 Task: Use comments to provide guidance on setting up the environment or prerequisites.
Action: Mouse moved to (345, 519)
Screenshot: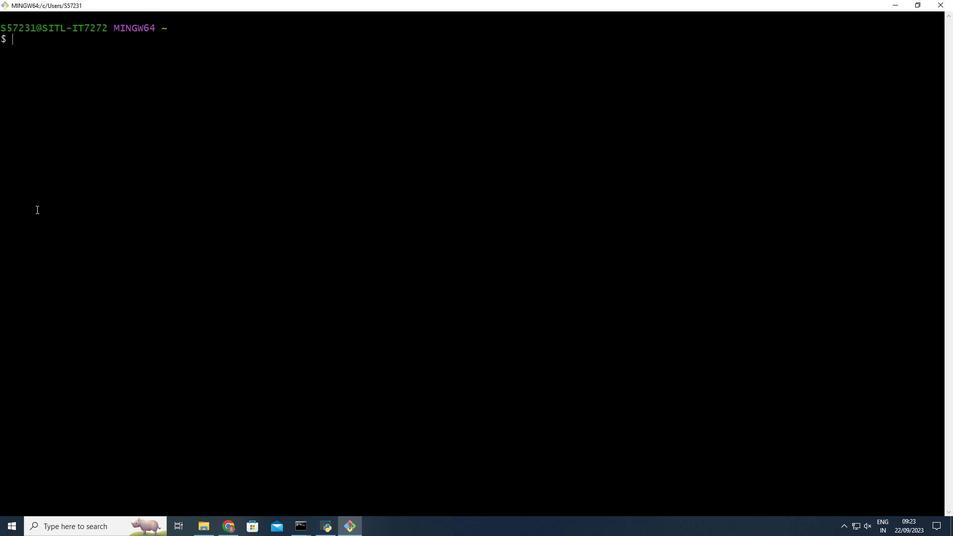 
Action: Mouse pressed left at (345, 519)
Screenshot: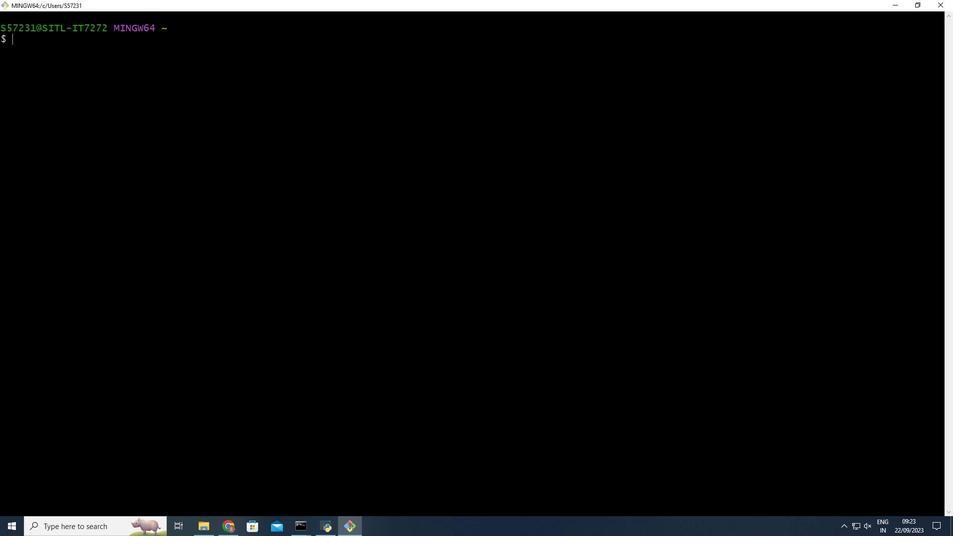 
Action: Mouse moved to (345, 519)
Screenshot: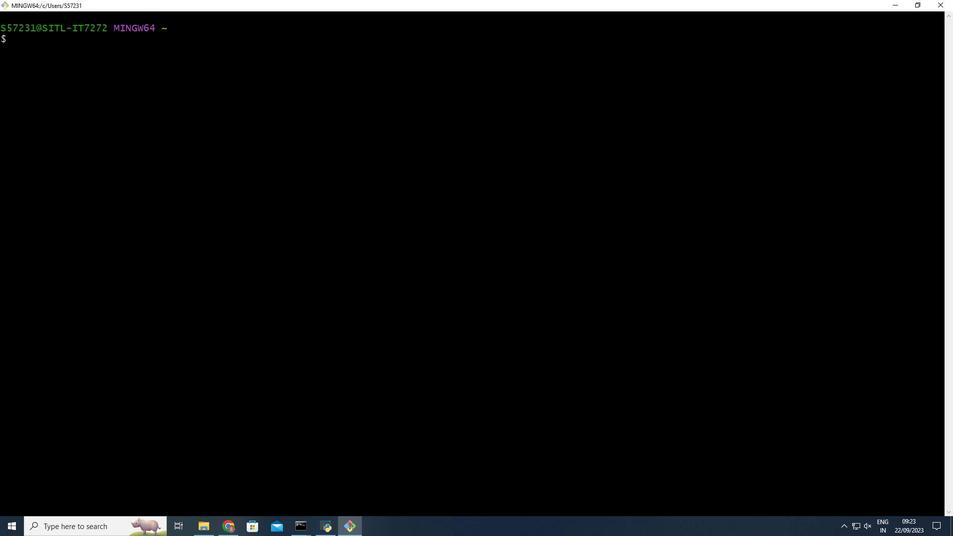 
Action: Key pressed mkdir<Key.space>task<Key.shift_r><Key.shift_r><Key.shift_r>_32<Key.enter>cd<Key.space>task<Key.shift_r>_32<Key.enter>
Screenshot: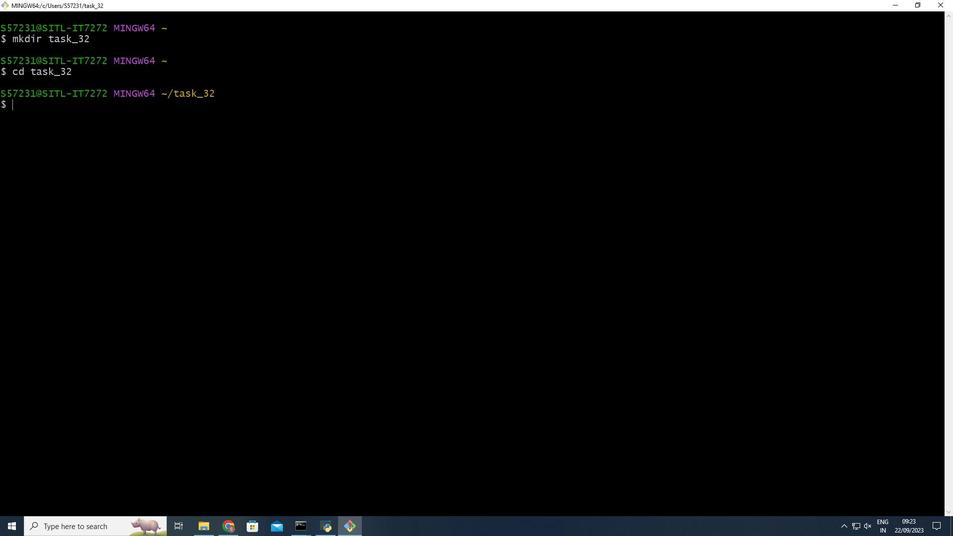 
Action: Mouse scrolled (345, 519) with delta (0, 0)
Screenshot: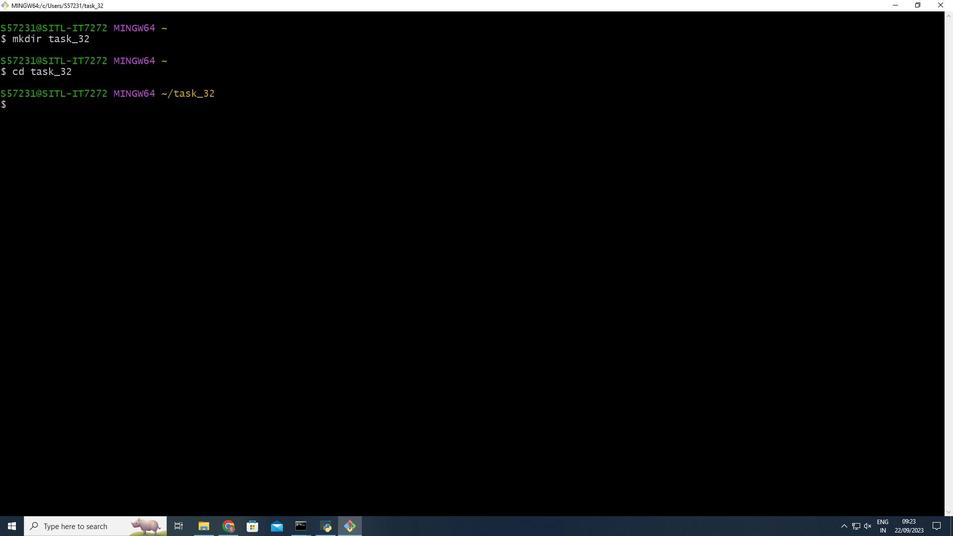 
Action: Key pressed touch<Key.space>script.sh<Key.enter>s<Key.backspace>vim<Key.space>script.sh<Key.enter>i
Screenshot: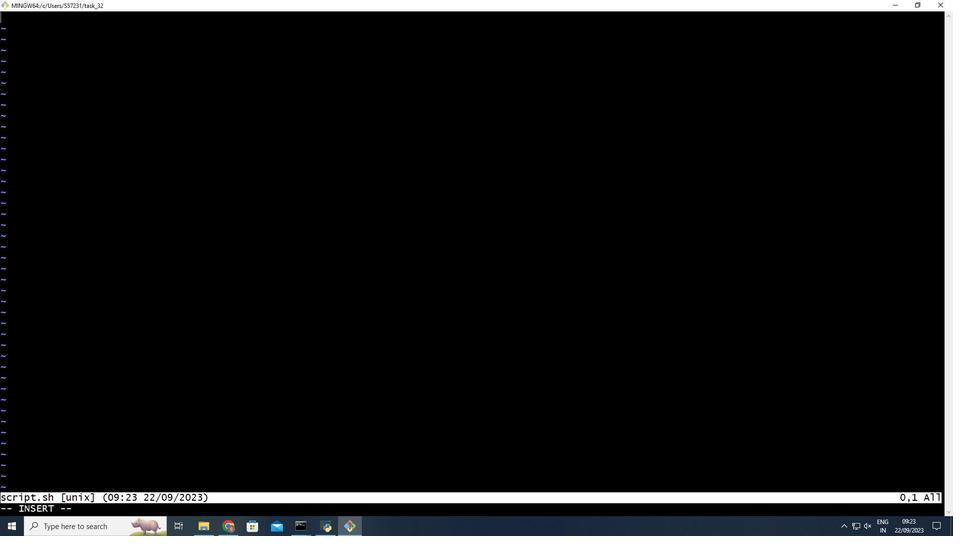 
Action: Mouse scrolled (345, 519) with delta (0, 0)
Screenshot: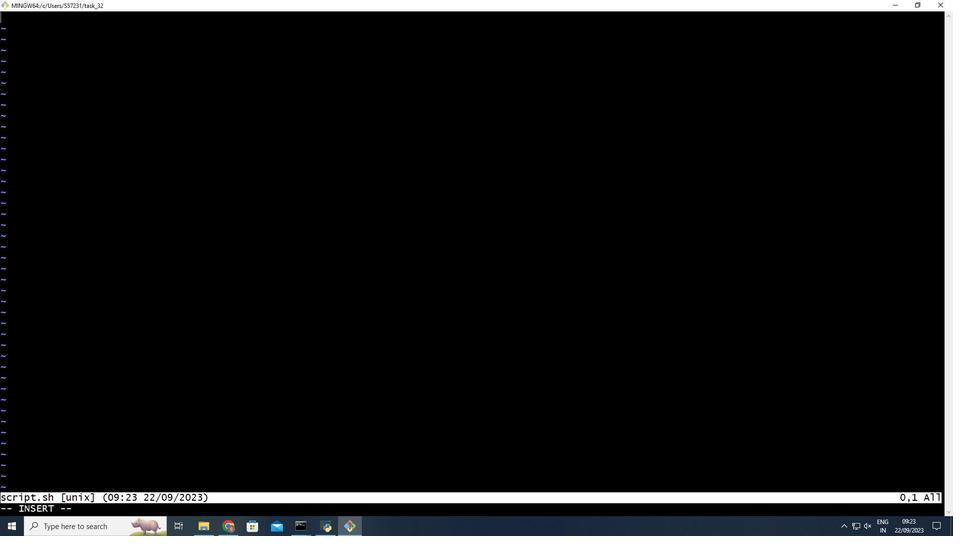 
Action: Mouse scrolled (345, 519) with delta (0, 0)
Screenshot: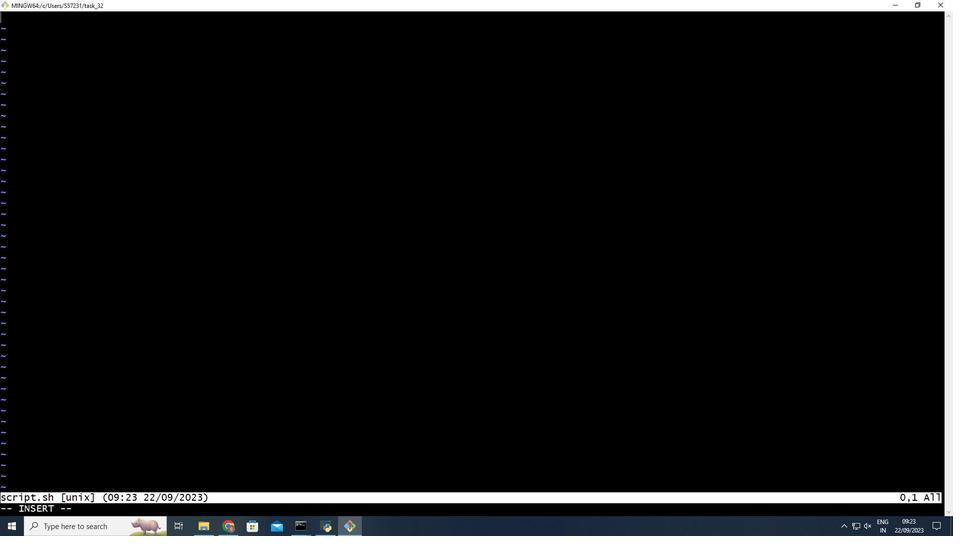 
Action: Key pressed <Key.shift_r>#<Key.shift_r>!/bin/bash<Key.enter><Key.backspace><Key.shift_r>#<Key.space><Key.shift_r>Script<Key.space><Key.shift_r><Key.shift_r>Name<Key.shift_r>:<Key.space>my<Key.backspace><Key.backspace>script.sh<Key.enter><Key.shift_r>Description<Key.shift_r>:<Key.space><Key.shift_r>This<Key.space>script<Key.space>demonstrates<Key.space>the<Key.space>use<Key.space>of<Key.space>comments<Key.backspace>s<Key.space>for<Key.space>guidance<Key.space>on
Screenshot: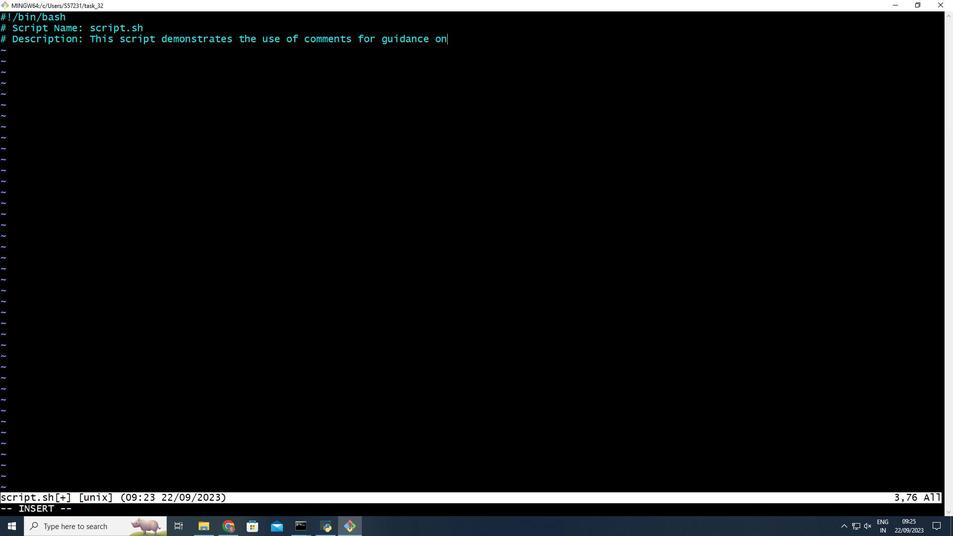 
Action: Mouse scrolled (345, 519) with delta (0, 0)
Screenshot: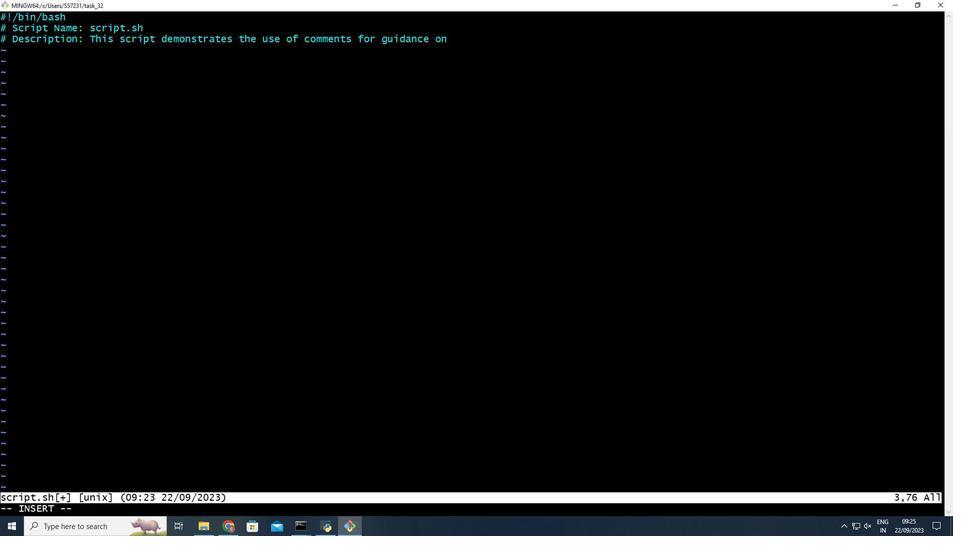 
Action: Mouse scrolled (345, 519) with delta (0, 0)
Screenshot: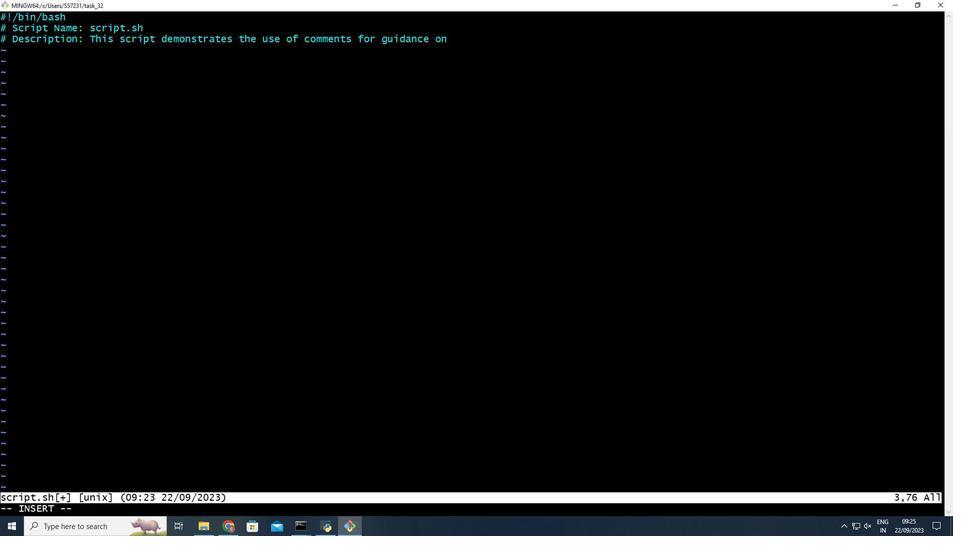 
Action: Mouse scrolled (345, 519) with delta (0, 0)
Screenshot: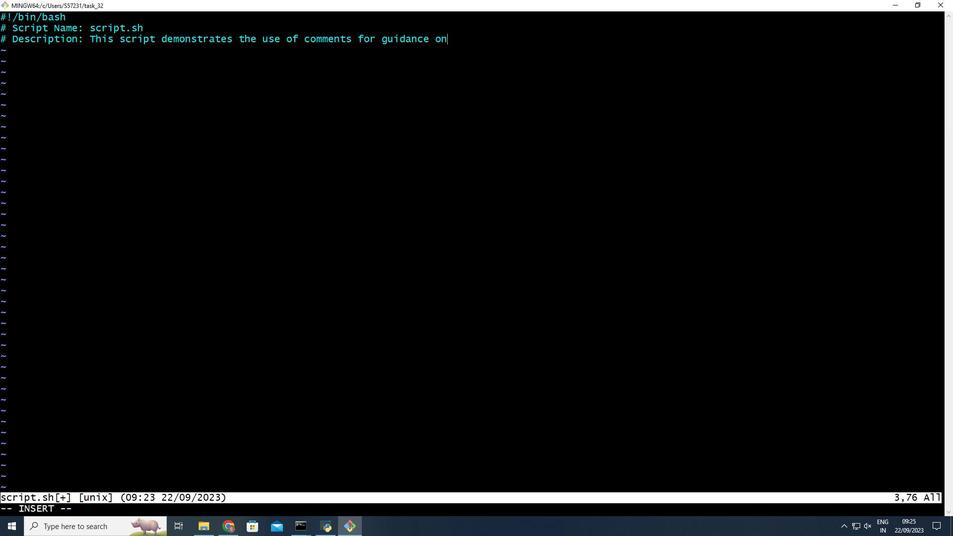 
Action: Mouse scrolled (345, 519) with delta (0, 0)
Screenshot: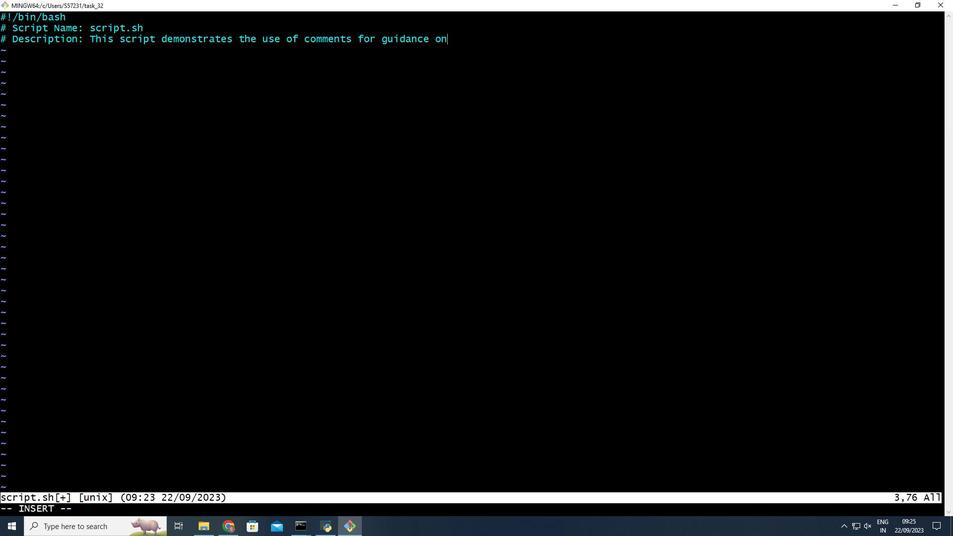 
Action: Mouse scrolled (345, 519) with delta (0, 0)
Screenshot: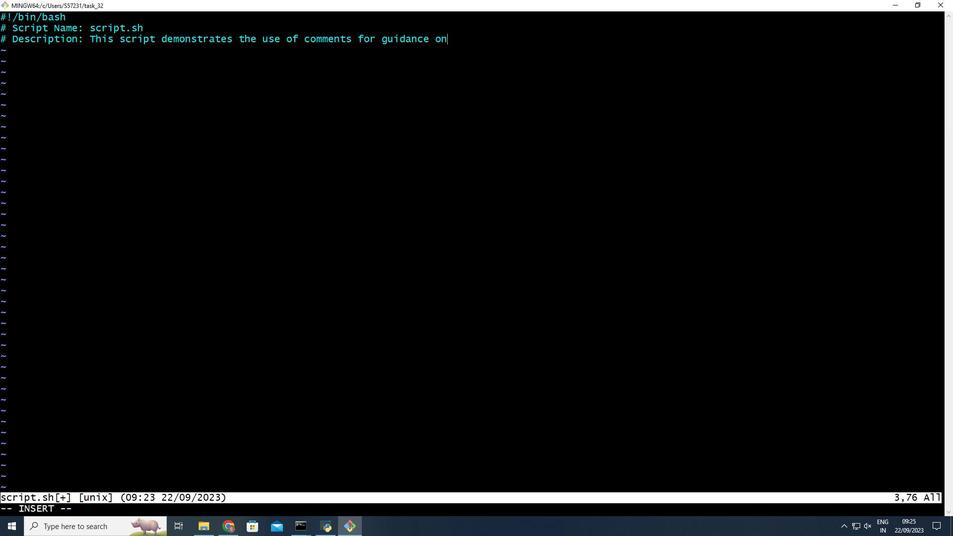 
Action: Mouse moved to (345, 519)
Screenshot: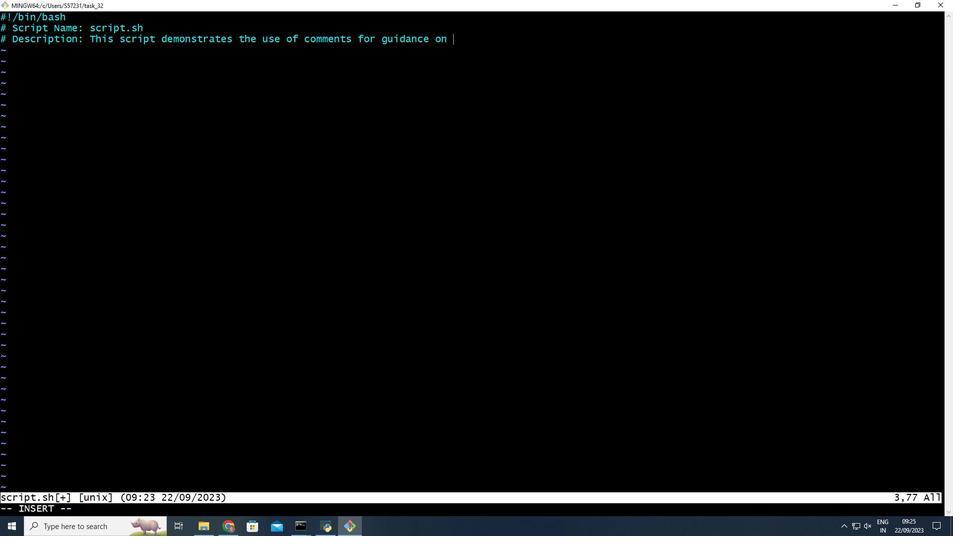 
Action: Key pressed <Key.space>
Screenshot: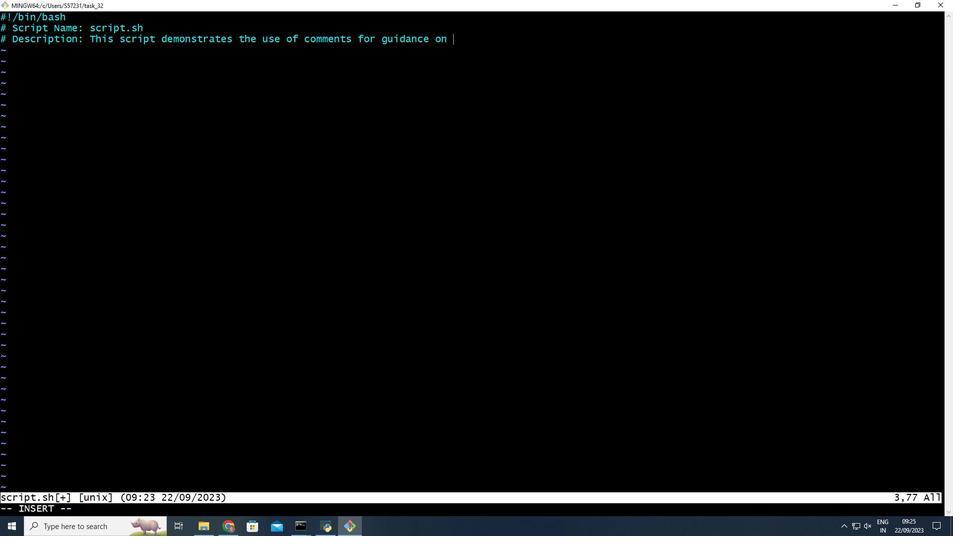 
Action: Mouse moved to (345, 519)
Screenshot: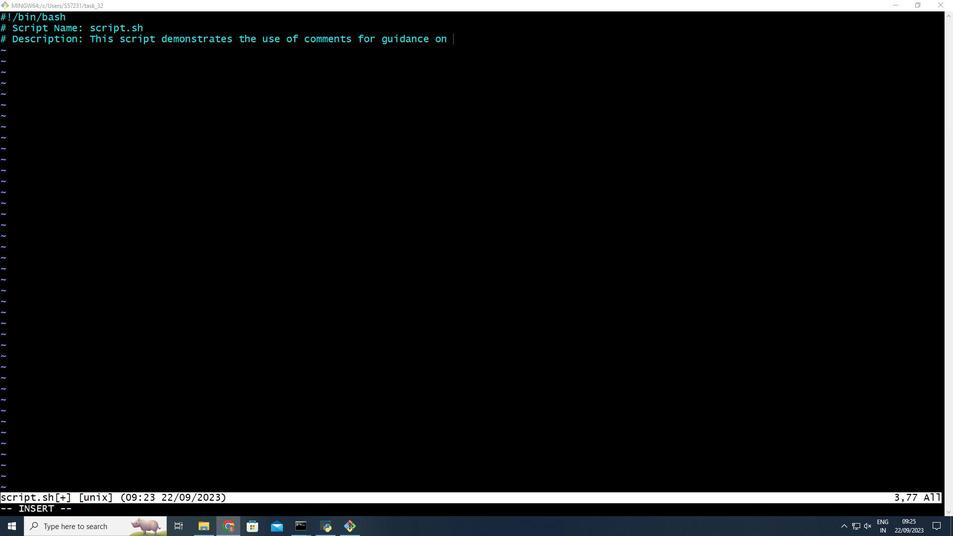 
Action: Mouse pressed left at (345, 519)
Screenshot: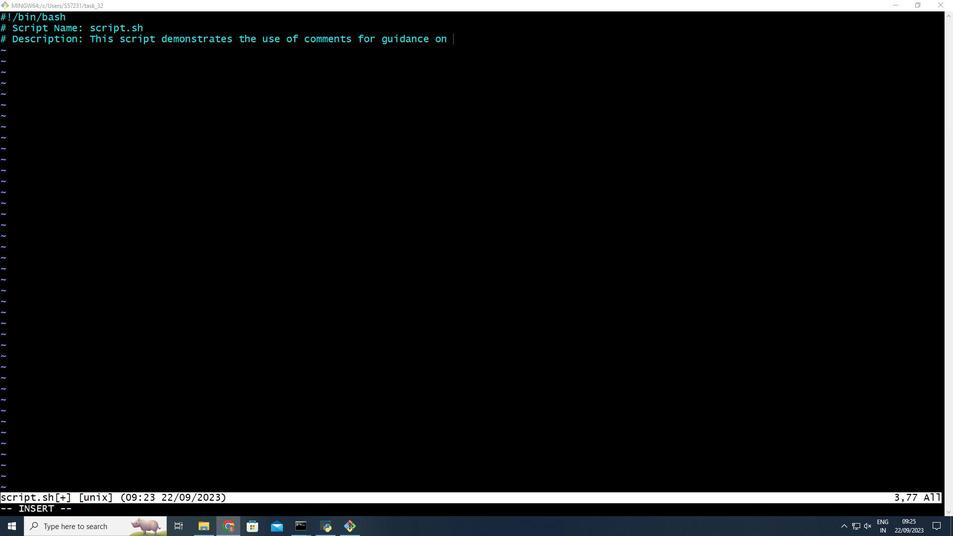 
Action: Mouse moved to (345, 519)
Screenshot: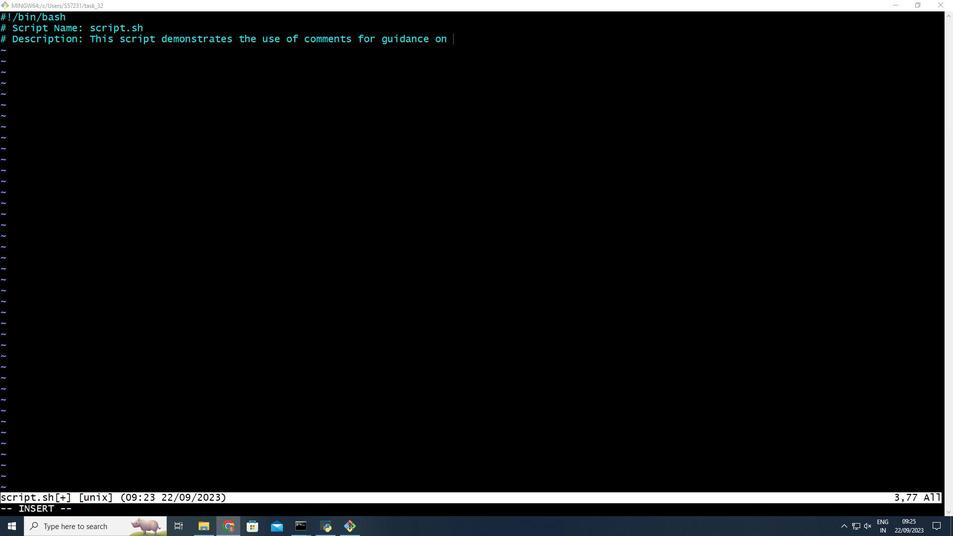 
Action: Mouse scrolled (345, 519) with delta (0, 0)
Screenshot: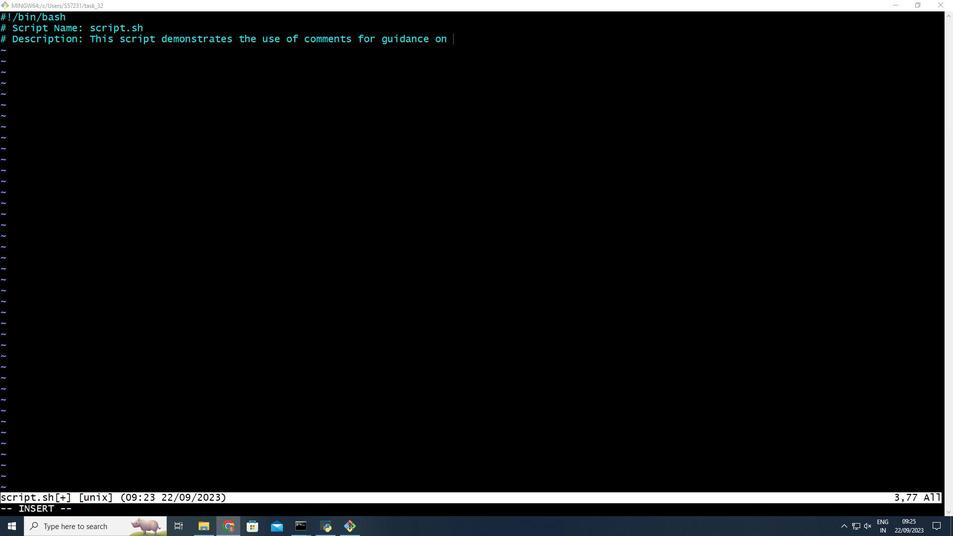 
Action: Mouse moved to (345, 519)
Screenshot: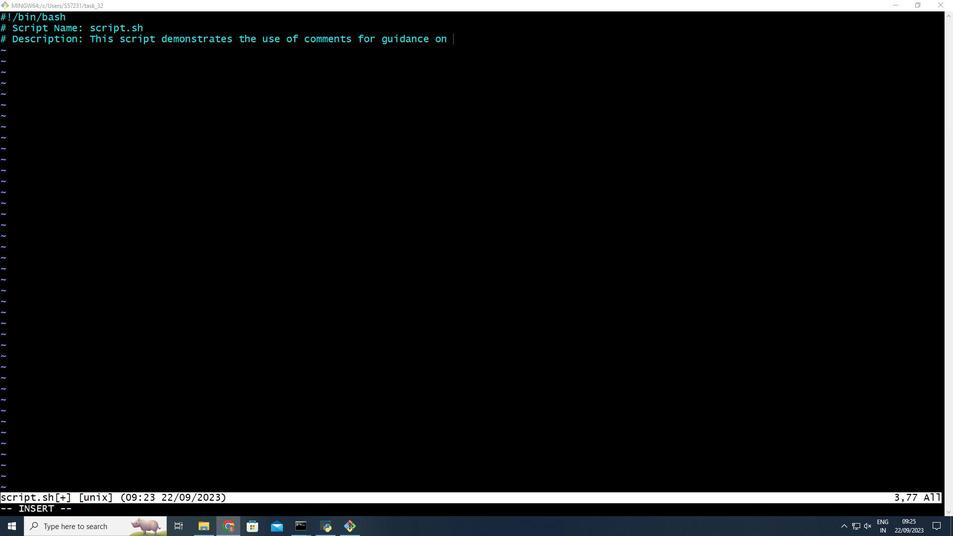 
Action: Mouse scrolled (345, 519) with delta (0, 0)
Screenshot: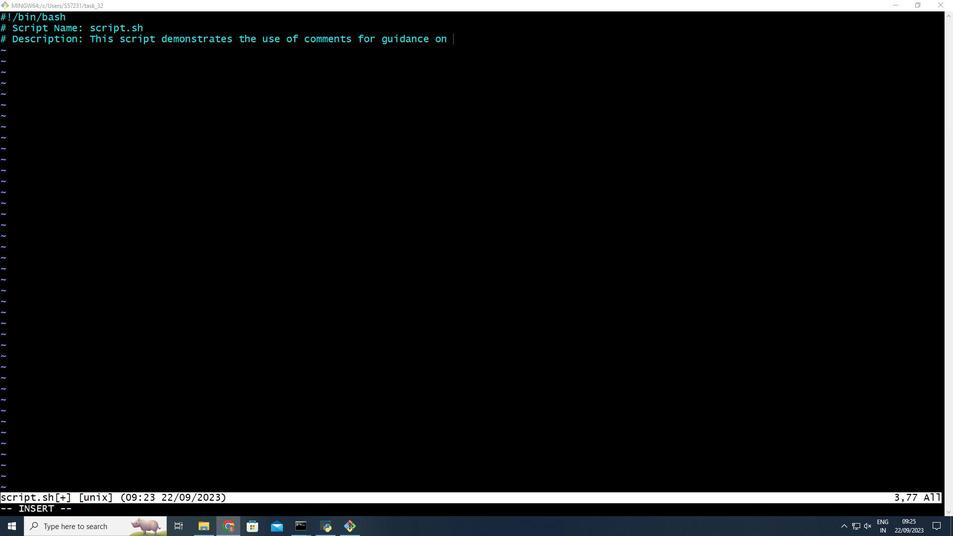 
Action: Mouse scrolled (345, 519) with delta (0, 0)
Screenshot: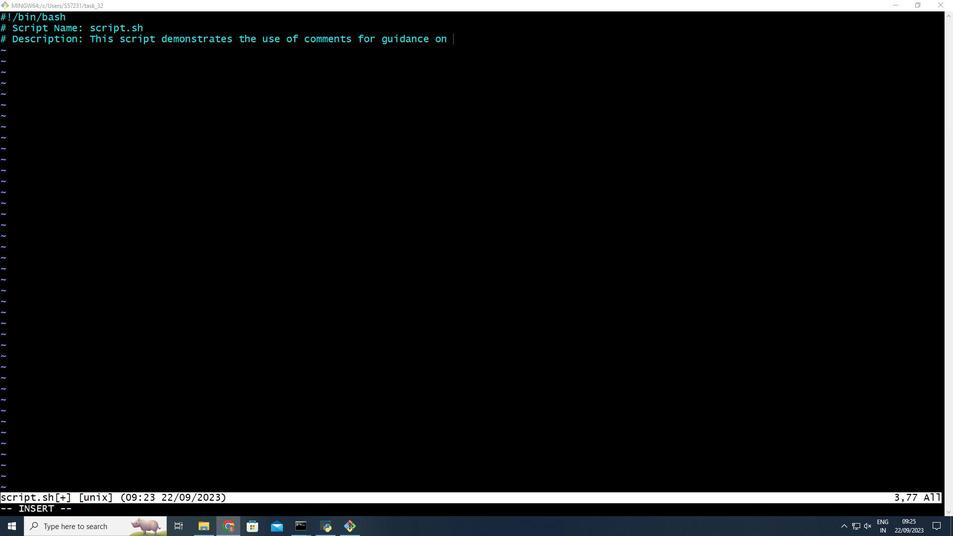 
Action: Mouse scrolled (345, 519) with delta (0, 0)
Screenshot: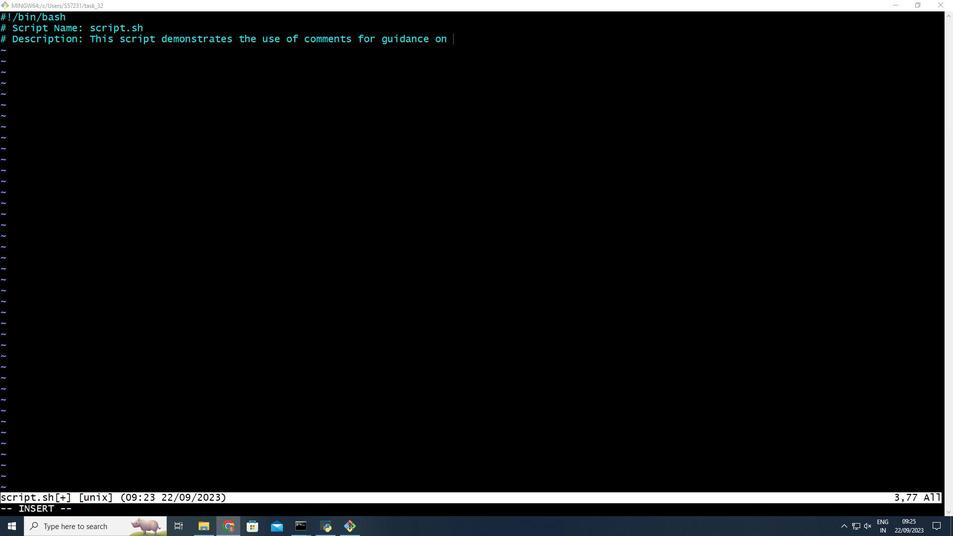 
Action: Mouse scrolled (345, 519) with delta (0, 0)
Screenshot: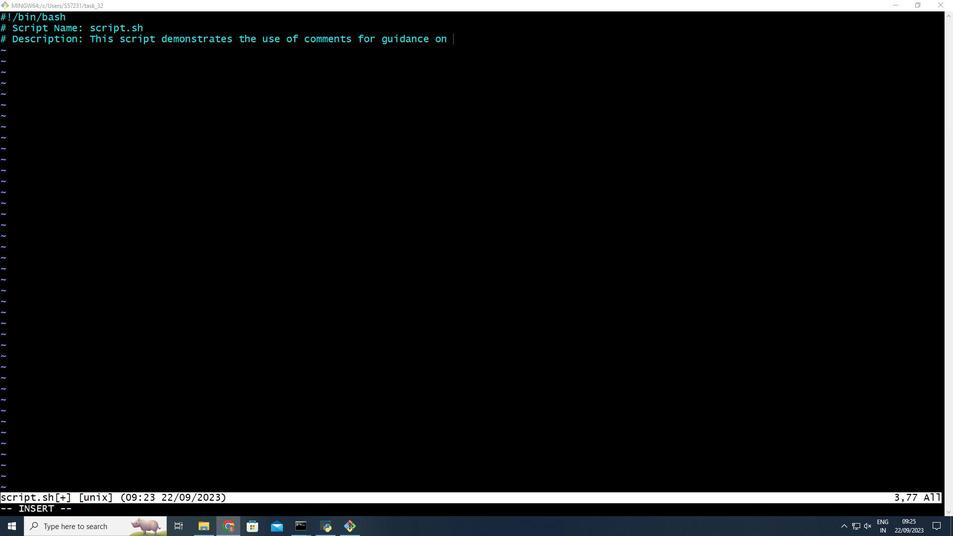 
Action: Mouse scrolled (345, 519) with delta (0, 0)
Screenshot: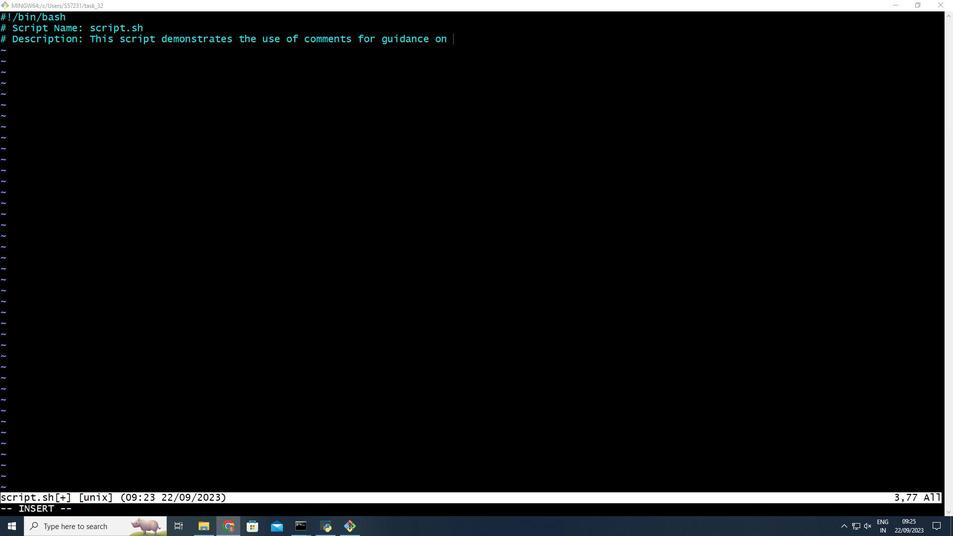 
Action: Mouse moved to (344, 519)
Screenshot: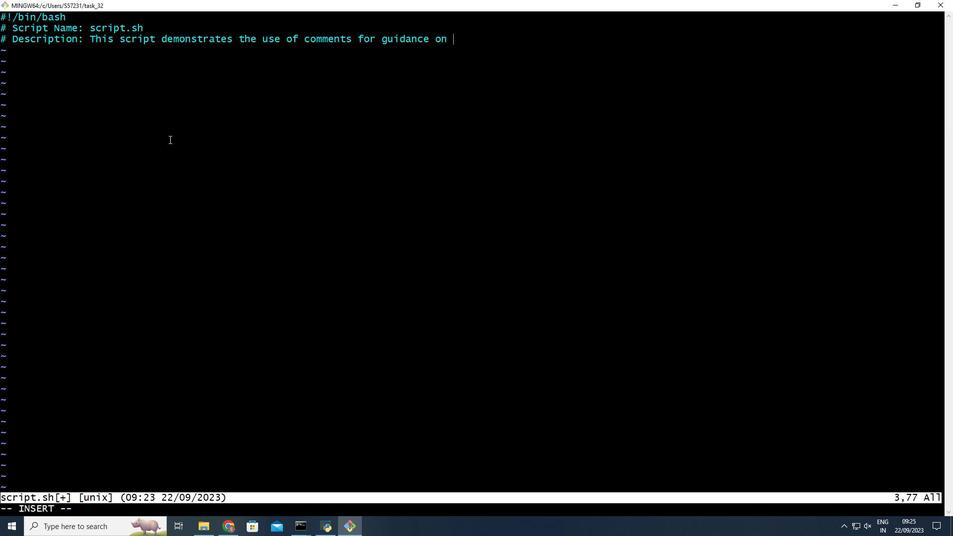 
Action: Mouse pressed left at (344, 519)
Screenshot: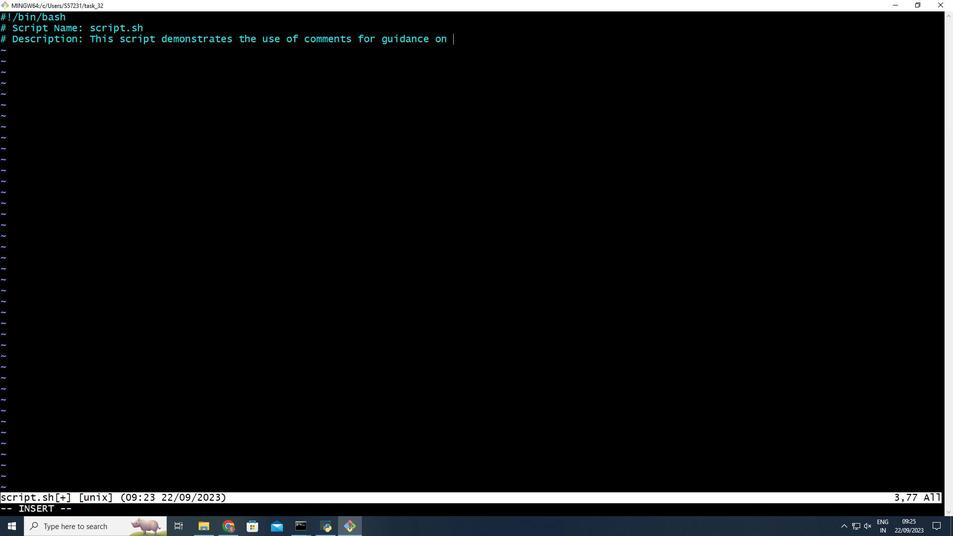 
Action: Mouse moved to (345, 519)
Screenshot: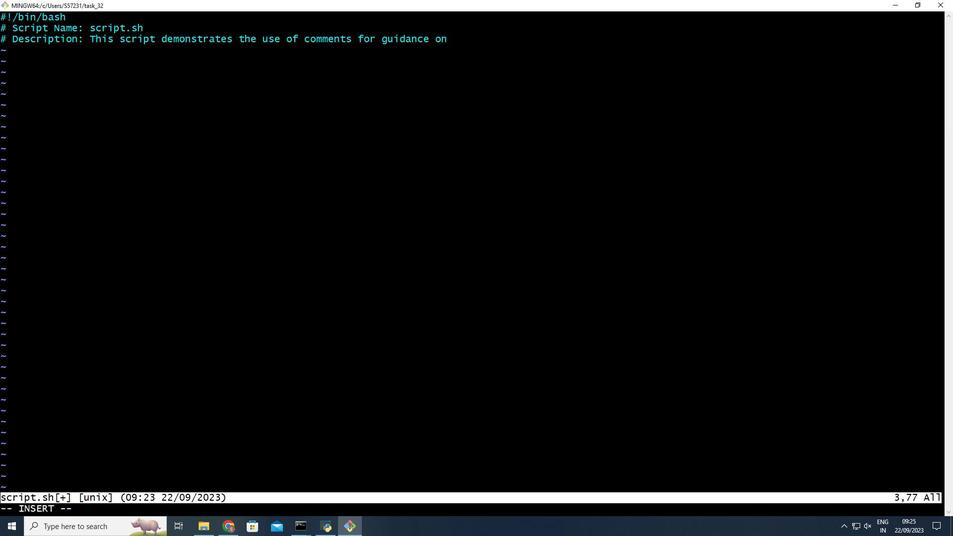 
Action: Key pressed setting<Key.space>up<Key.space>the<Key.space>environment.<Key.enter>
Screenshot: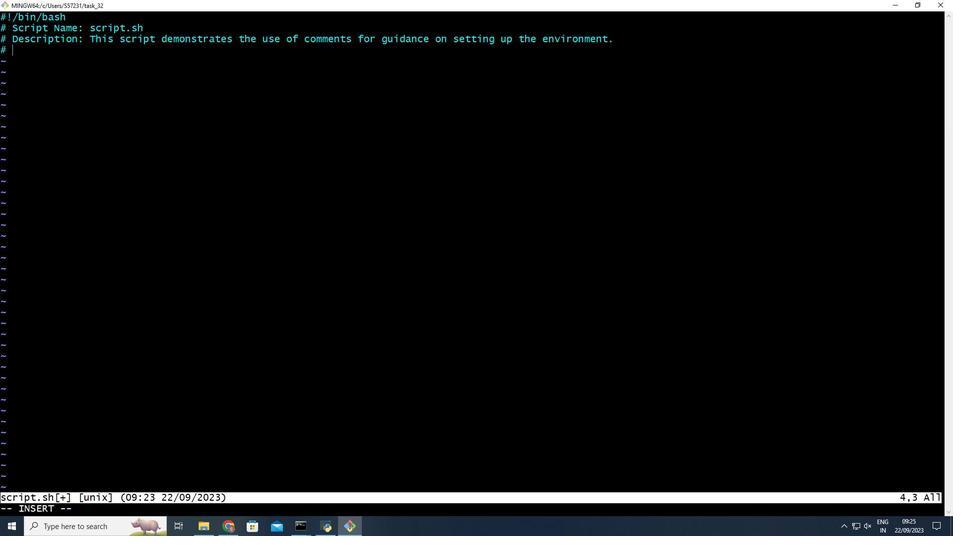 
Action: Mouse scrolled (345, 519) with delta (0, 0)
Screenshot: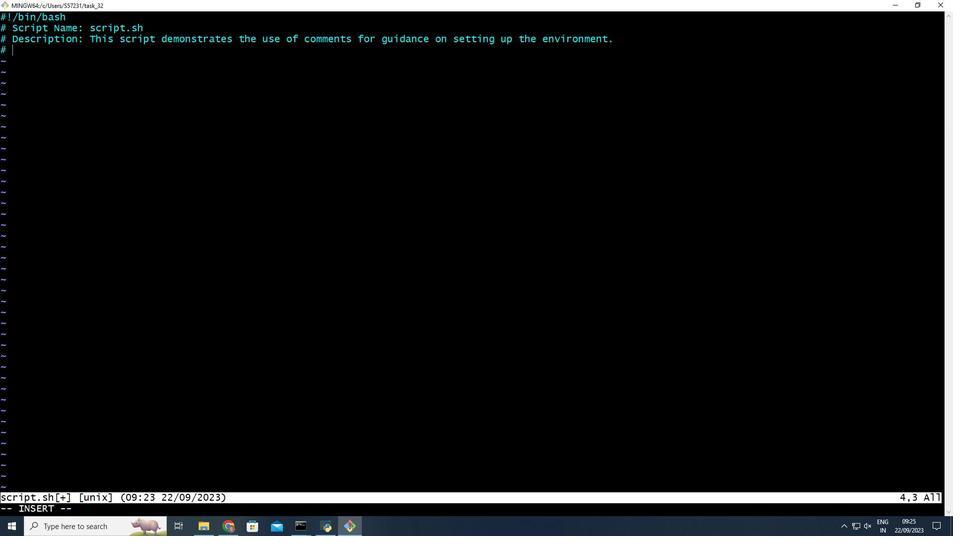 
Action: Mouse scrolled (345, 519) with delta (0, 0)
Screenshot: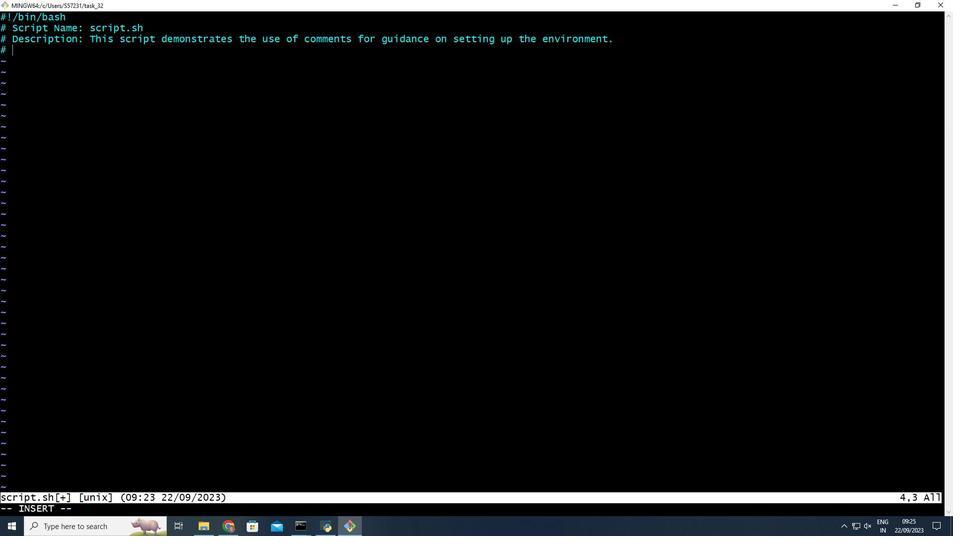 
Action: Mouse scrolled (345, 519) with delta (0, 0)
Screenshot: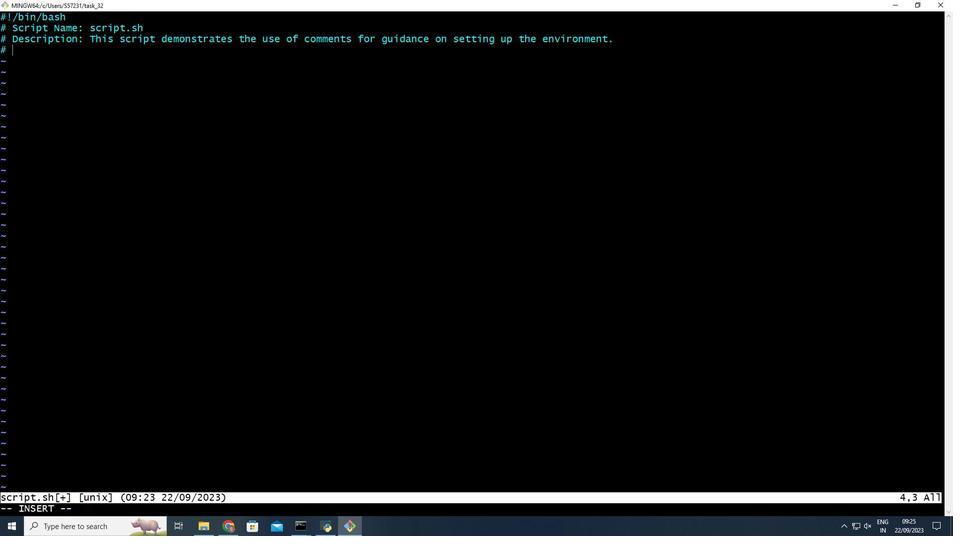 
Action: Mouse scrolled (345, 519) with delta (0, 0)
Screenshot: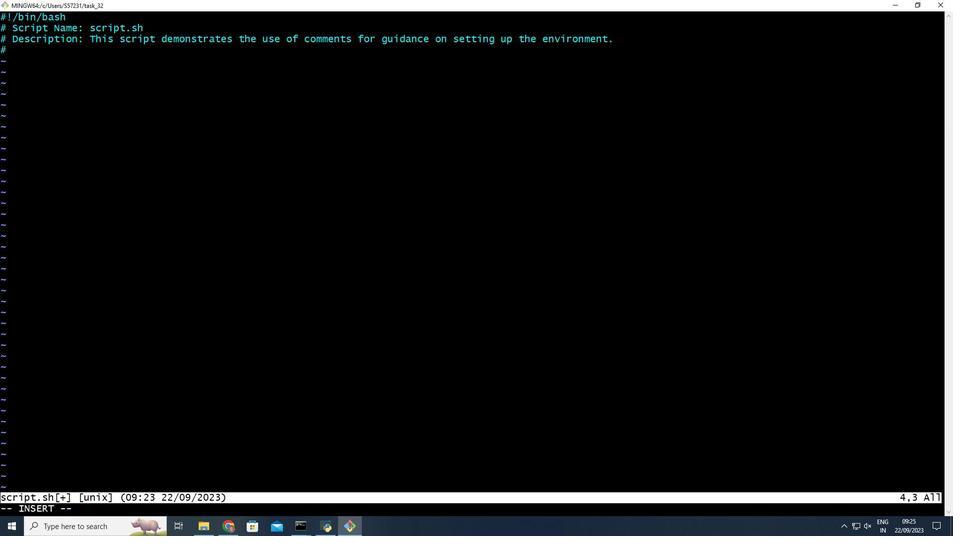 
Action: Mouse scrolled (345, 519) with delta (0, 0)
Screenshot: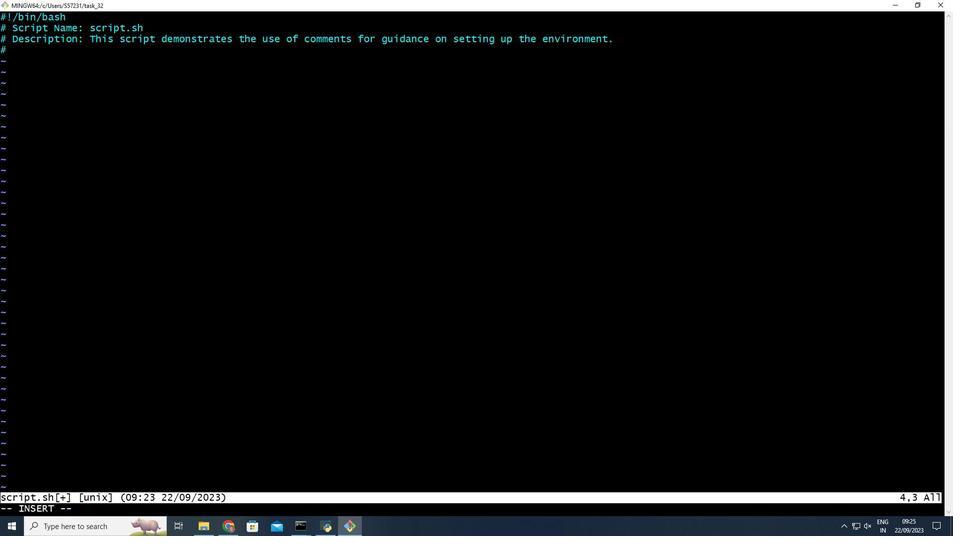 
Action: Mouse scrolled (345, 519) with delta (0, 0)
Screenshot: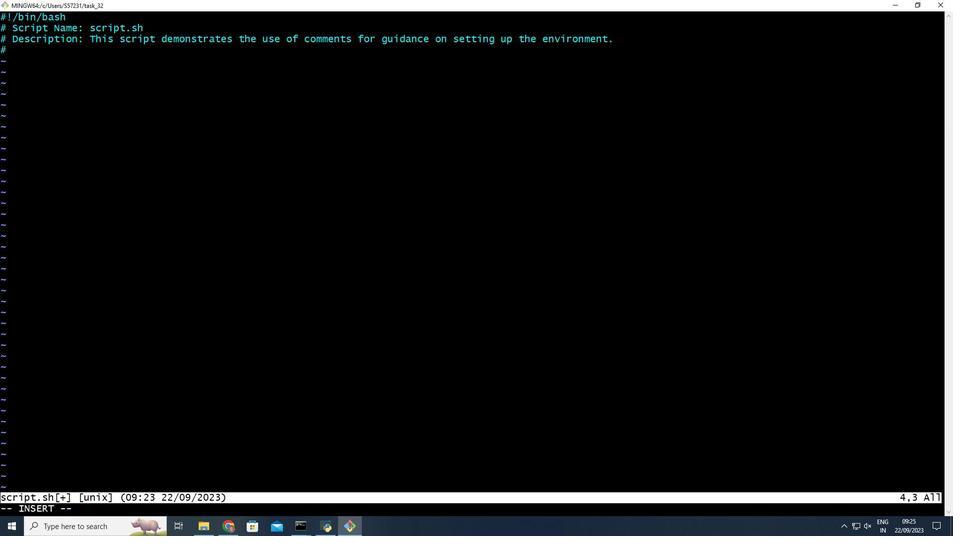 
Action: Mouse moved to (345, 519)
Screenshot: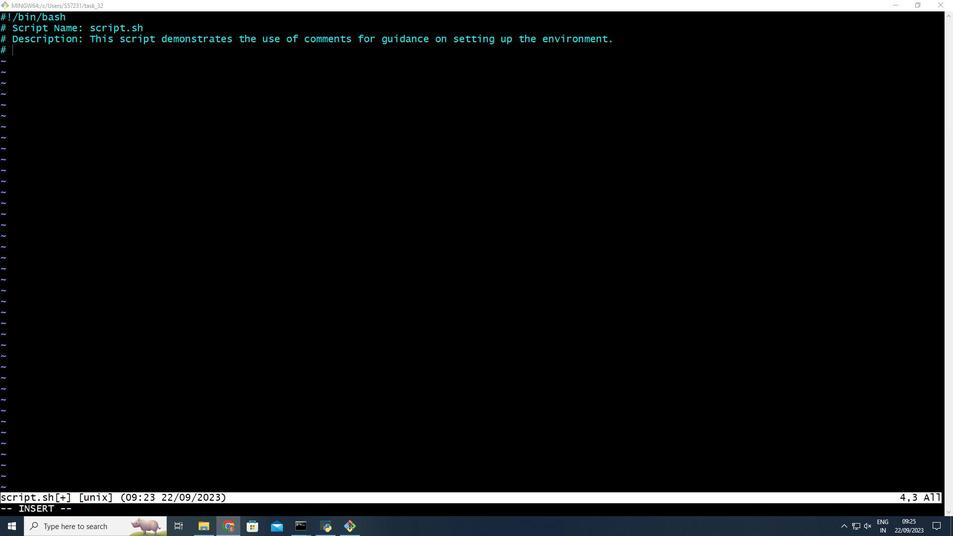 
Action: Mouse pressed left at (345, 519)
Screenshot: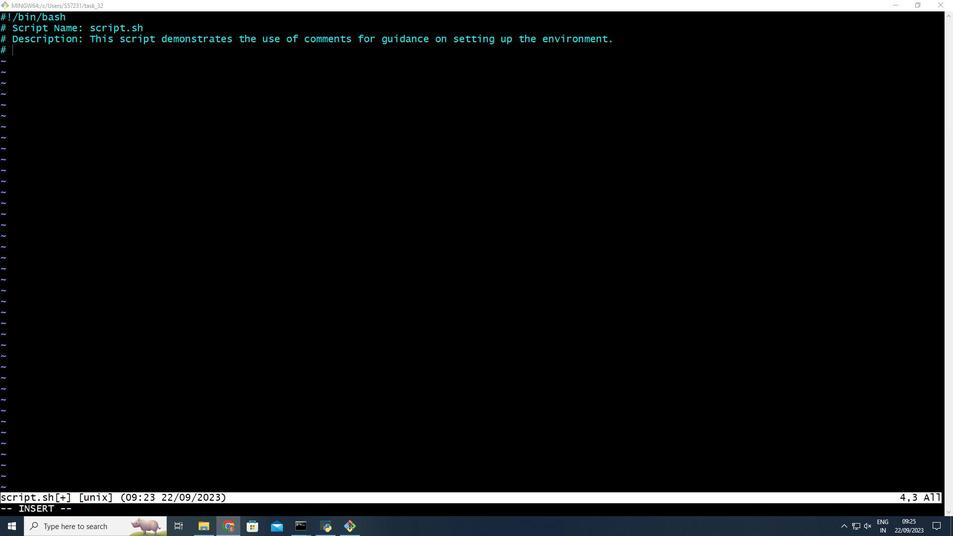 
Action: Mouse moved to (345, 519)
Screenshot: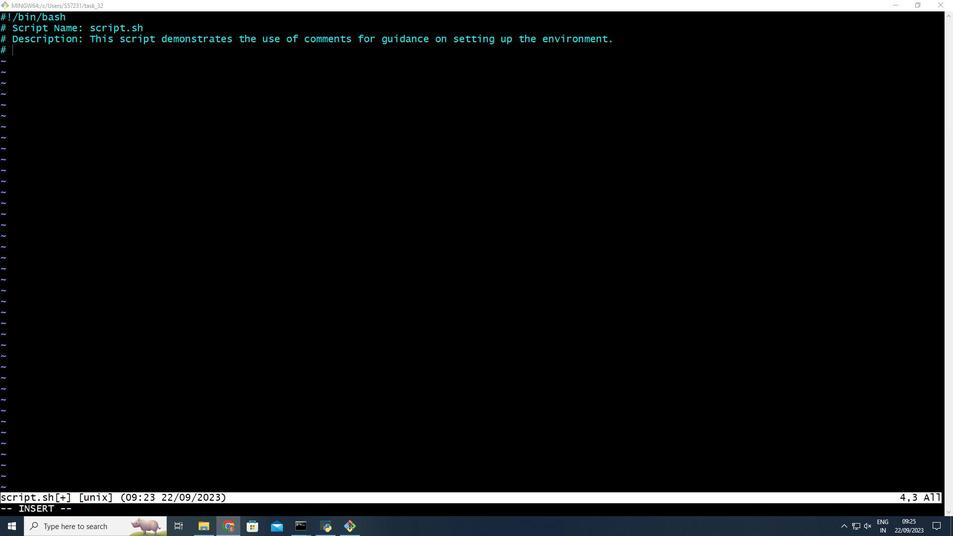 
Action: Mouse scrolled (345, 519) with delta (0, 0)
Screenshot: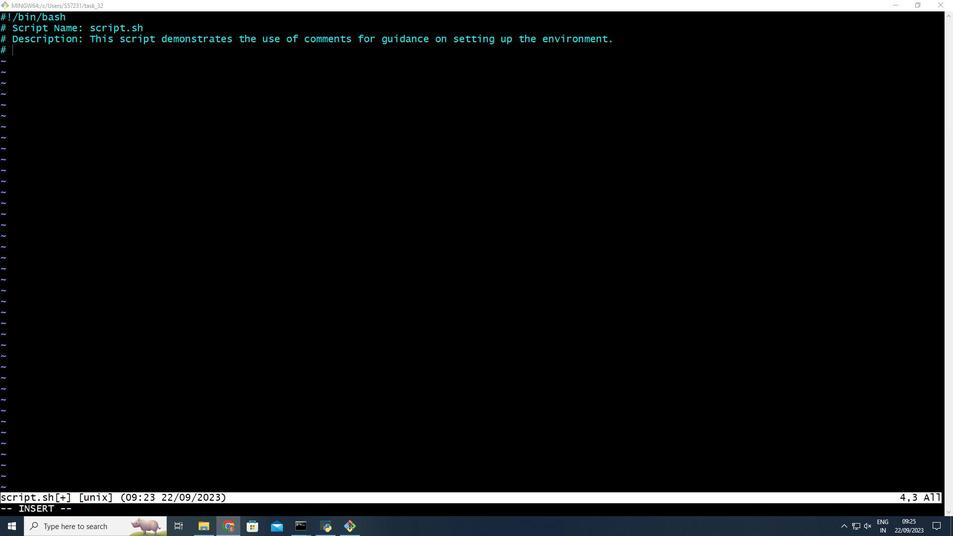 
Action: Mouse scrolled (345, 519) with delta (0, 0)
Screenshot: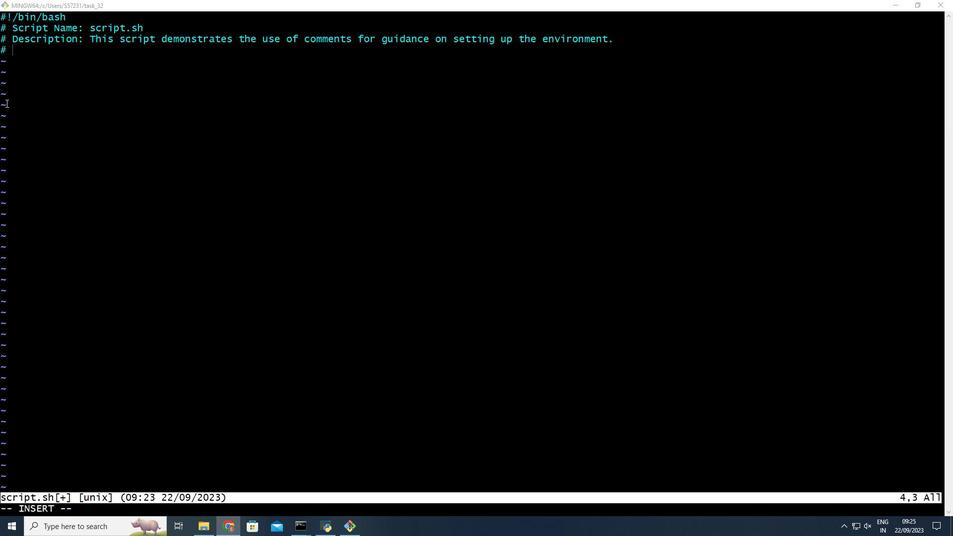 
Action: Mouse scrolled (345, 519) with delta (0, 0)
Screenshot: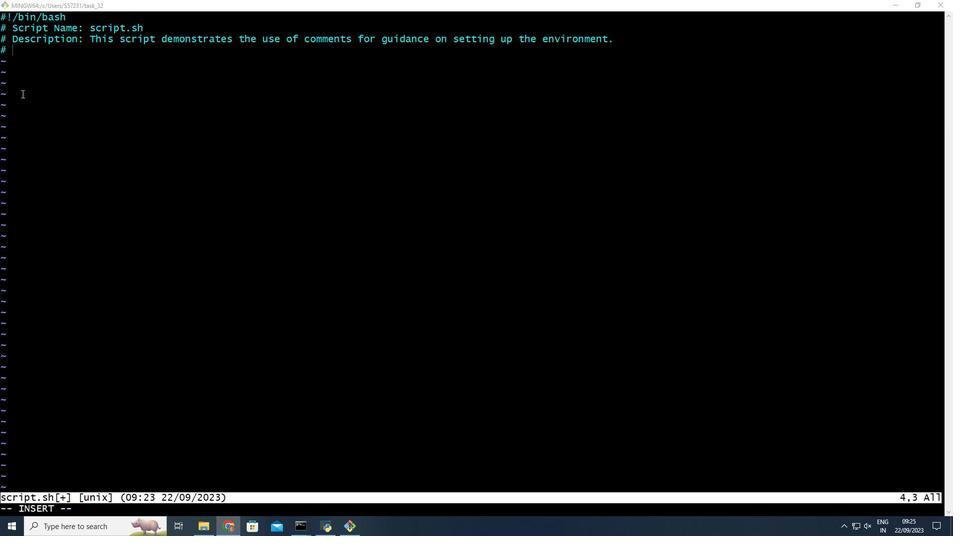 
Action: Mouse moved to (345, 519)
Screenshot: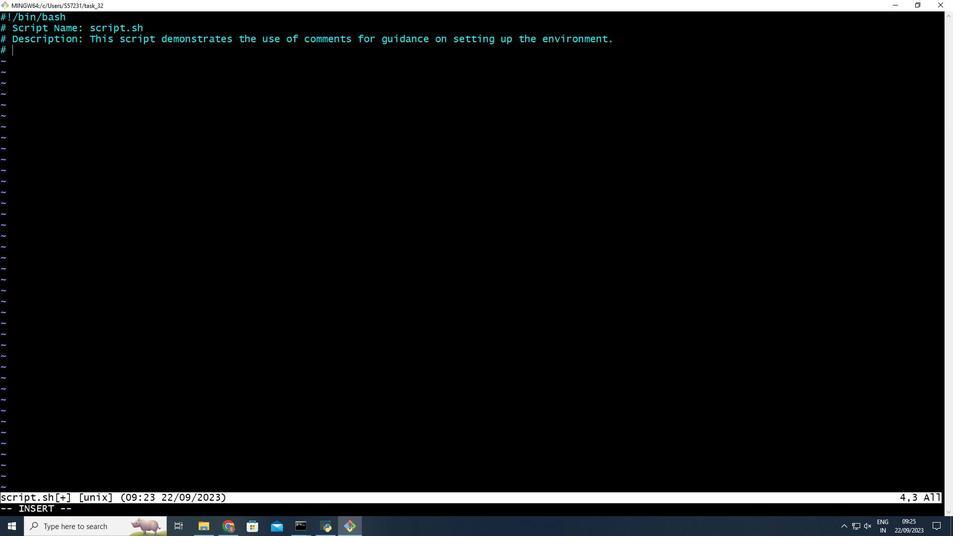 
Action: Mouse pressed left at (345, 519)
Screenshot: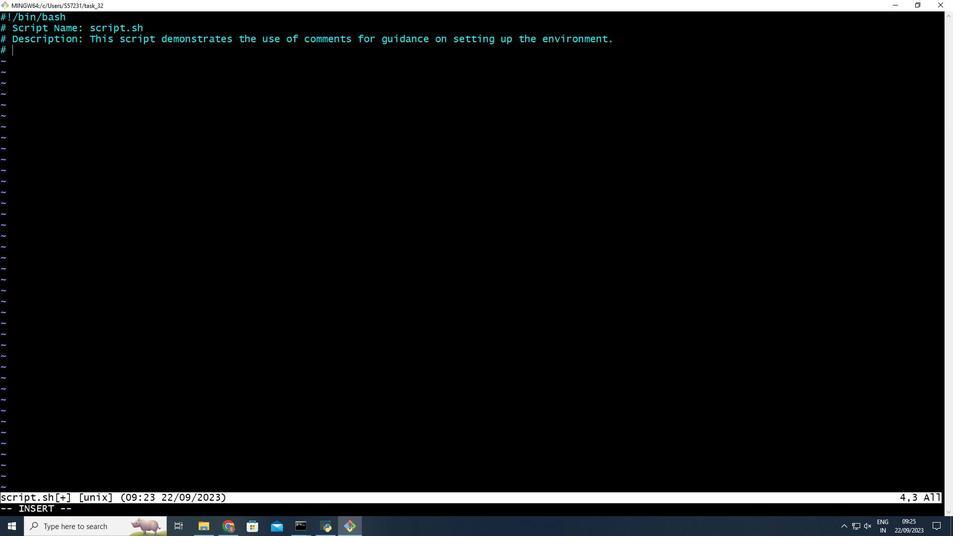 
Action: Mouse moved to (345, 519)
Screenshot: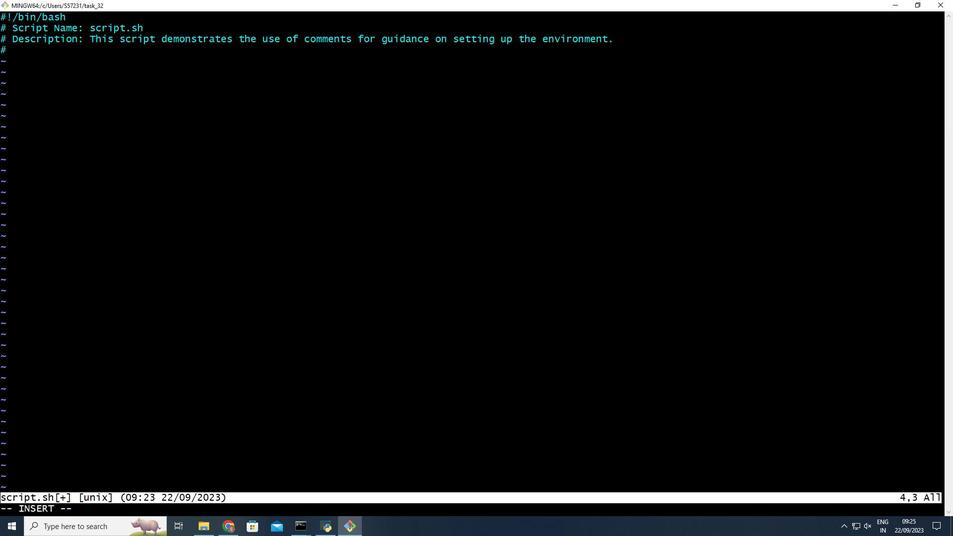 
Action: Key pressed <Key.shift_r>Pre<Key.backspace><Key.backspace>
Screenshot: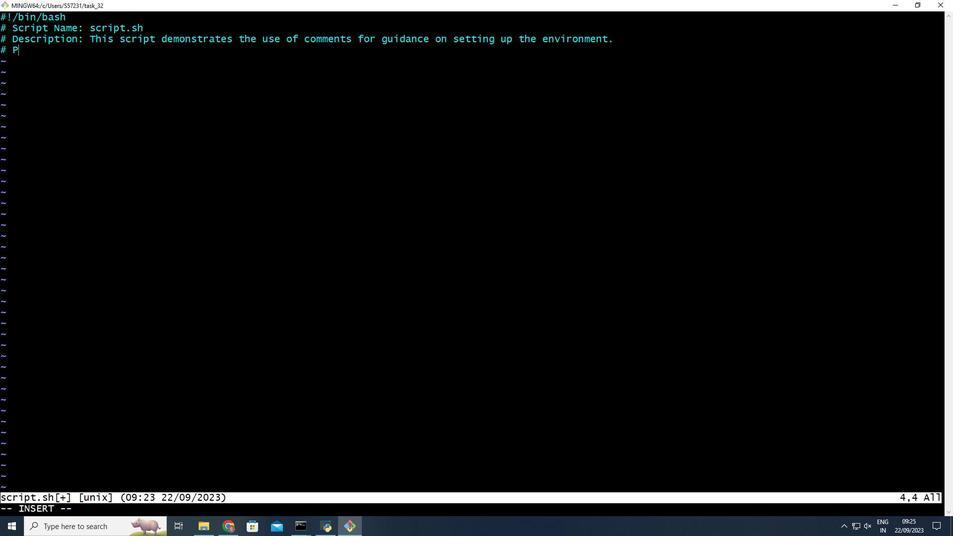 
Action: Mouse scrolled (345, 519) with delta (0, 0)
Screenshot: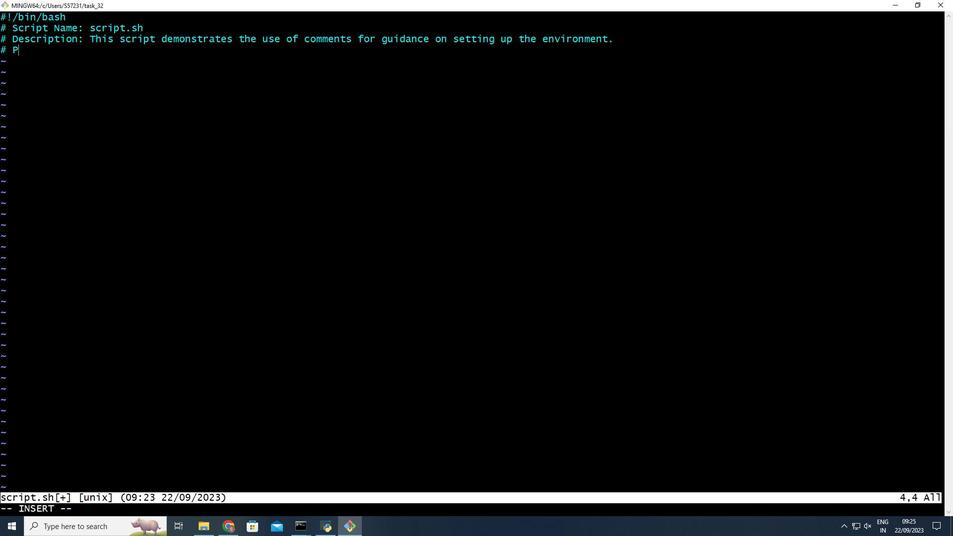 
Action: Key pressed <Key.backspace>
Screenshot: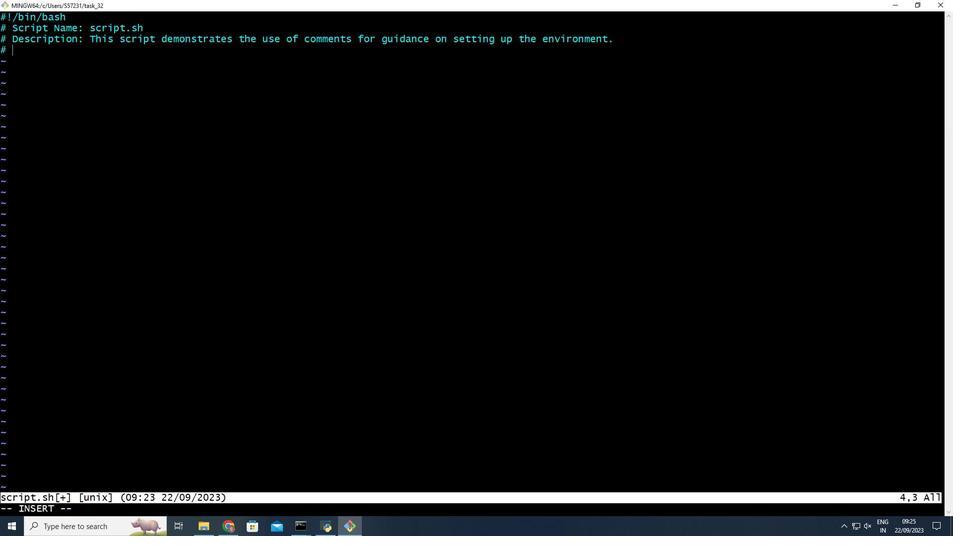 
Action: Mouse scrolled (345, 519) with delta (0, 0)
Screenshot: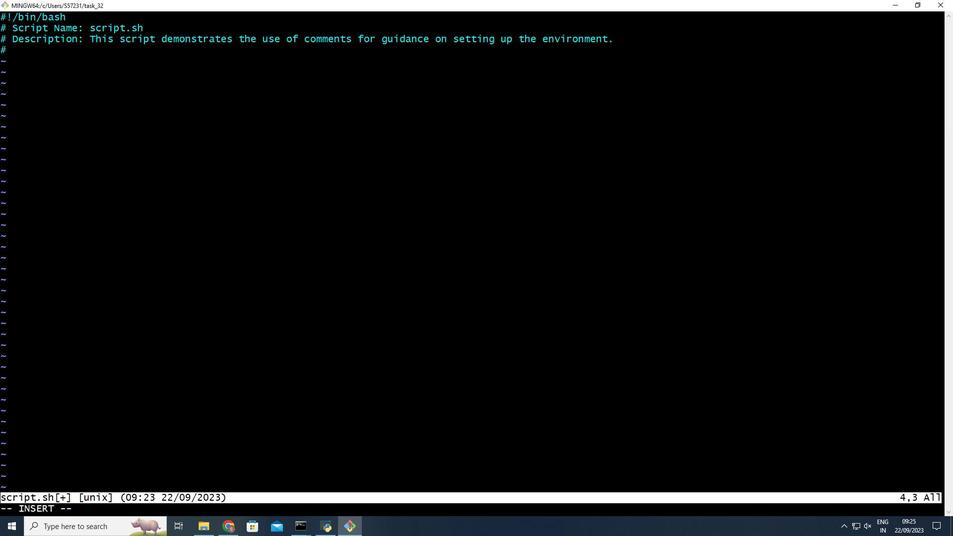 
Action: Mouse scrolled (345, 519) with delta (0, 0)
Screenshot: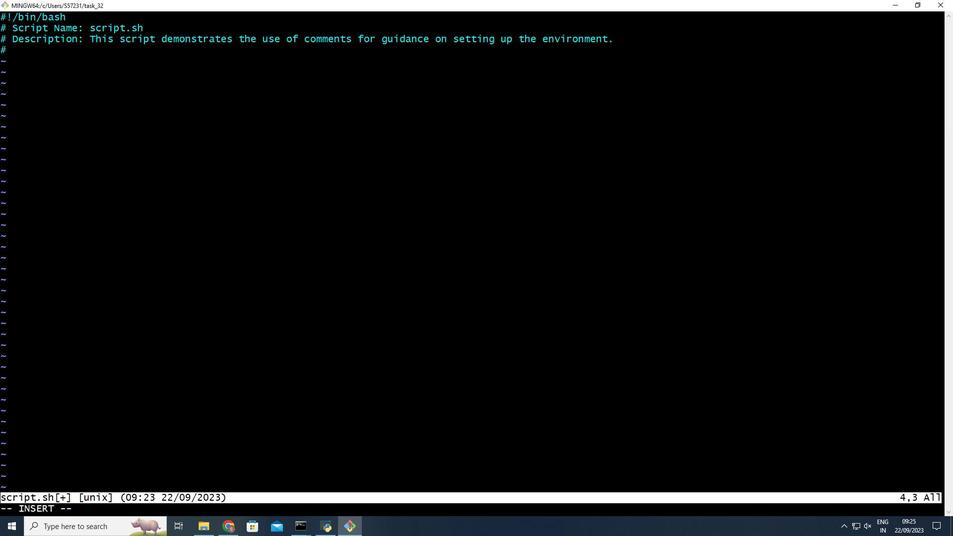 
Action: Mouse scrolled (345, 519) with delta (0, 0)
Screenshot: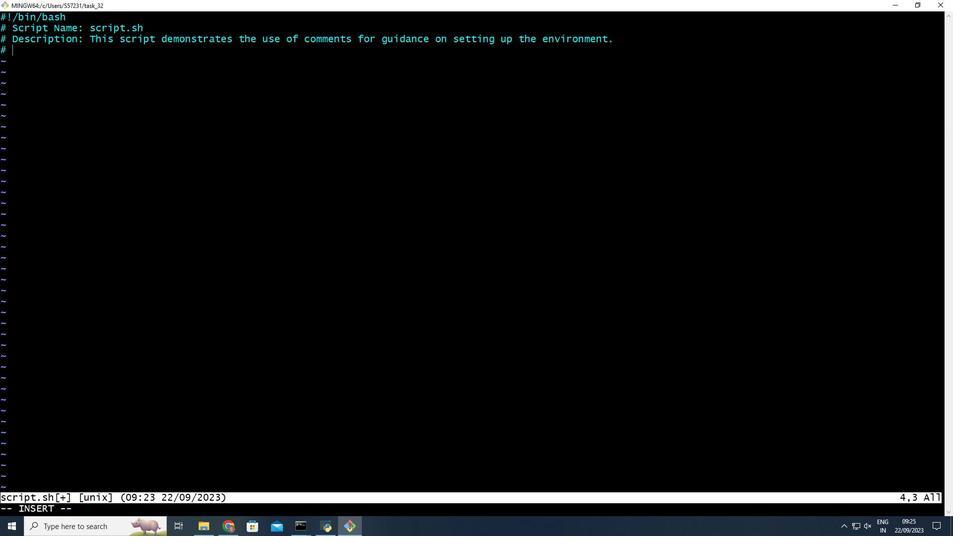 
Action: Mouse scrolled (345, 519) with delta (0, 0)
Screenshot: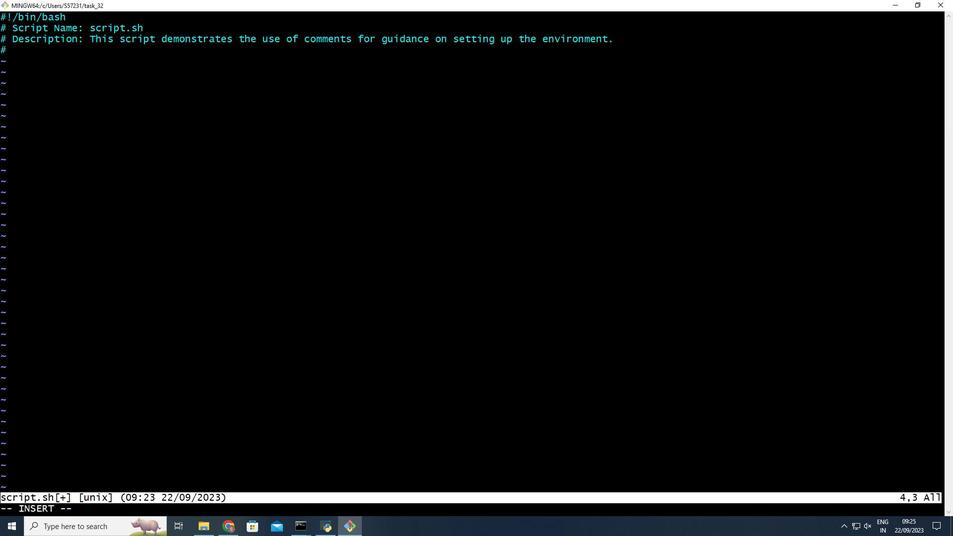 
Action: Key pressed <Key.shift_r><Key.enter><Key.shift_r>c<Key.backspace><Key.shift_r>Check<Key.space>if<Key.space><Key.shift_r>Bash<Key.space>is<Key.space>available<Key.space><Key.shift_r>(<Key.shift_r>Bash<Key.space>is<Key.space>typically<Key.space>available<Key.space>on<Key.space>most<Key.space><Key.shift_r>Unix-like<Key.space>
Screenshot: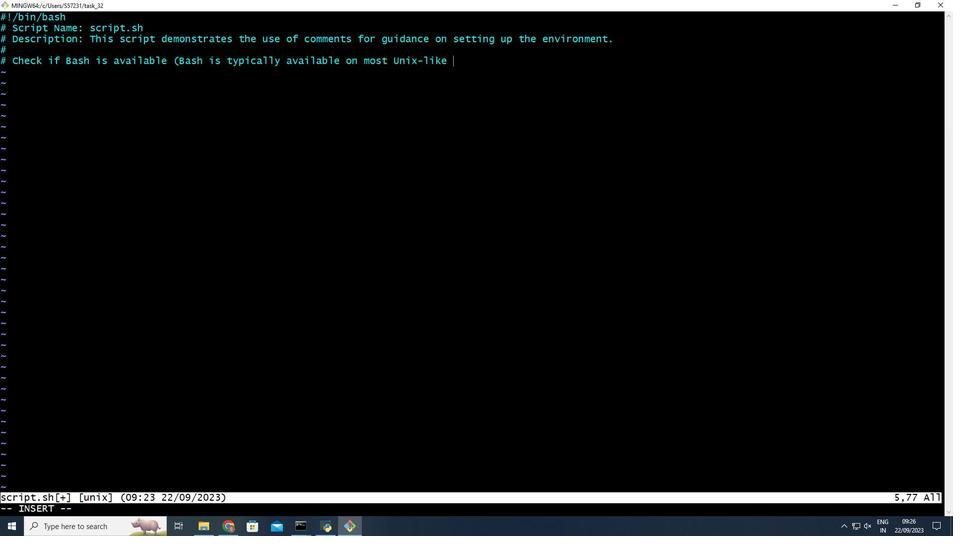 
Action: Mouse moved to (345, 519)
Screenshot: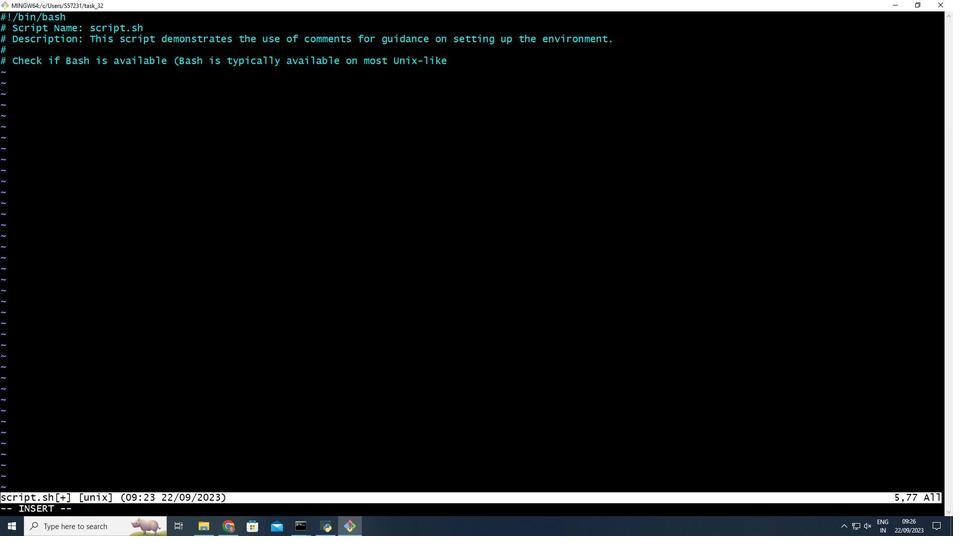 
Action: Mouse scrolled (345, 519) with delta (0, 0)
Screenshot: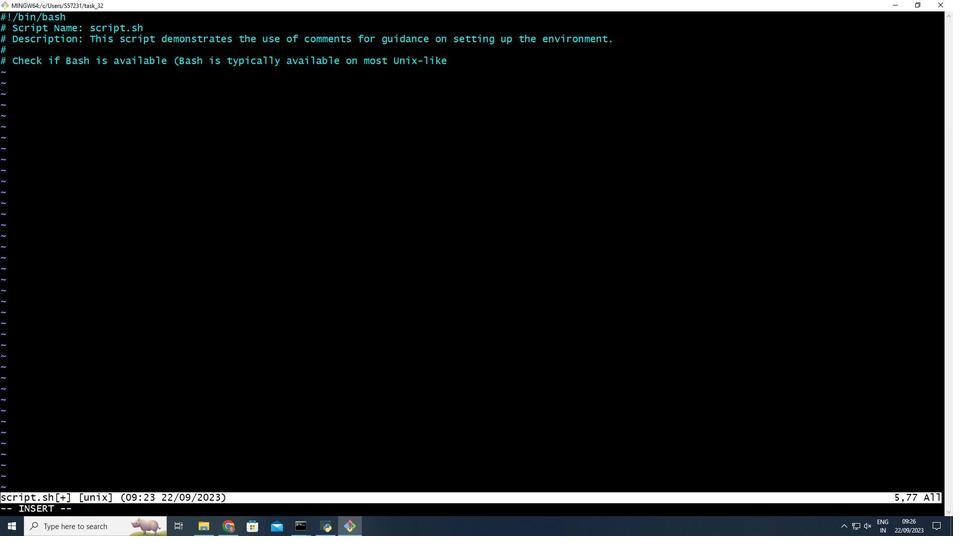 
Action: Mouse scrolled (345, 519) with delta (0, 0)
Screenshot: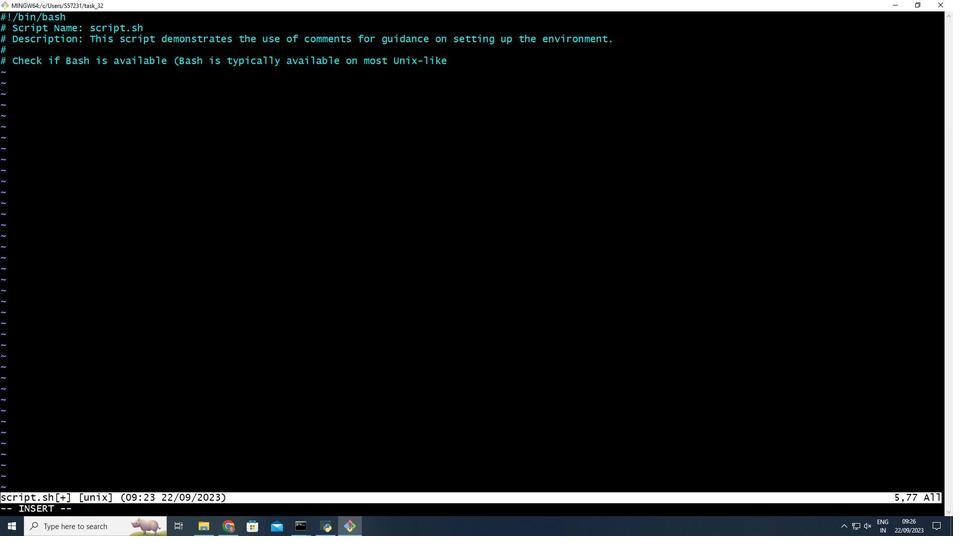 
Action: Mouse moved to (345, 519)
Screenshot: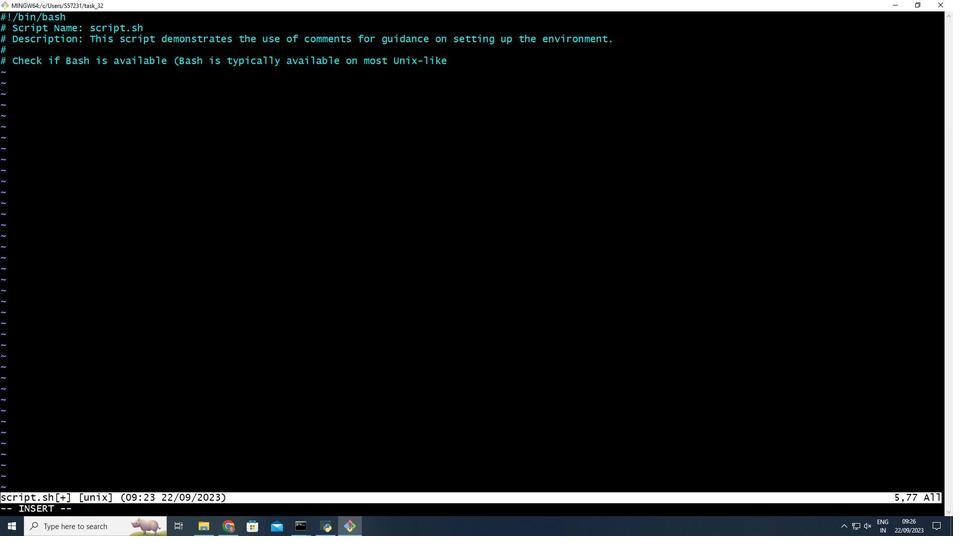
Action: Mouse scrolled (345, 519) with delta (0, 0)
Screenshot: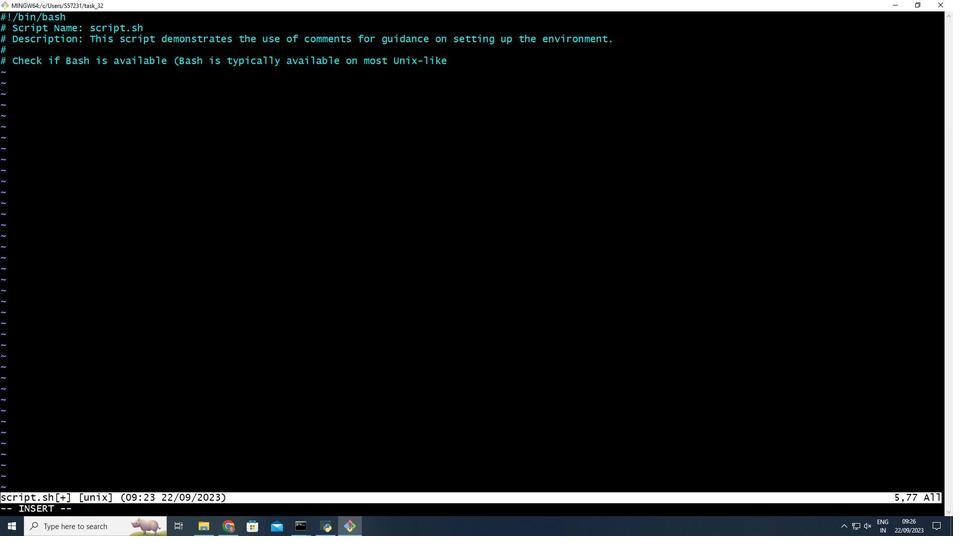 
Action: Mouse moved to (345, 519)
Screenshot: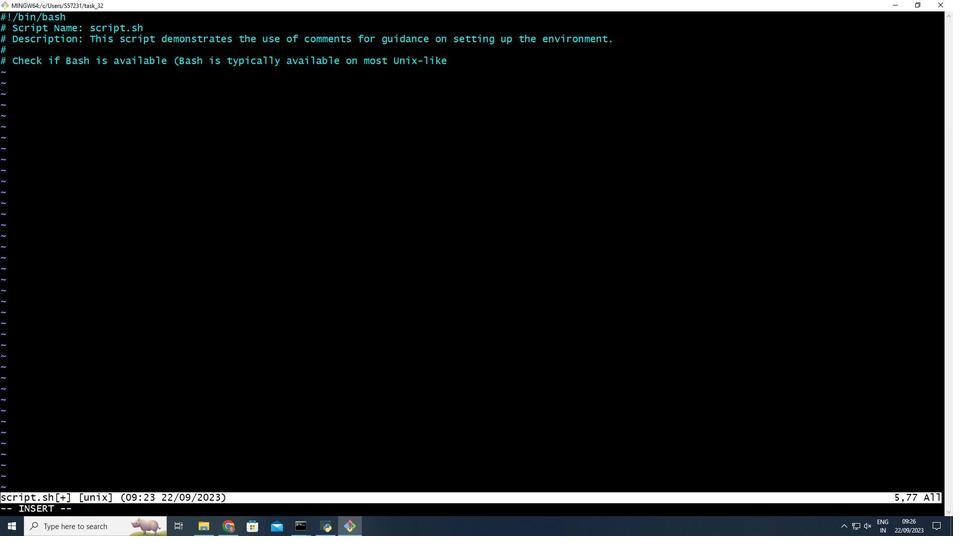 
Action: Mouse scrolled (345, 519) with delta (0, 0)
Screenshot: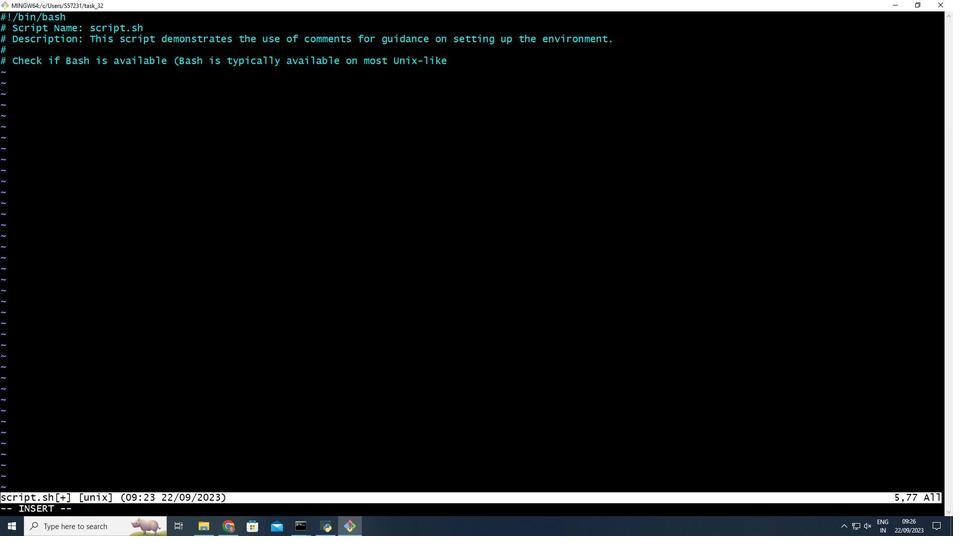
Action: Mouse moved to (345, 519)
Screenshot: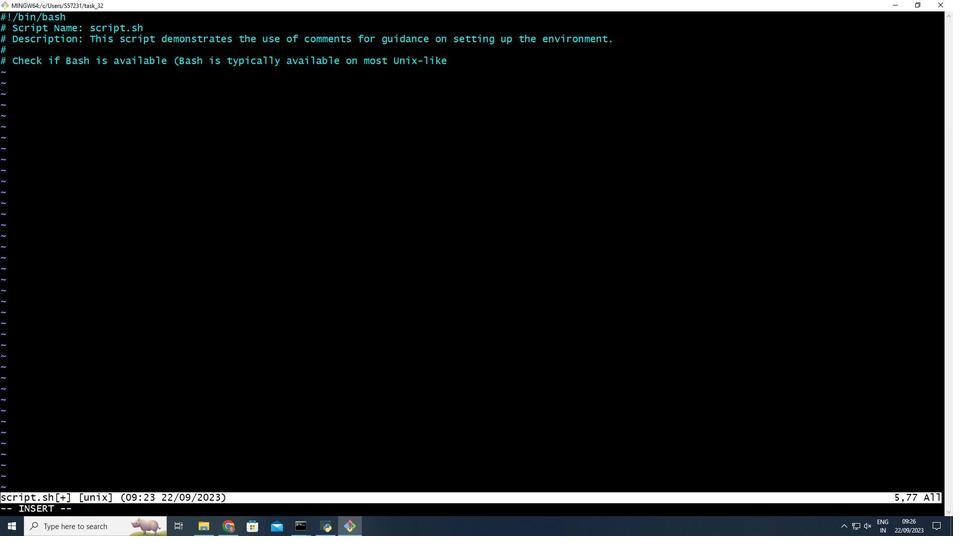 
Action: Mouse scrolled (345, 519) with delta (0, 0)
Screenshot: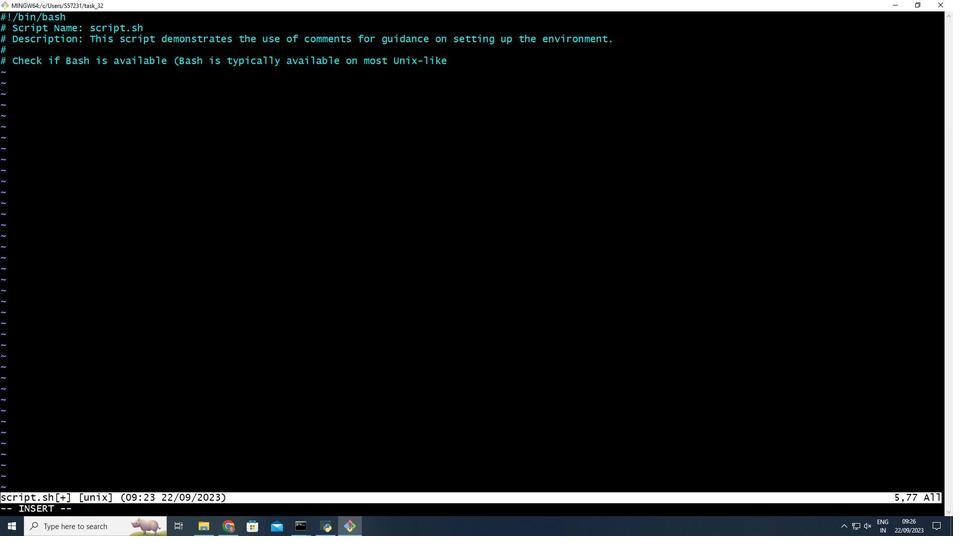
Action: Mouse moved to (345, 519)
Screenshot: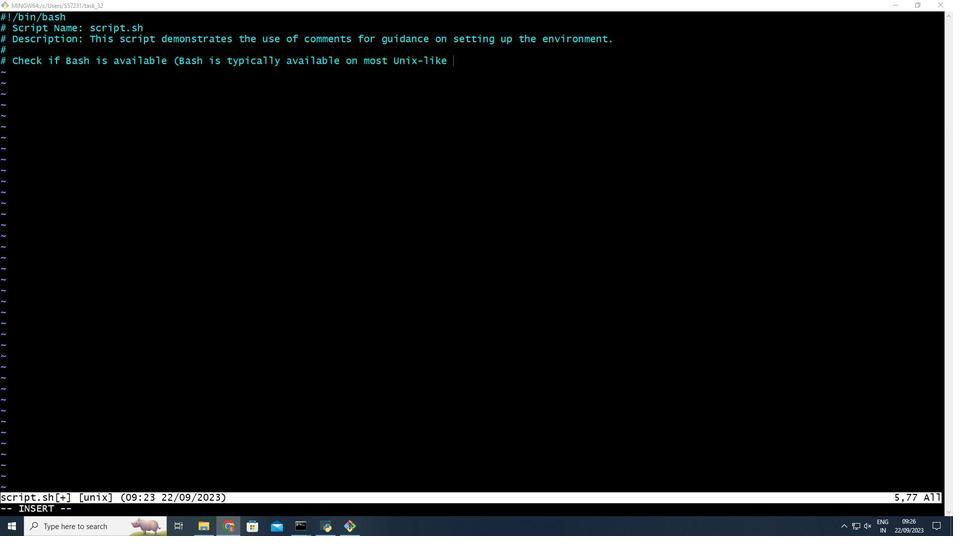 
Action: Mouse pressed left at (345, 519)
Screenshot: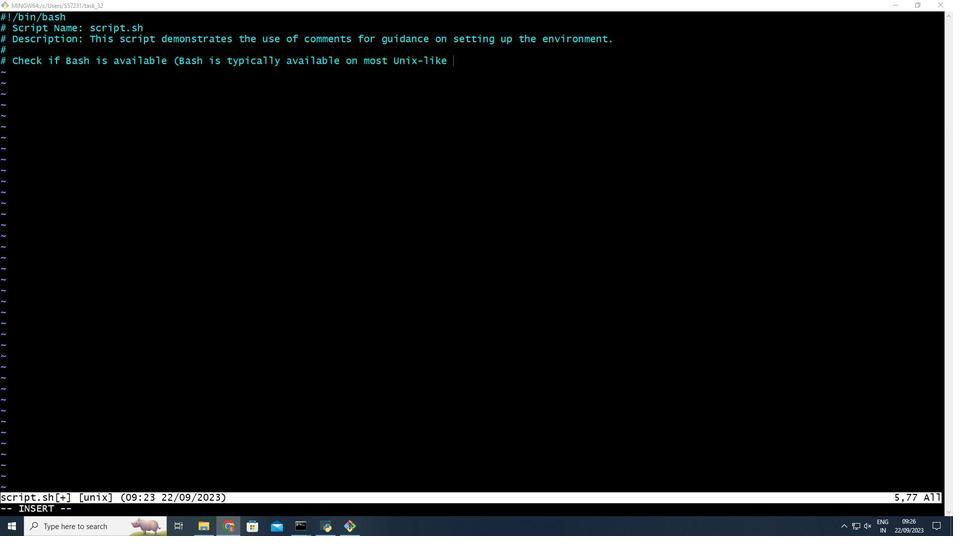 
Action: Mouse moved to (345, 519)
Screenshot: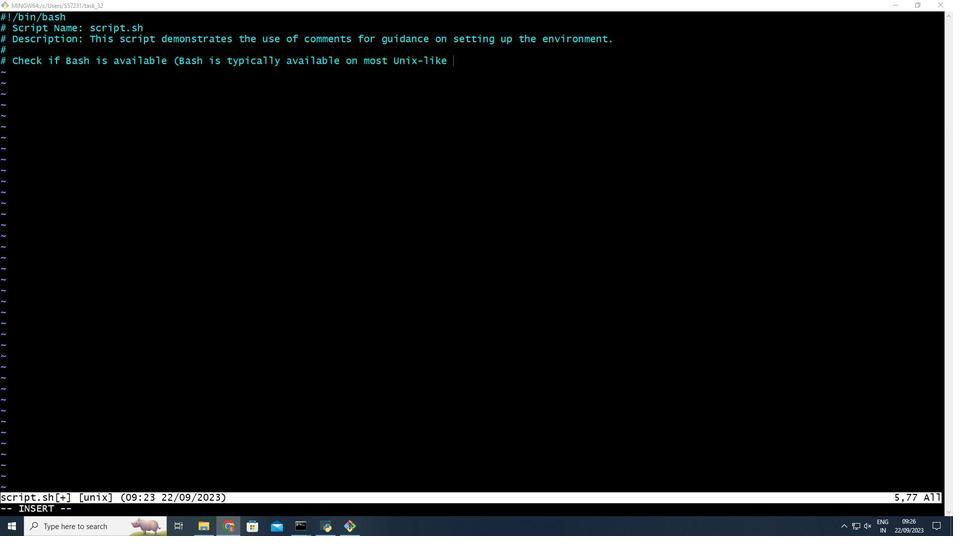 
Action: Mouse scrolled (345, 519) with delta (0, 0)
Screenshot: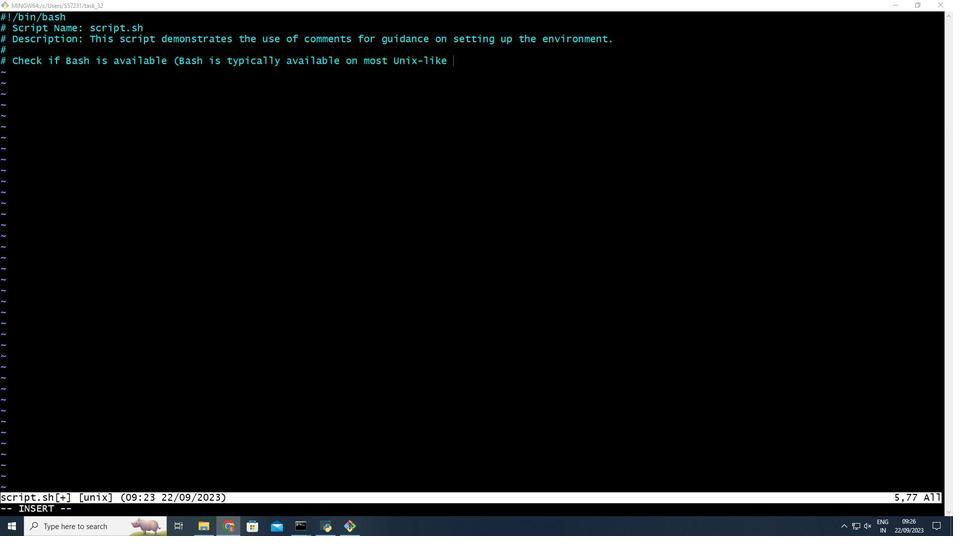 
Action: Mouse scrolled (345, 519) with delta (0, 0)
Screenshot: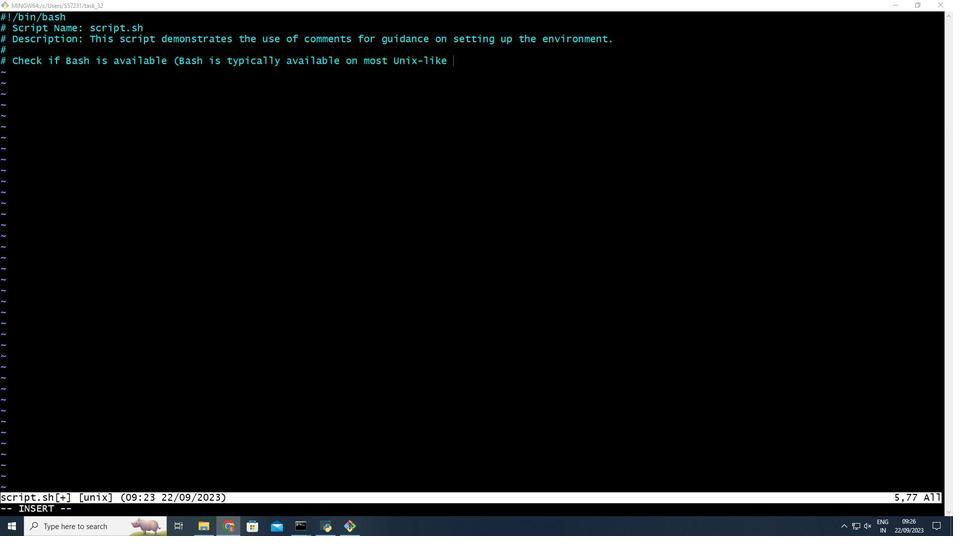 
Action: Mouse scrolled (345, 519) with delta (0, 0)
Screenshot: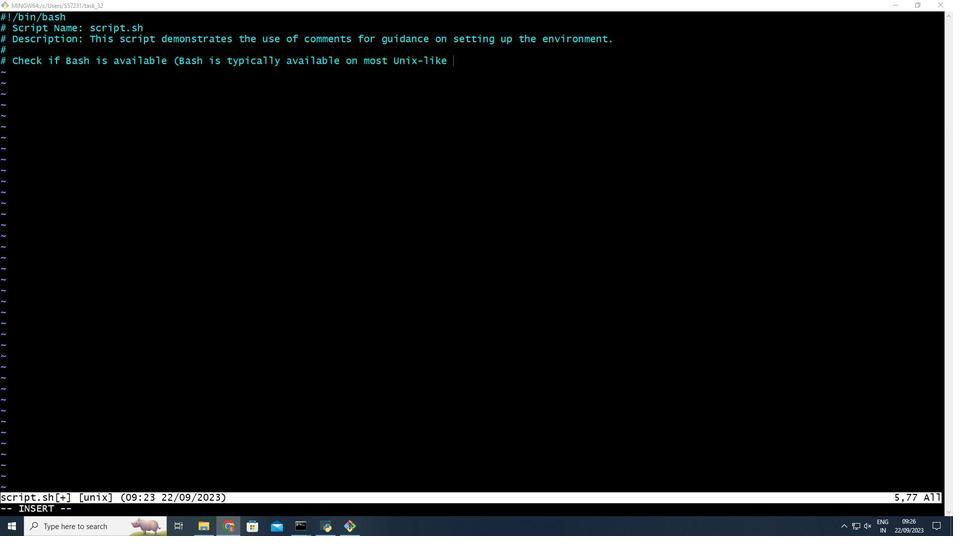 
Action: Mouse scrolled (345, 519) with delta (0, 0)
Screenshot: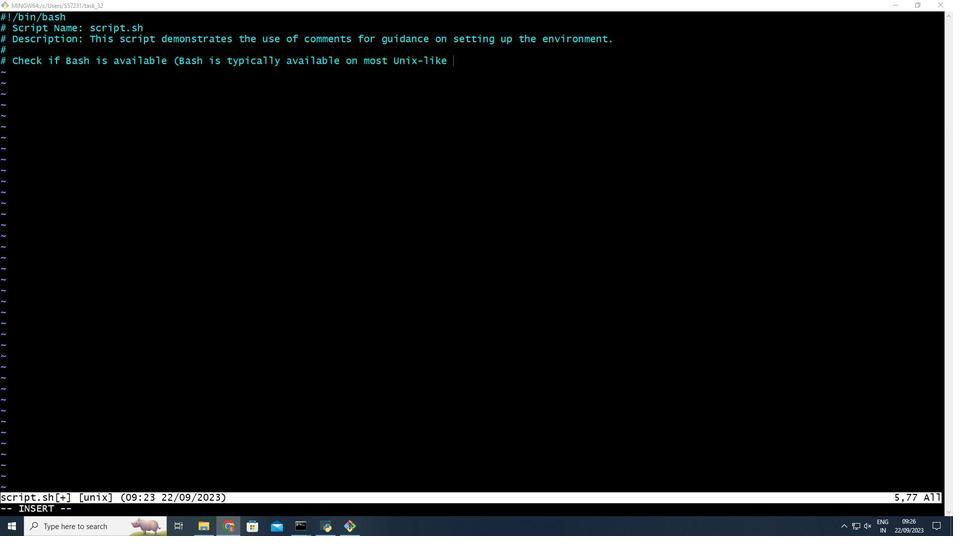 
Action: Mouse scrolled (345, 519) with delta (0, 0)
Screenshot: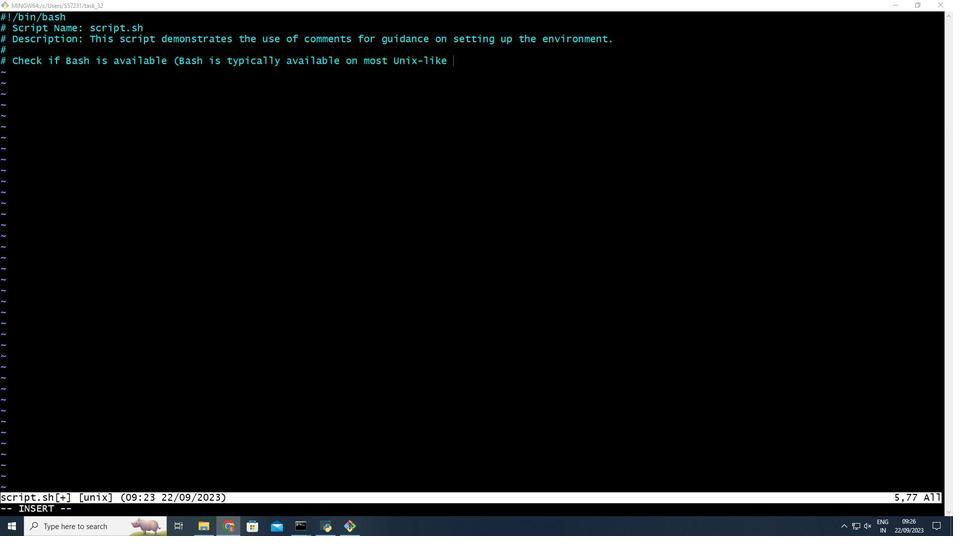 
Action: Mouse moved to (344, 519)
Screenshot: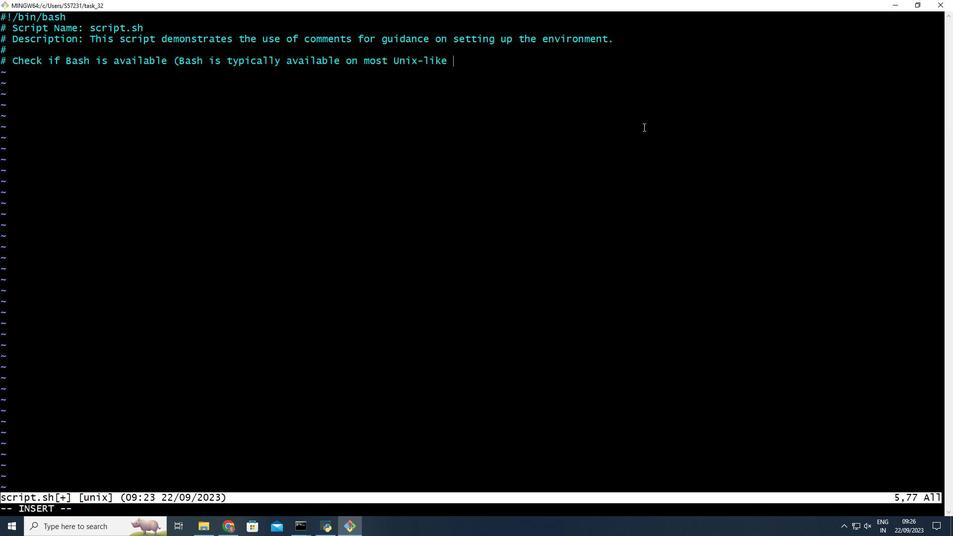 
Action: Mouse pressed left at (344, 519)
Screenshot: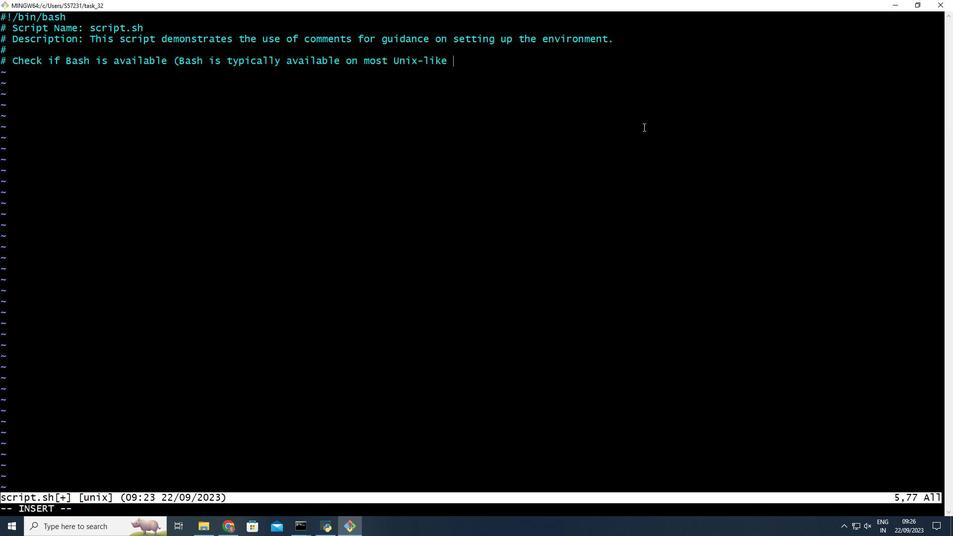 
Action: Mouse moved to (345, 519)
Screenshot: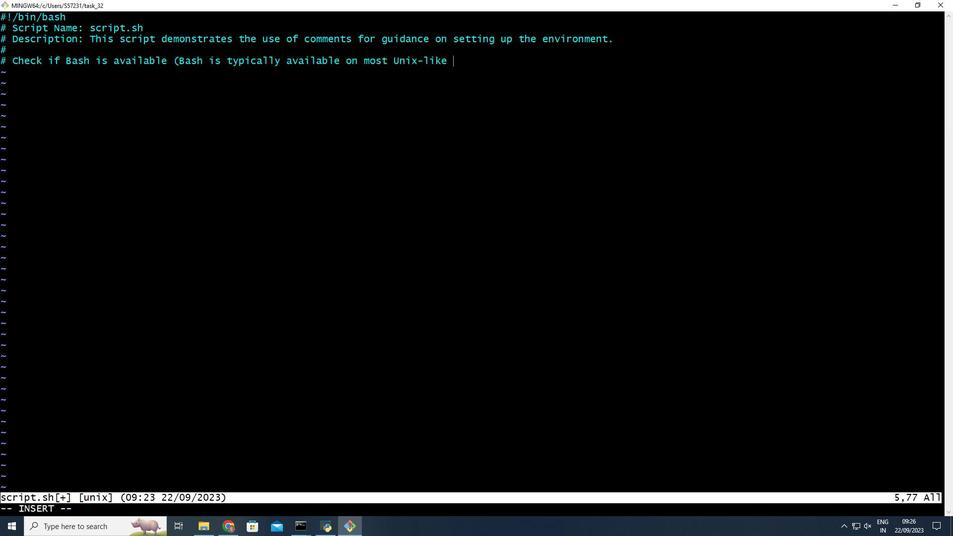 
Action: Key pressed systems<Key.shift_r>)<Key.enter>
Screenshot: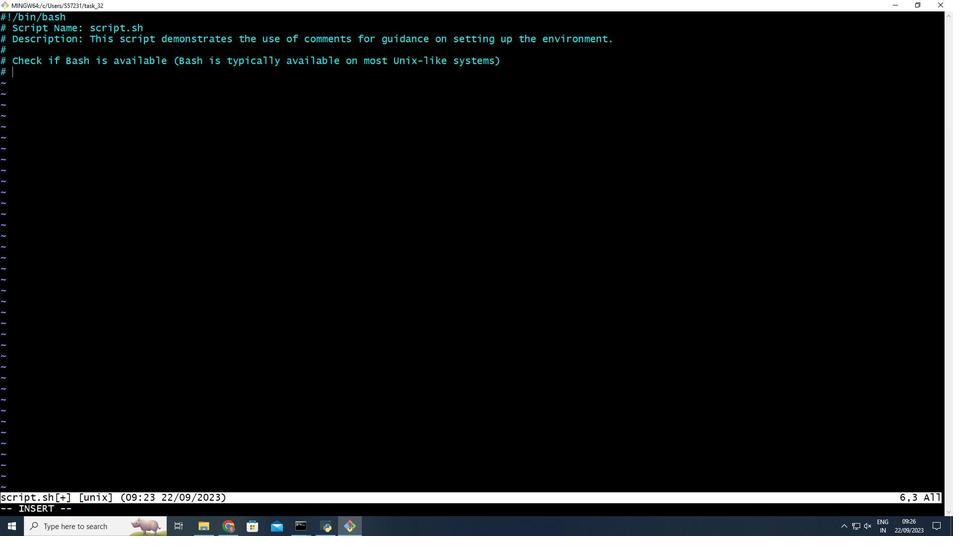 
Action: Mouse scrolled (345, 519) with delta (0, 0)
Screenshot: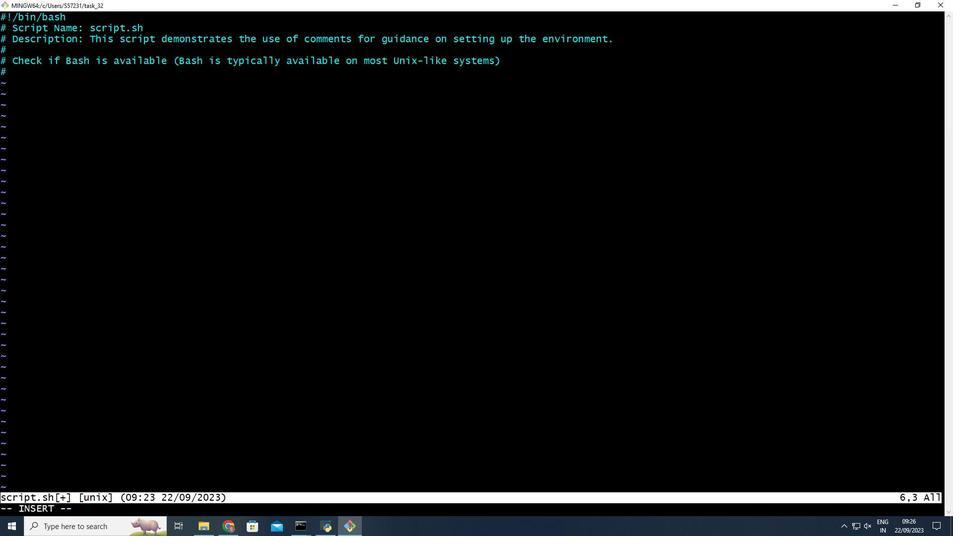 
Action: Mouse scrolled (345, 519) with delta (0, 0)
Screenshot: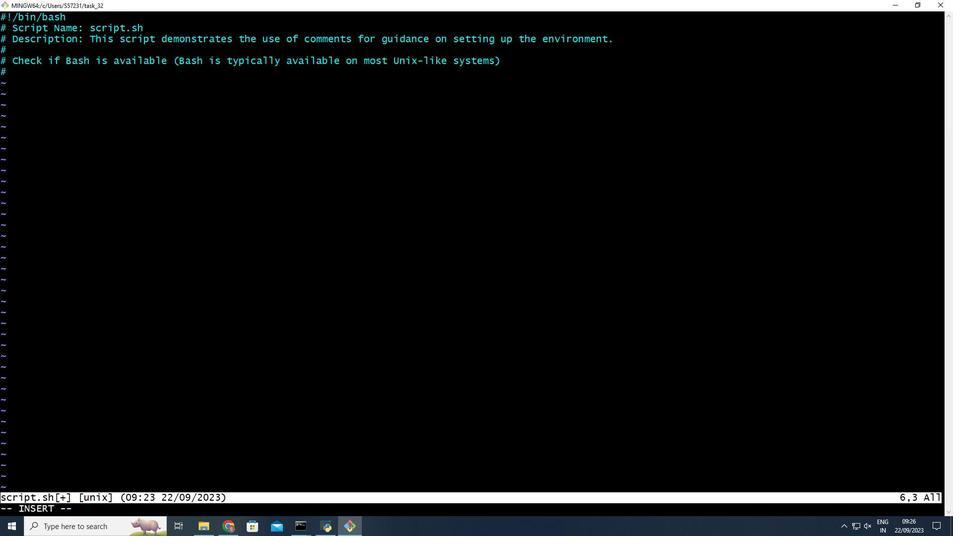 
Action: Mouse moved to (345, 519)
Screenshot: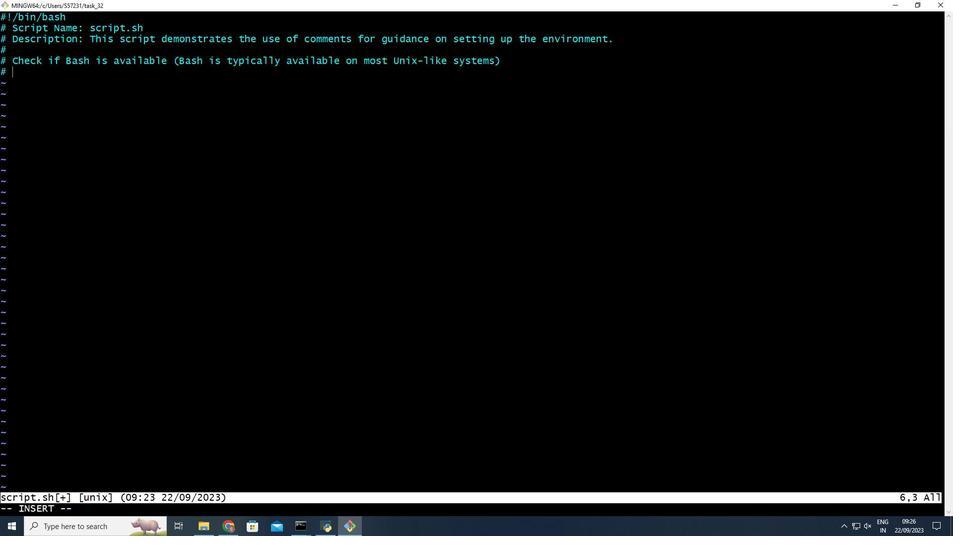 
Action: Mouse scrolled (345, 519) with delta (0, 0)
Screenshot: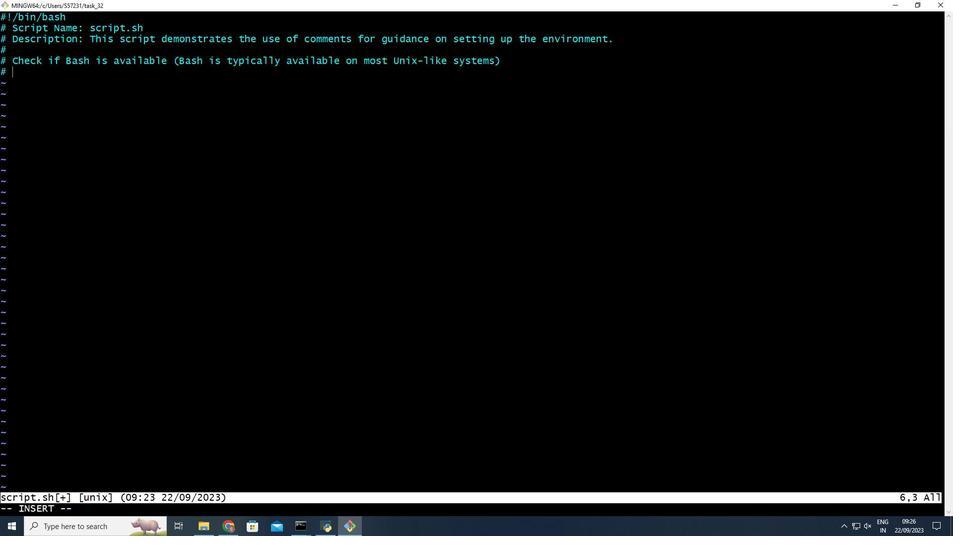 
Action: Mouse scrolled (345, 519) with delta (0, 0)
Screenshot: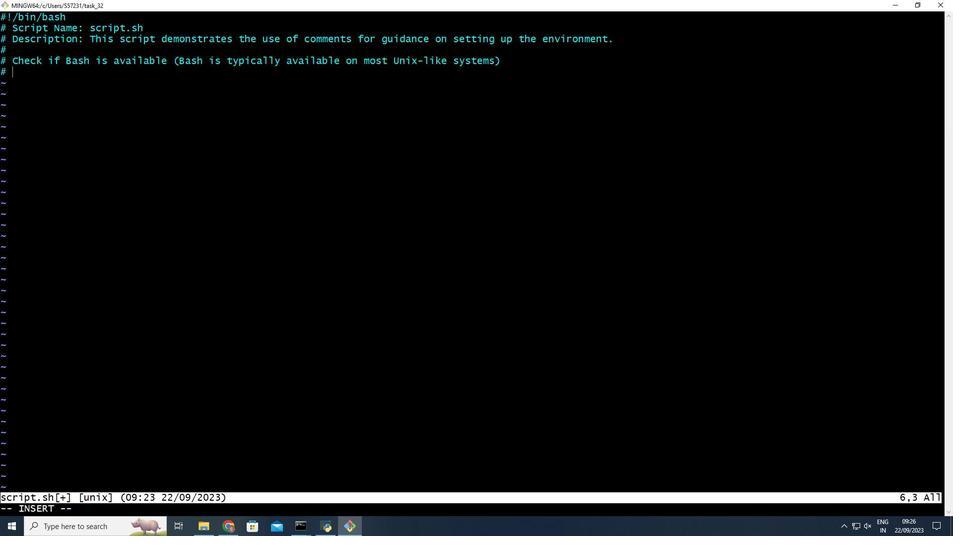 
Action: Mouse moved to (345, 519)
Screenshot: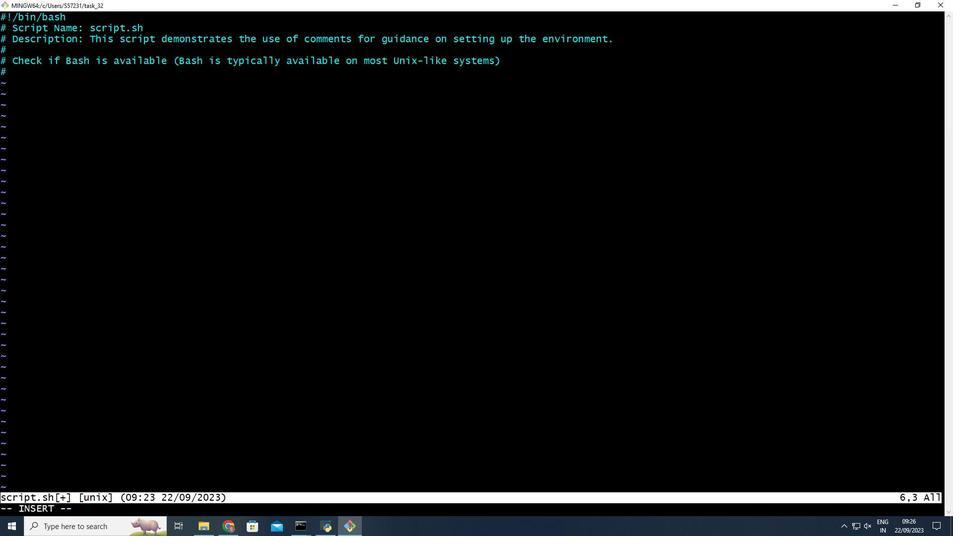 
Action: Mouse scrolled (345, 519) with delta (0, 0)
Screenshot: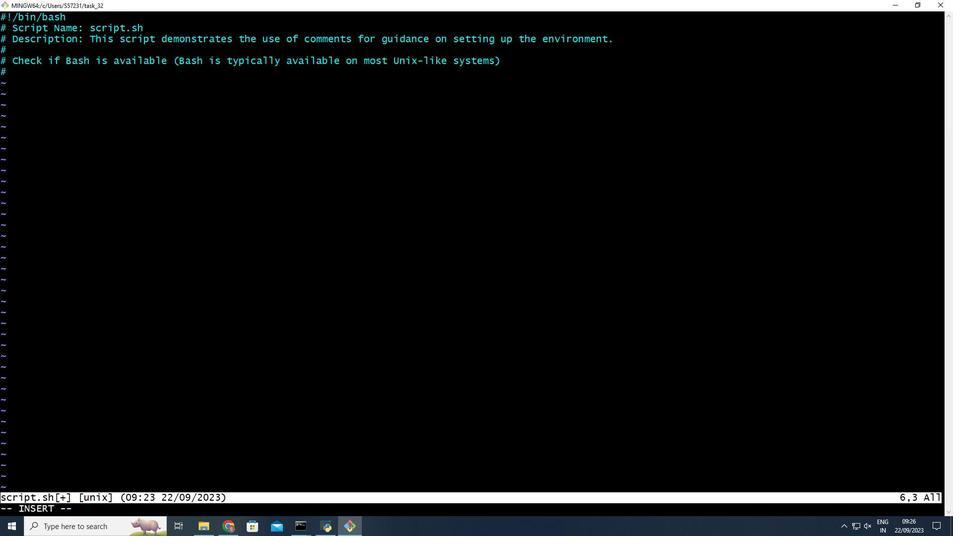 
Action: Mouse moved to (345, 519)
Screenshot: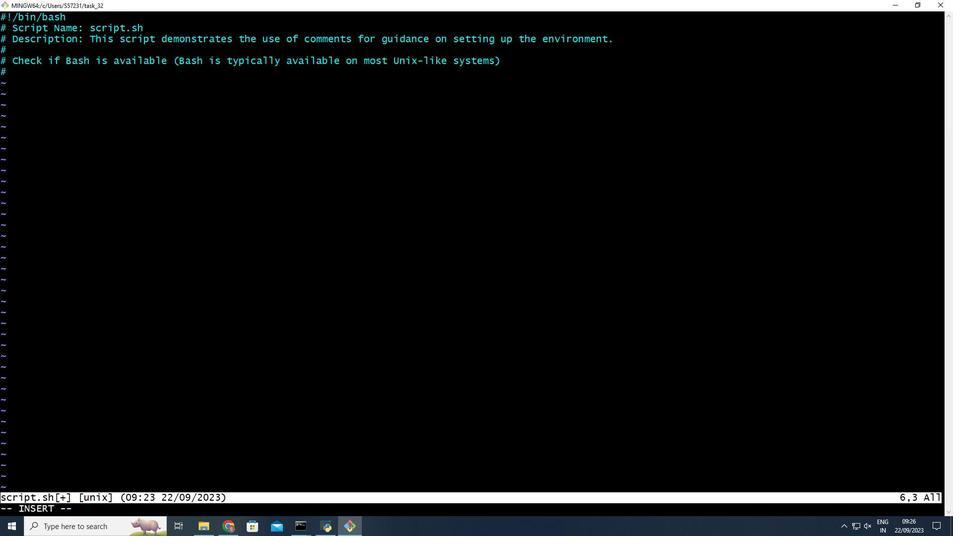 
Action: Mouse scrolled (345, 519) with delta (0, 0)
Screenshot: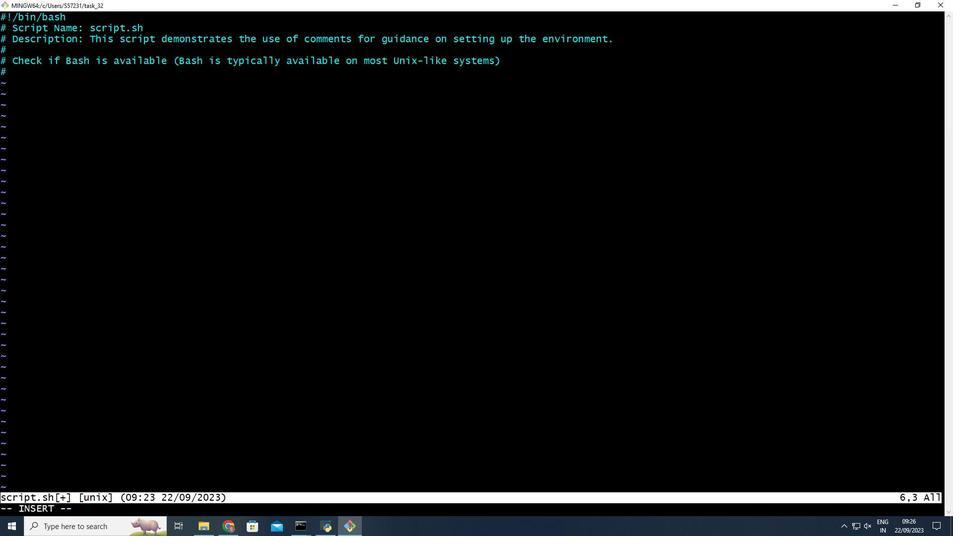 
Action: Mouse moved to (345, 519)
Screenshot: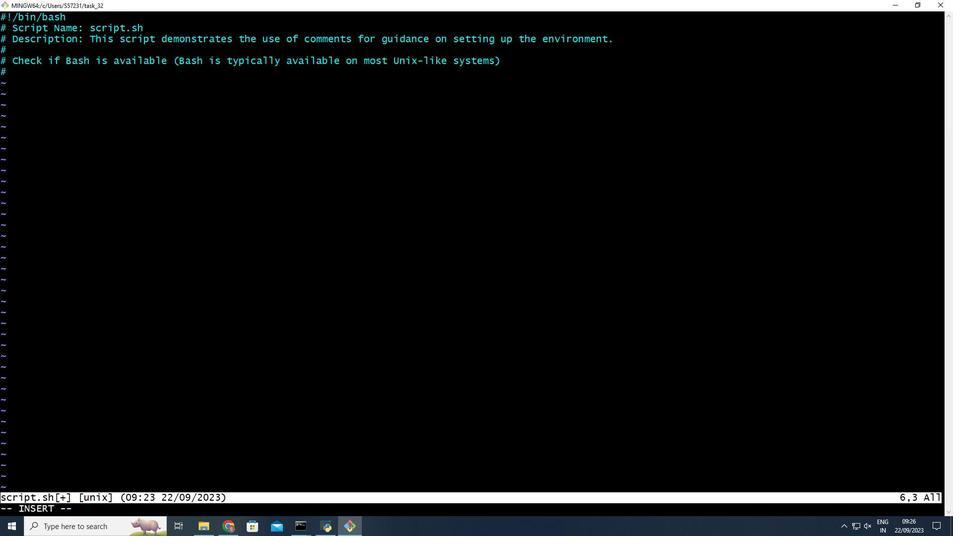 
Action: Mouse scrolled (345, 519) with delta (0, 0)
Screenshot: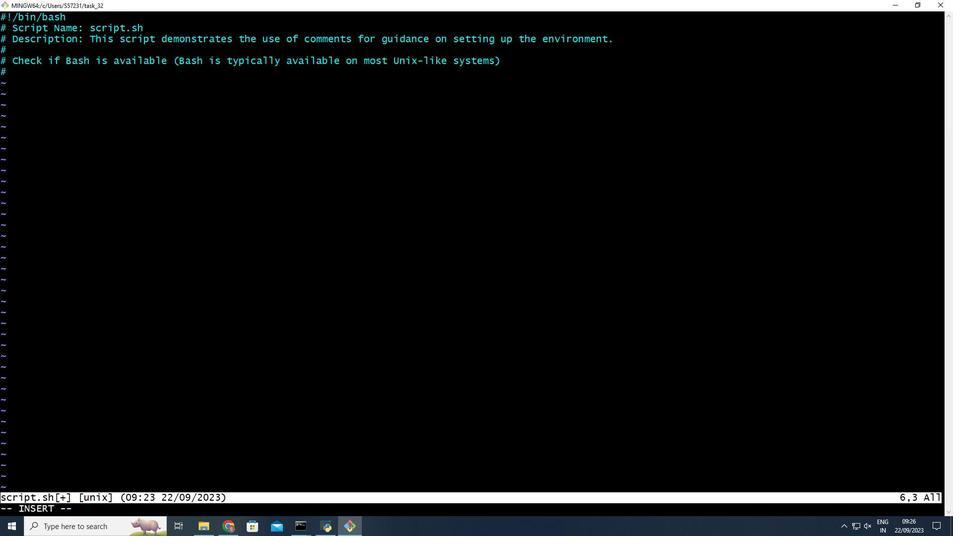 
Action: Mouse scrolled (345, 519) with delta (0, 0)
Screenshot: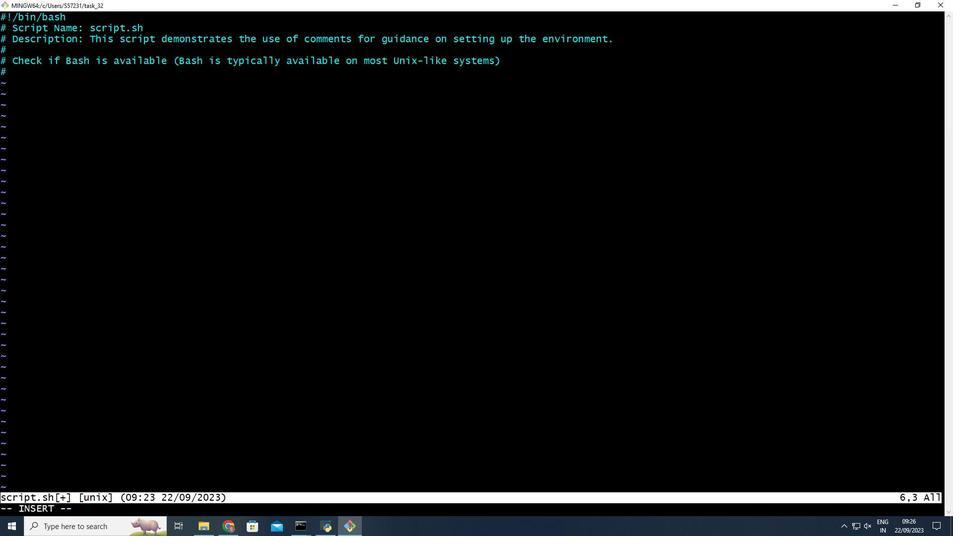 
Action: Mouse moved to (345, 519)
Screenshot: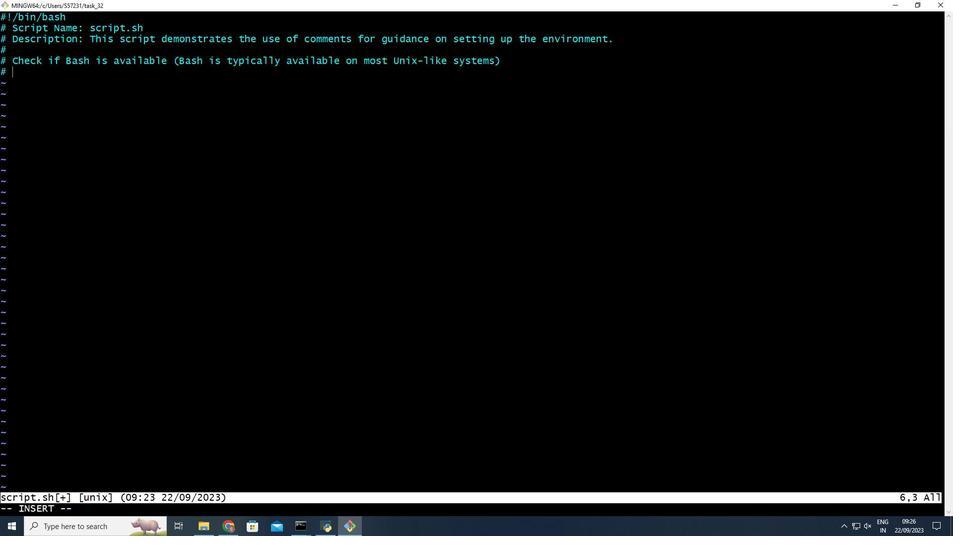 
Action: Mouse scrolled (345, 519) with delta (0, 0)
Screenshot: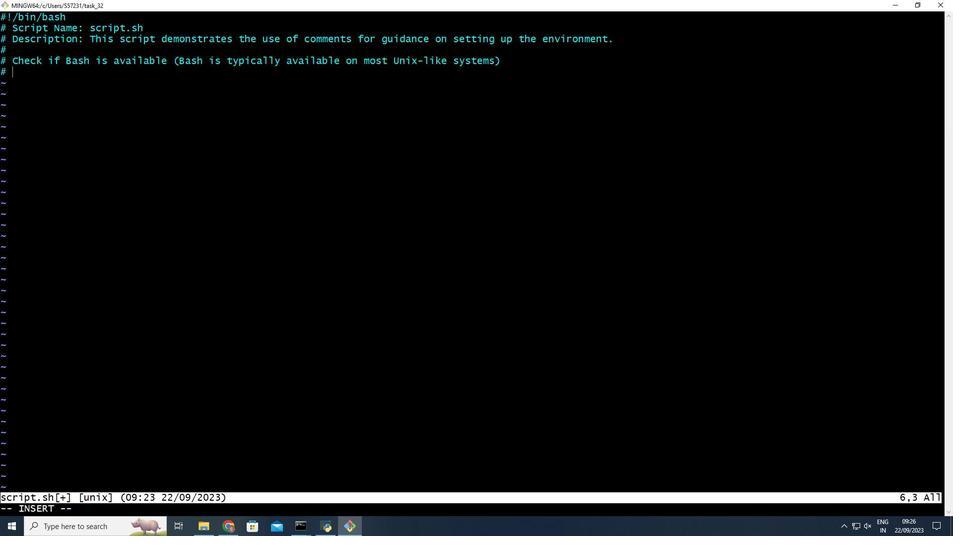 
Action: Mouse moved to (345, 519)
Screenshot: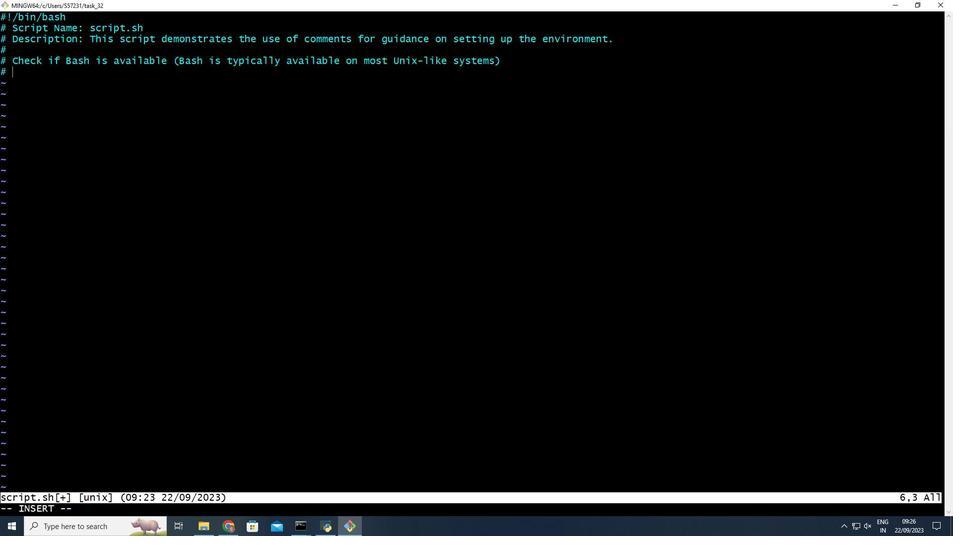 
Action: Mouse scrolled (345, 519) with delta (0, 0)
Screenshot: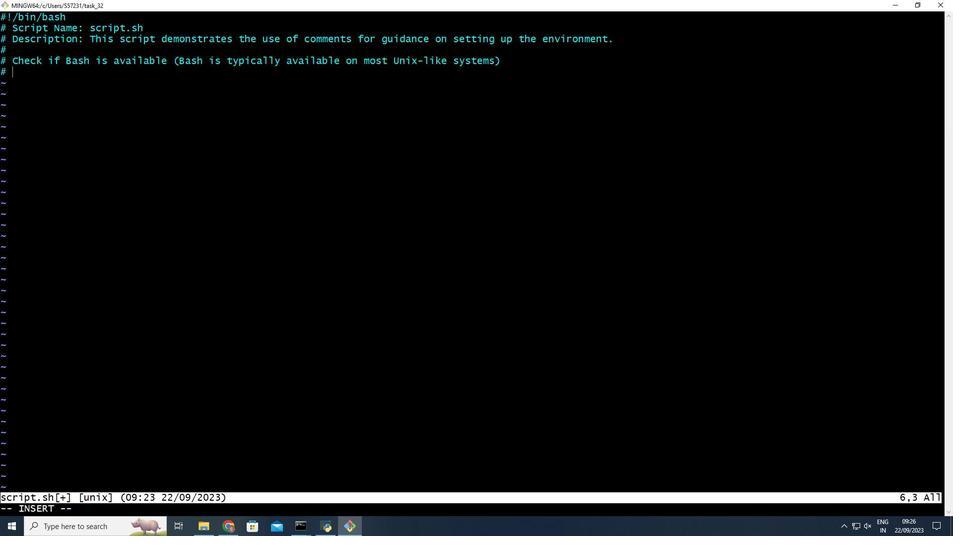 
Action: Mouse scrolled (345, 519) with delta (0, 0)
Screenshot: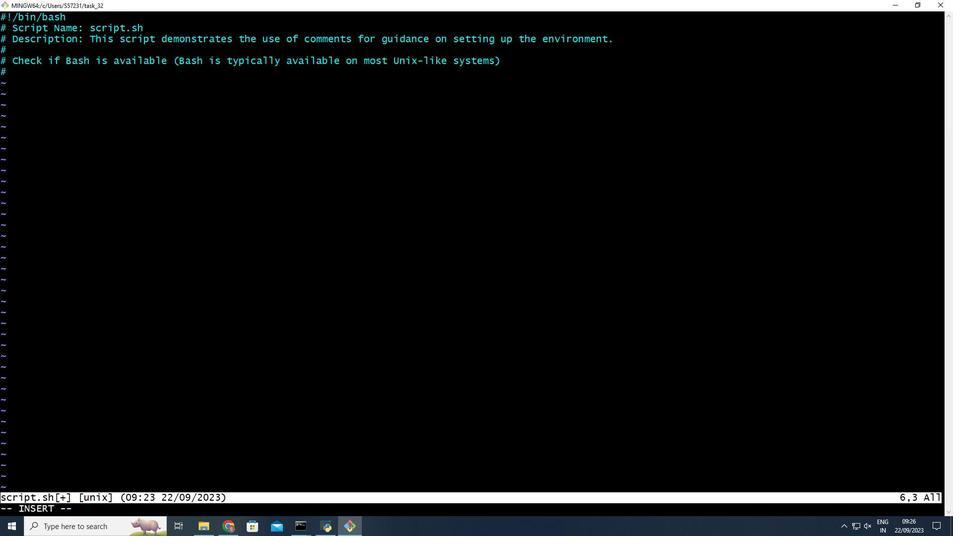 
Action: Mouse moved to (345, 519)
Screenshot: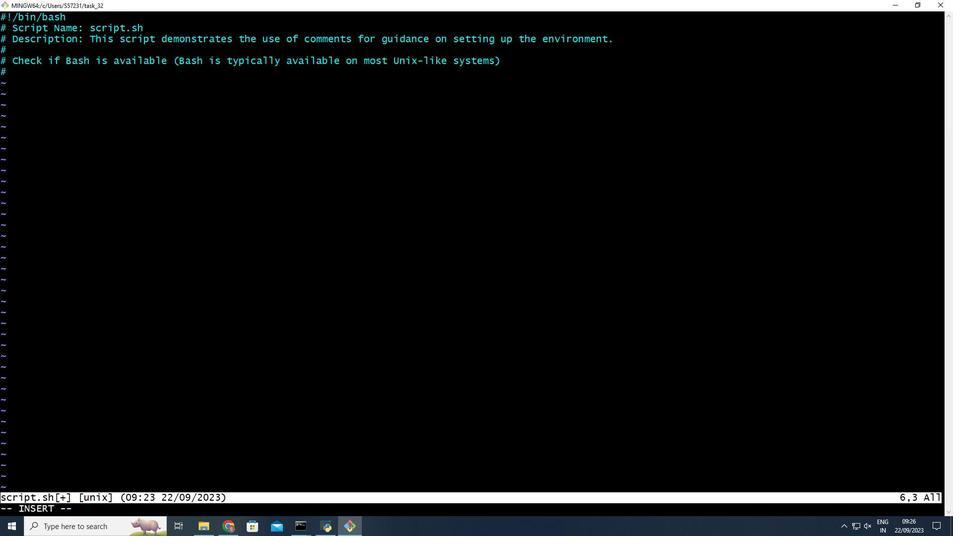
Action: Mouse scrolled (345, 519) with delta (0, 0)
Screenshot: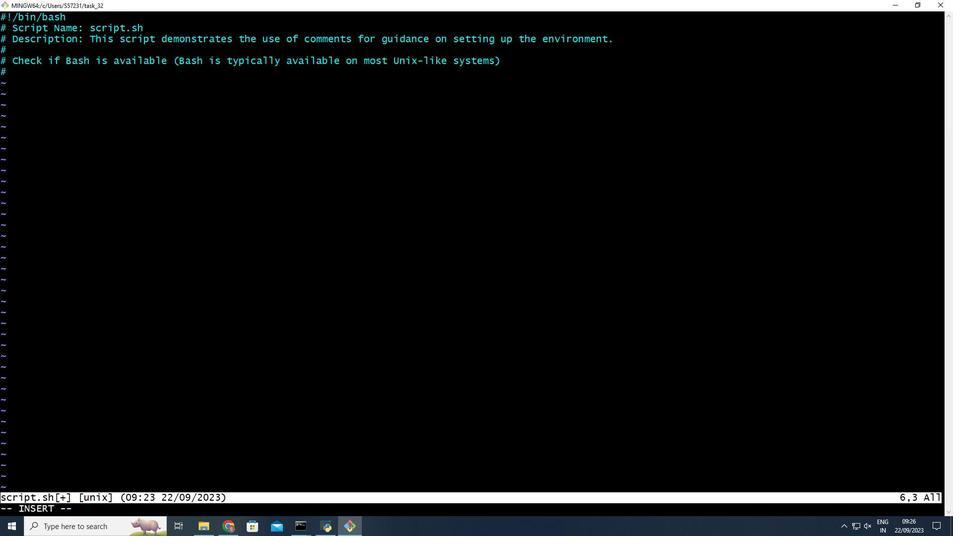
Action: Mouse moved to (345, 519)
Screenshot: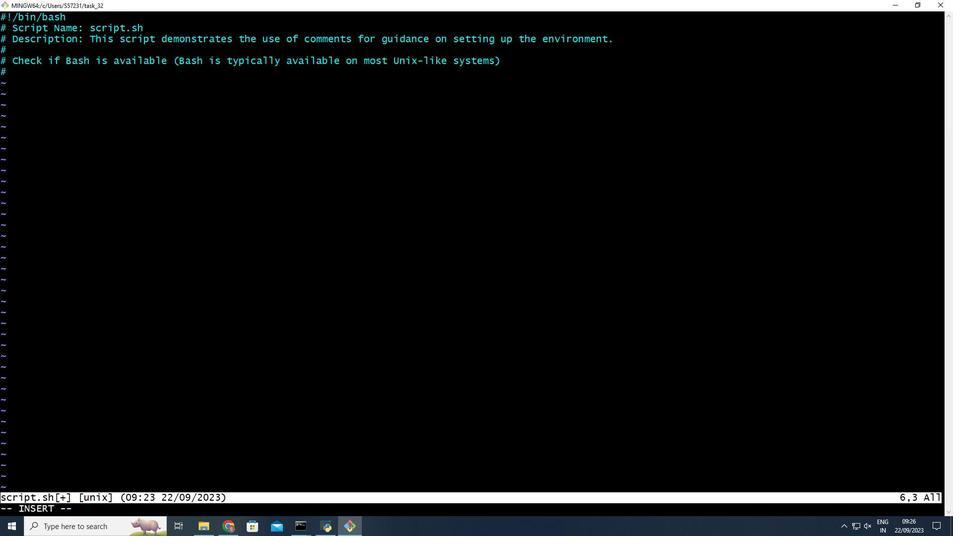 
Action: Mouse scrolled (345, 519) with delta (0, 0)
Screenshot: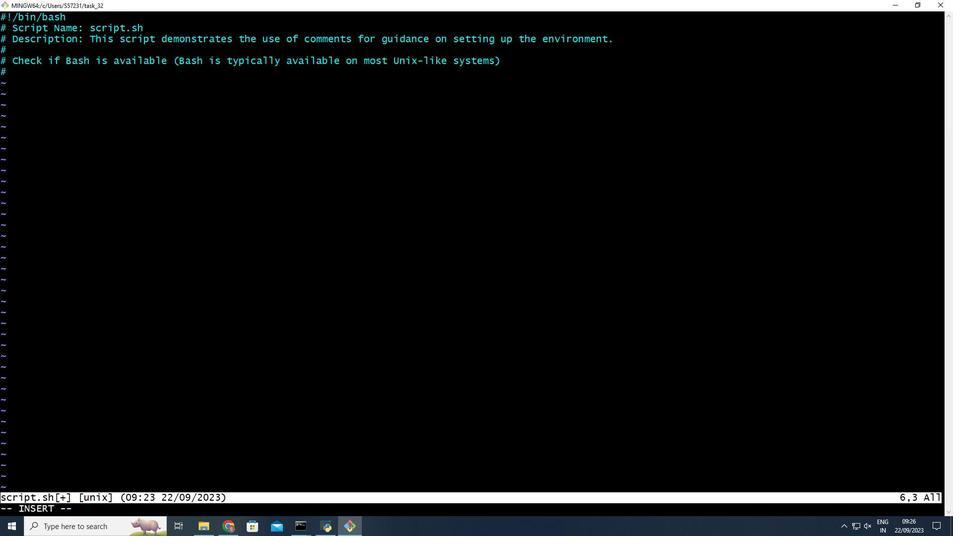 
Action: Mouse moved to (345, 519)
Screenshot: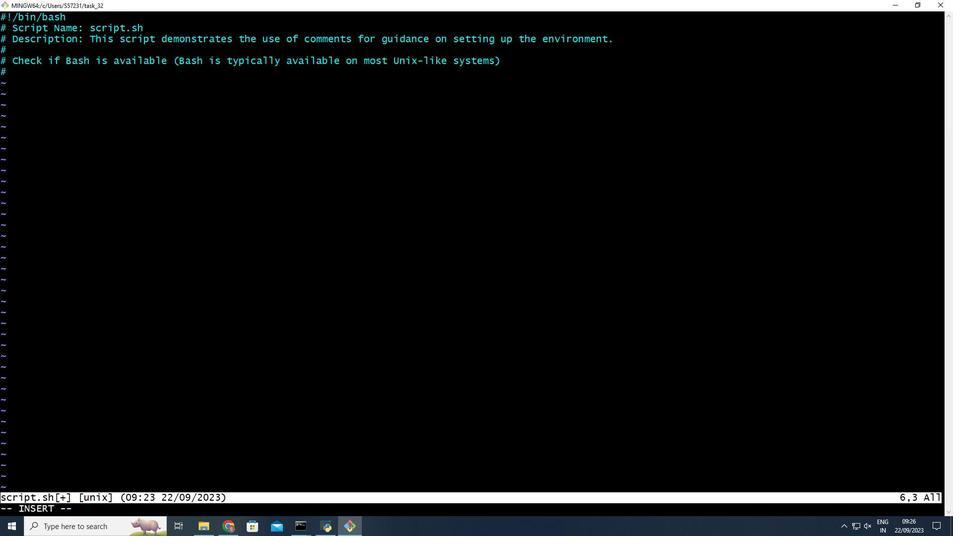 
Action: Mouse scrolled (345, 519) with delta (0, 0)
Screenshot: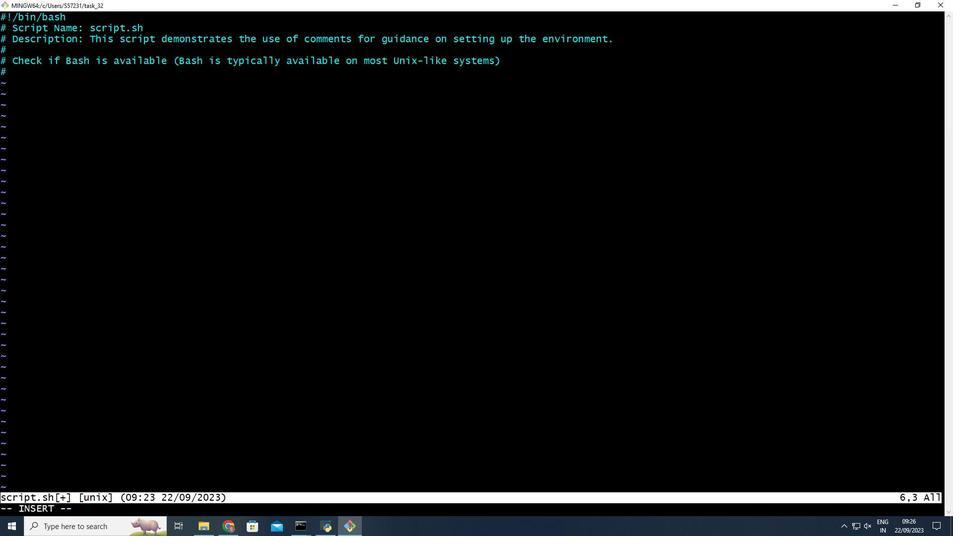 
Action: Key pressed <Key.enter>
Screenshot: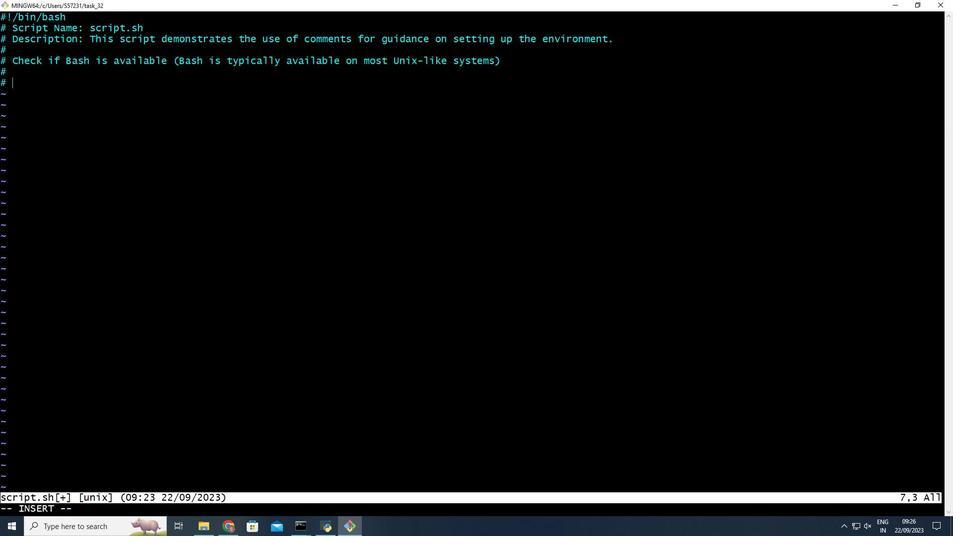
Action: Mouse moved to (345, 519)
Screenshot: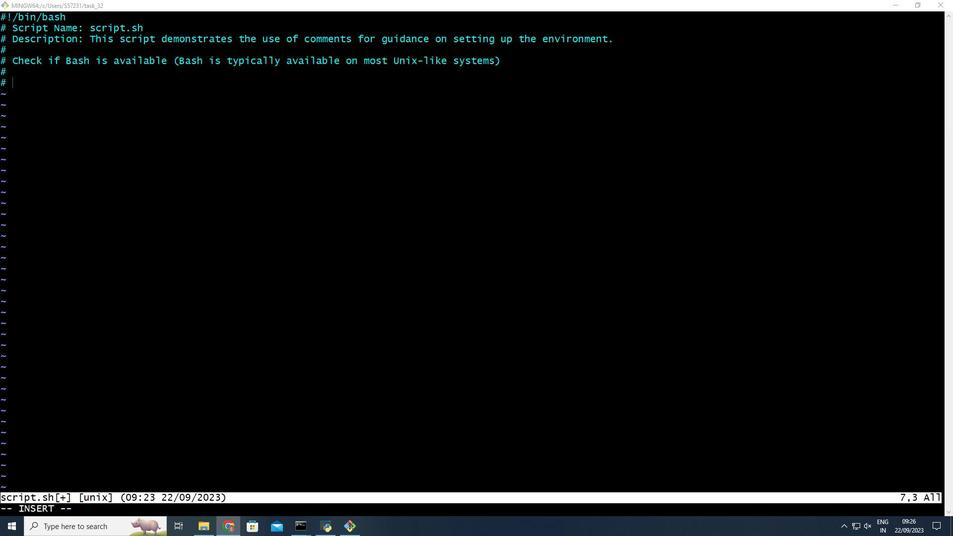 
Action: Mouse pressed left at (345, 519)
Screenshot: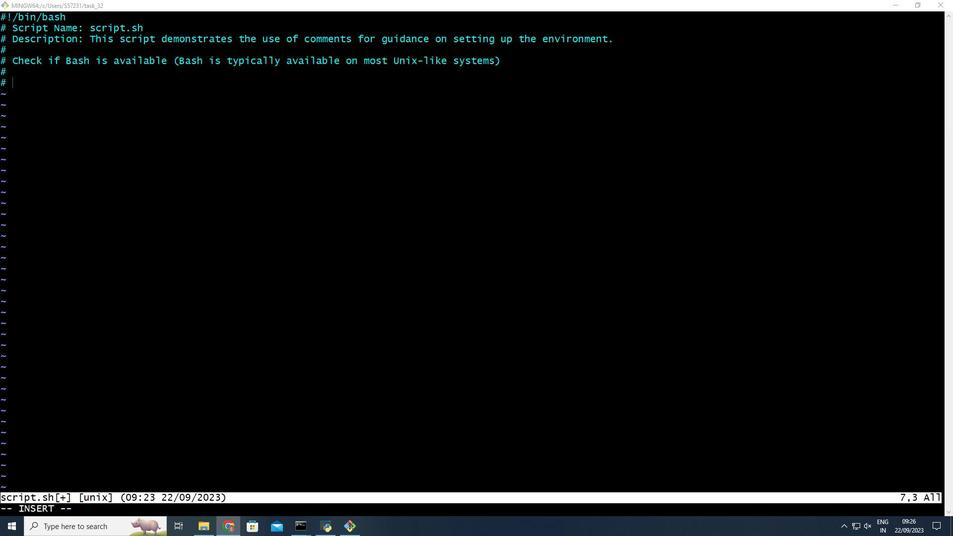 
Action: Mouse moved to (345, 519)
Screenshot: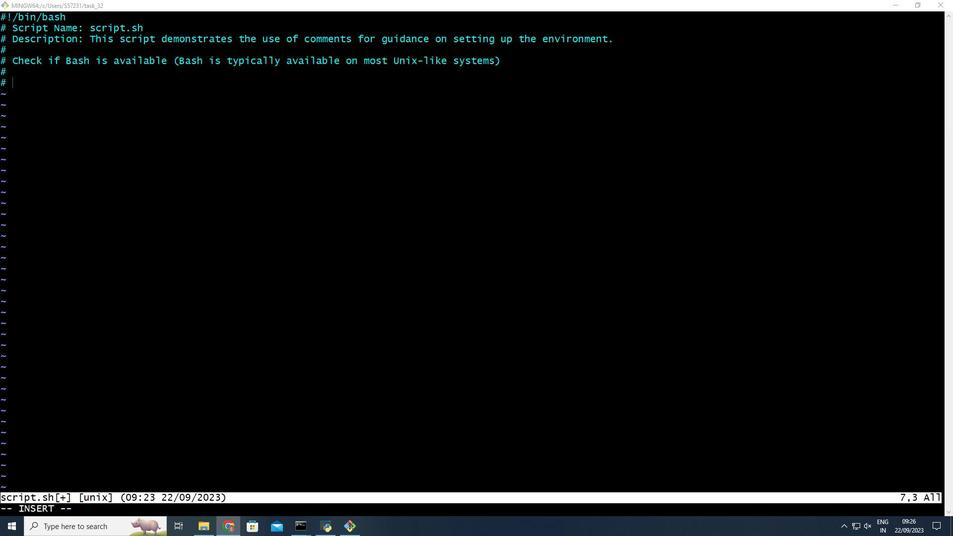 
Action: Mouse pressed left at (345, 519)
Screenshot: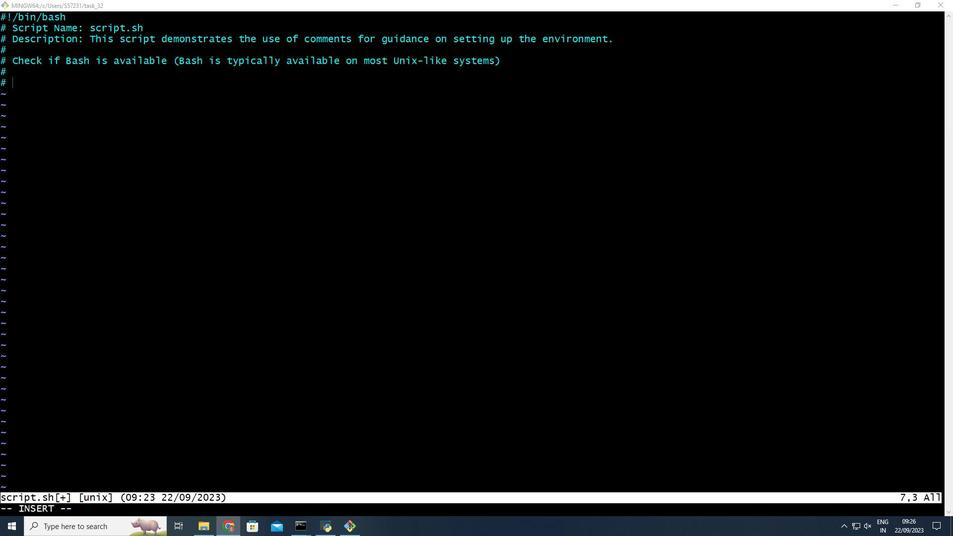 
Action: Mouse moved to (345, 519)
Screenshot: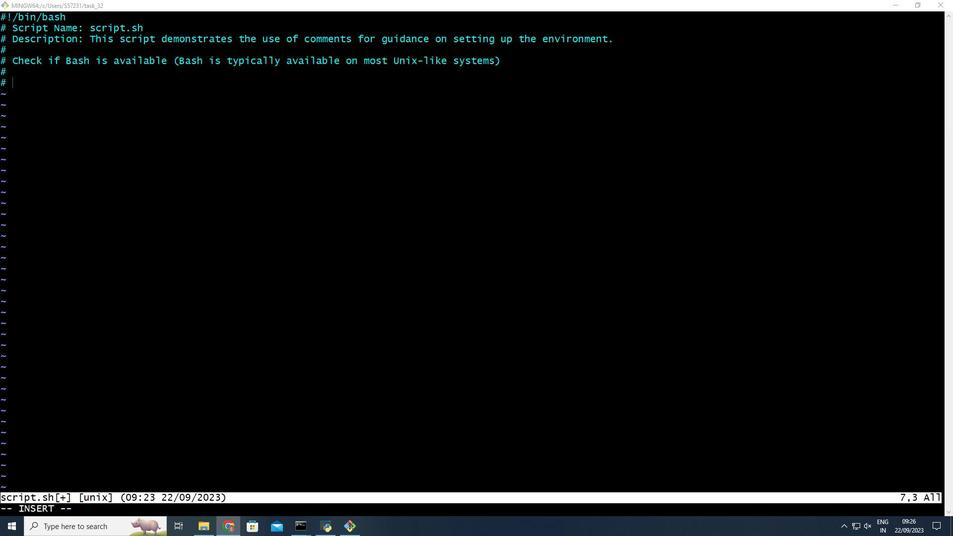 
Action: Mouse pressed left at (345, 519)
Screenshot: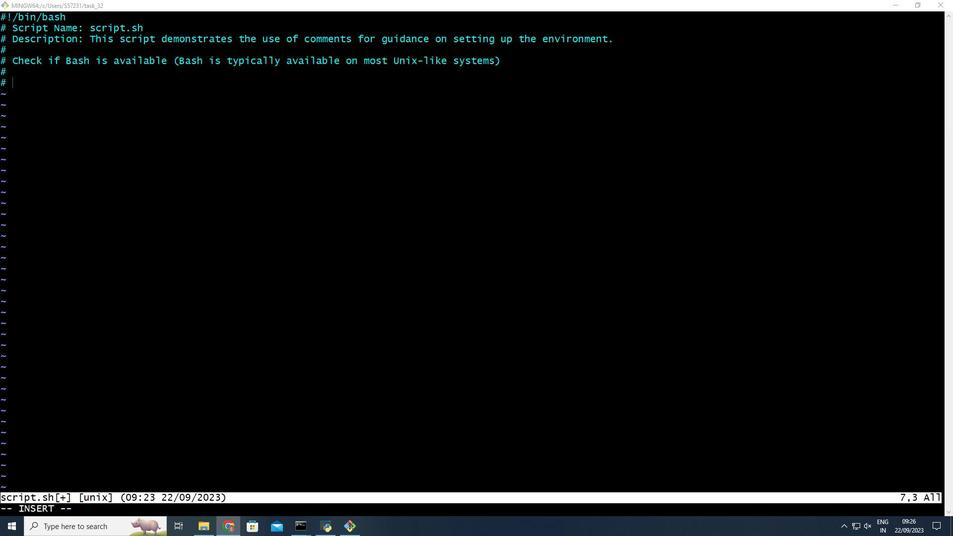 
Action: Mouse moved to (345, 519)
Screenshot: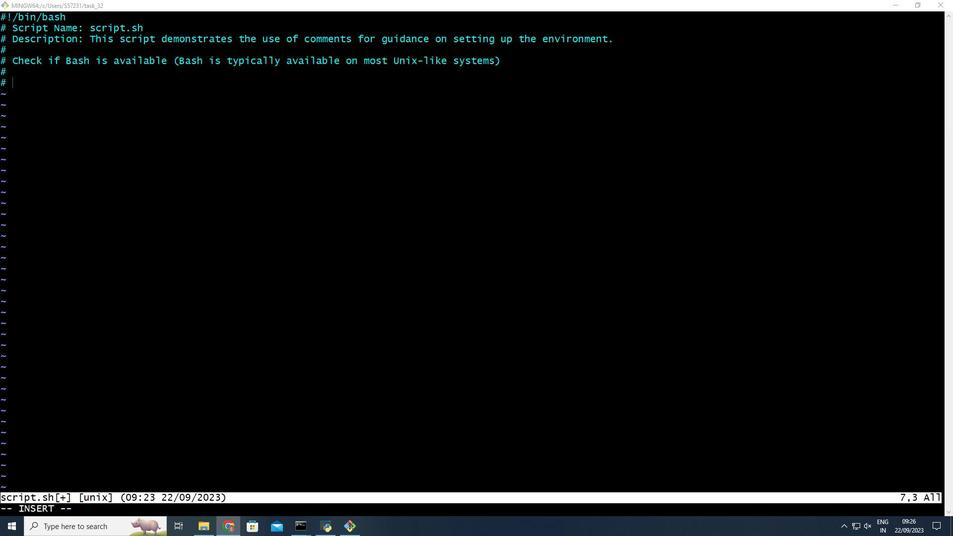 
Action: Mouse scrolled (345, 519) with delta (0, 0)
Screenshot: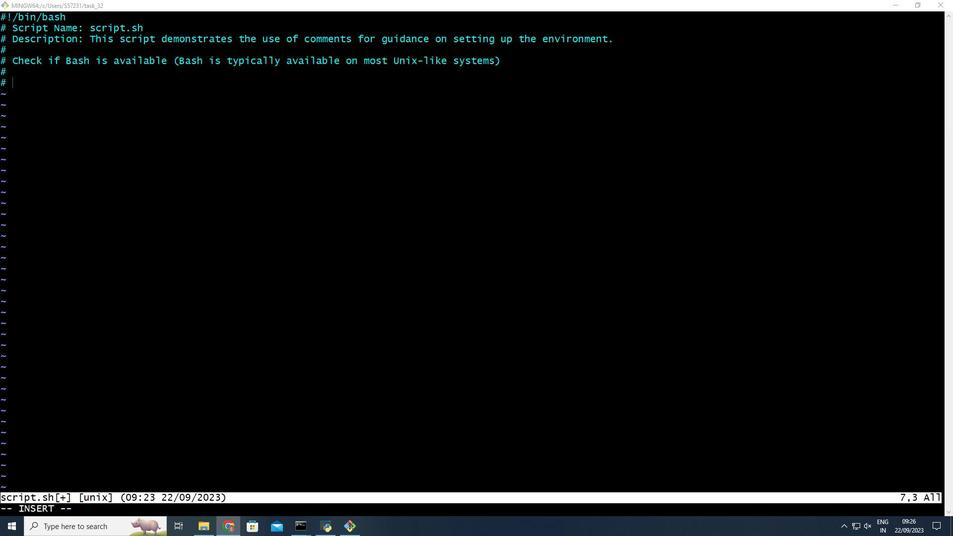 
Action: Mouse scrolled (345, 519) with delta (0, 0)
Screenshot: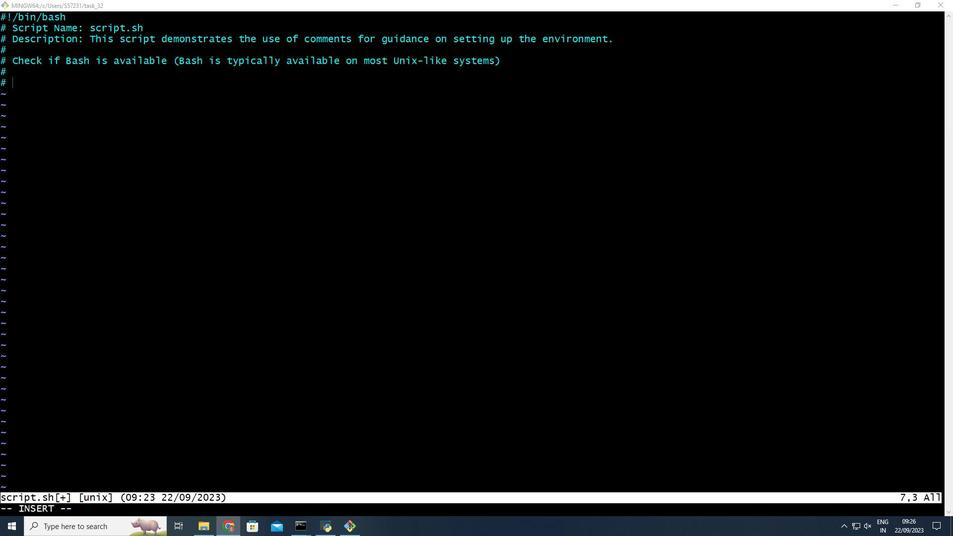 
Action: Mouse scrolled (345, 519) with delta (0, 0)
Screenshot: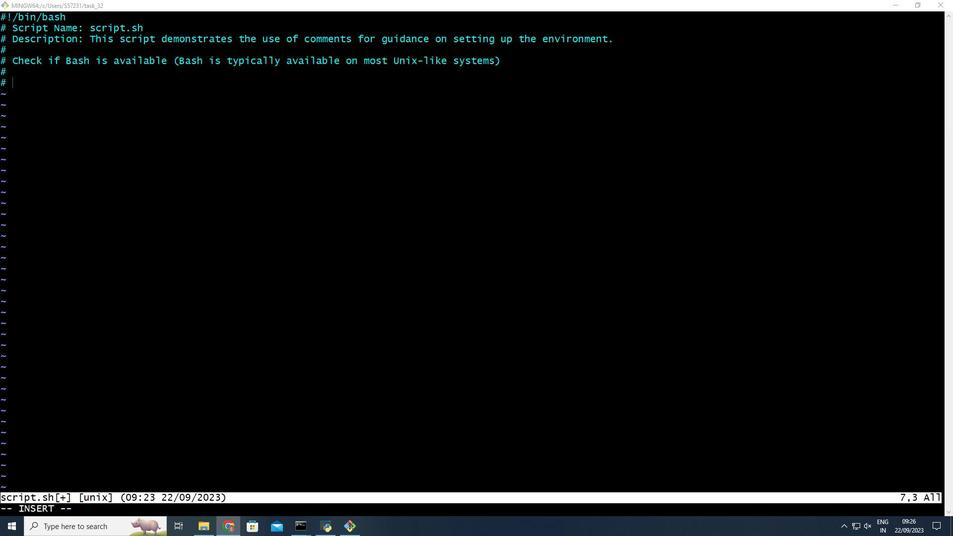 
Action: Mouse scrolled (345, 519) with delta (0, 0)
Screenshot: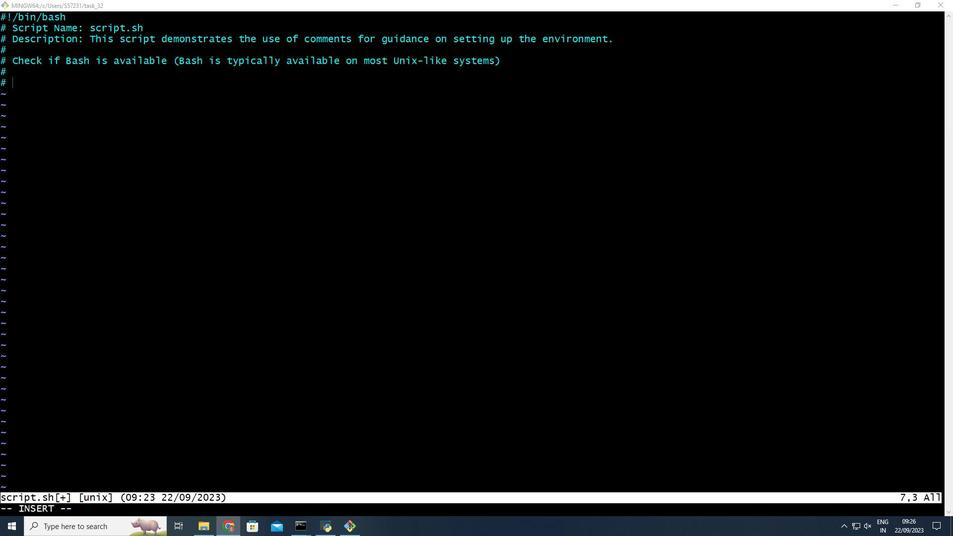 
Action: Mouse moved to (345, 519)
Screenshot: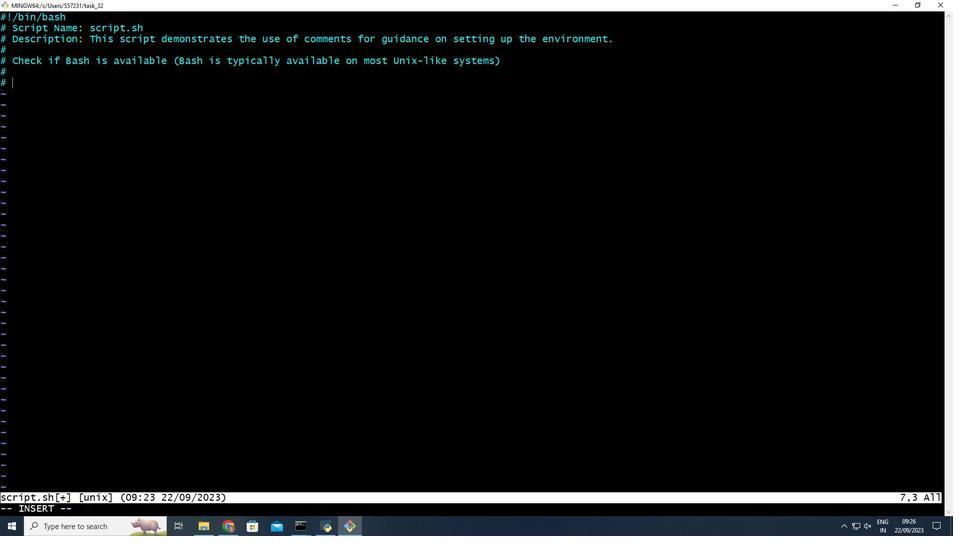 
Action: Mouse pressed left at (345, 519)
Screenshot: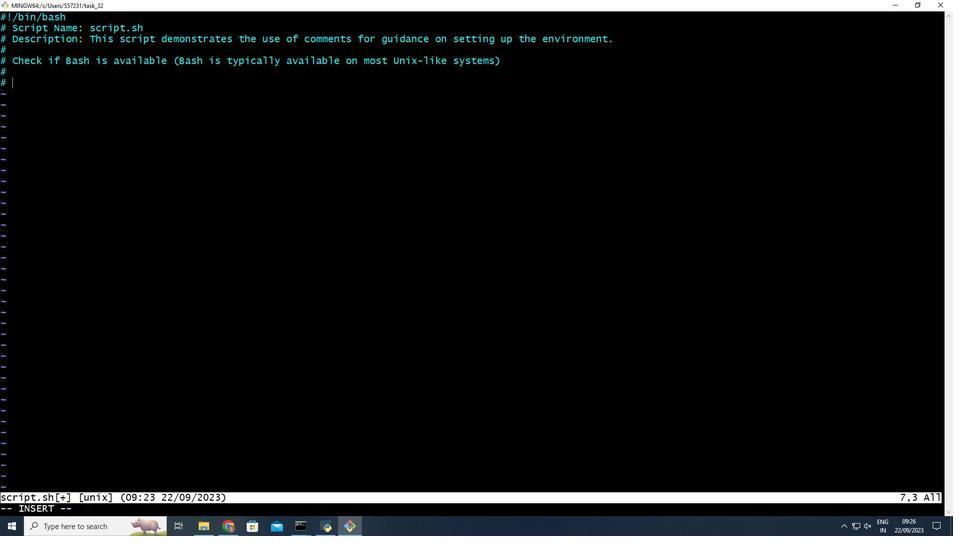 
Action: Mouse moved to (345, 519)
Screenshot: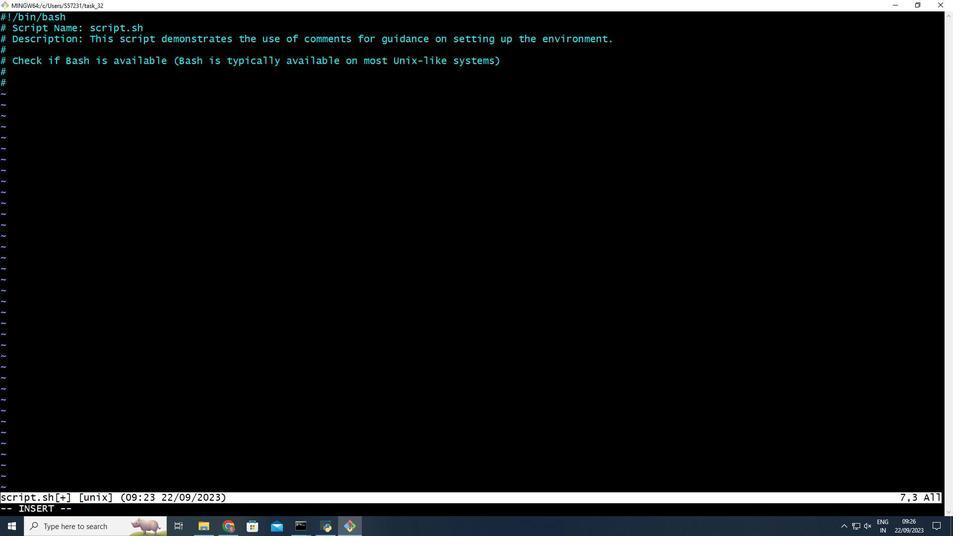 
Action: Mouse scrolled (345, 519) with delta (0, 0)
Screenshot: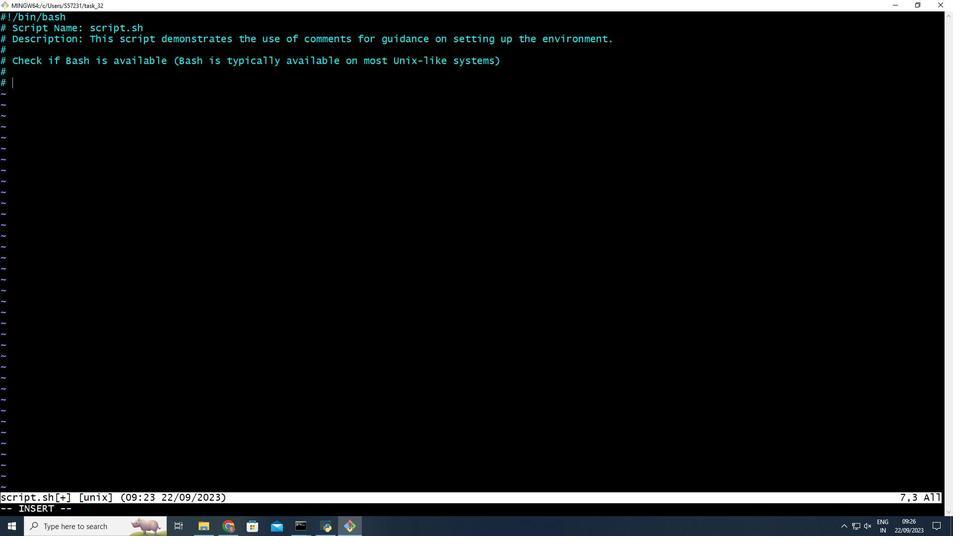 
Action: Key pressed <Key.shift_r>Prequisite<Key.shift_r>:<Key.space><Key.backspace><Key.backspace><Key.backspace><Key.backspace><Key.backspace><Key.backspace><Key.backspace><Key.backspace><Key.backspace>requisite<Key.shift_r>:<Key.space>'<Key.shift_r>curl'<Key.space>should<Key.space>be<Key.space>installed<Key.space>on<Key.space>the<Key.space>system,<Key.backspace>.<Key.enter><Key.backspace><Key.backspace>if<Key.space><Key.shift_r>!<Key.space>command<Key.space>-v<Key.space>curl<Key.space><Key.shift_r><Key.shift_r><Key.shift_r><Key.shift_r><Key.shift_r><Key.shift_r><Key.shift_r><Key.shift_r><Key.shift_r><Key.shift_r><Key.shift_r><Key.shift_r><Key.shift_r><Key.shift_r><Key.shift_r><Key.shift_r><Key.shift_r><Key.shift_r><Key.shift_r><Key.shift_r><Key.shift_r><Key.shift_r><Key.shift_r><Key.shift_r><Key.shift_r><Key.shift_r><Key.shift_r><Key.shift_r>&<Key.shift_r>>/dev/null;<Key.space>then<Key.enter>echo<Key.space><Key.shift_r>"<Key.shift_r>Error<Key.shift_r>:<Key.space>'cur;<Key.backspace>l'<Key.space>command<Key.space>not<Key.space>found.<Key.space><Key.shift_r>Please<Key.space>install<Key.space>'curl'<Key.space>and<Key.space>try<Key.space>again<Key.shift_r>.<Key.shift_r>"<Key.enter>exit<Key.space>1<Key.enter><Key.backspace>fi<Key.enter><Key.enter><Key.shift_r>#<Key.space><Key.shift_r>Check<Key.space>if<Key.space>a<Key.space>file<Key.space>or<Key.space>directory<Key.space>exists<Key.enter><Key.space><Key.shift_r>Prerew<Key.backspace>quisite<Key.shift_r>:<Key.space><Key.shift_r>The<Key.space>dat<Key.backspace><Key.backspace><Key.backspace>'data.txt'<Key.space>file<Key.space>should<Key.space>exist<Key.space>in<Key.space>the<Key.space>ci<Key.backspace>urrent<Key.space>directory.<Key.enter><Key.backspace><Key.backspace><Key.backspace>if<Key.space><Key.shift_r>{<Key.backspace>[<Key.space><Key.shift_r>!<Key.space>-e<Key.space><Key.shift_r>"data.txt<Key.shift_r>"<Key.space>];<Key.space>then<Key.enter>echo<Key.space><Key.shift_r>"<Key.shift_r>Error<Key.shift_r>:<Key.space><Key.shift_r>The<Key.space>'data.txt'<Key.space>file<Key.space>does<Key.space>not<Key.space>exist.<Key.space><Key.shift_r>Please<Key.space>create<Key.space>it<Key.space>and<Key.space>try<Key.space>again<Key.shift_r>"<Key.enter>exit<Key.space>1<Key.enter><Key.backspace>fi<Key.enter>
Screenshot: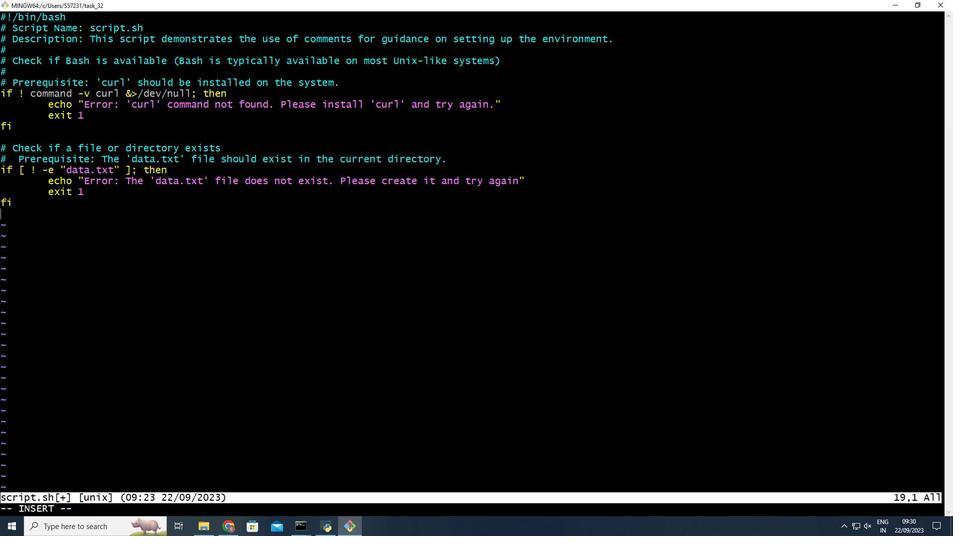 
Action: Mouse scrolled (345, 519) with delta (0, 0)
Screenshot: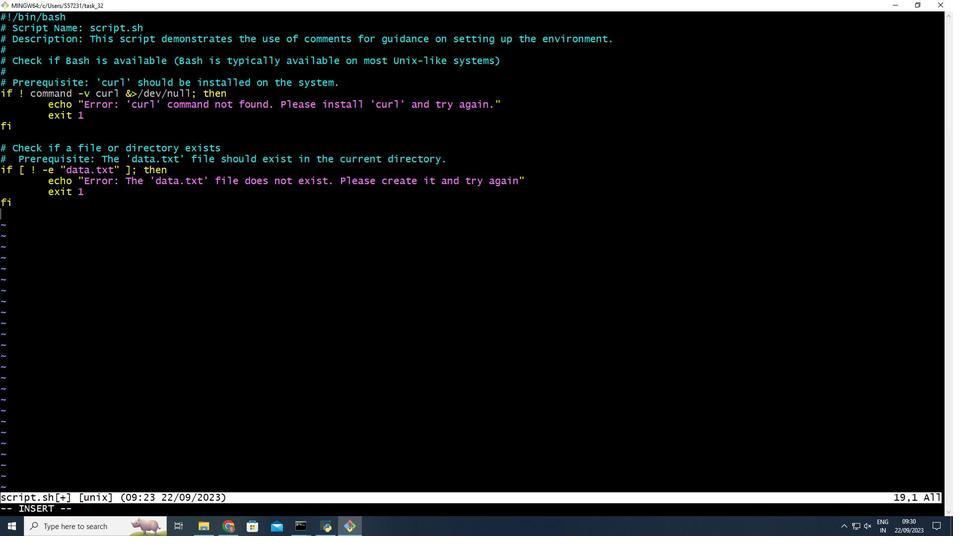 
Action: Mouse scrolled (345, 519) with delta (0, 0)
Screenshot: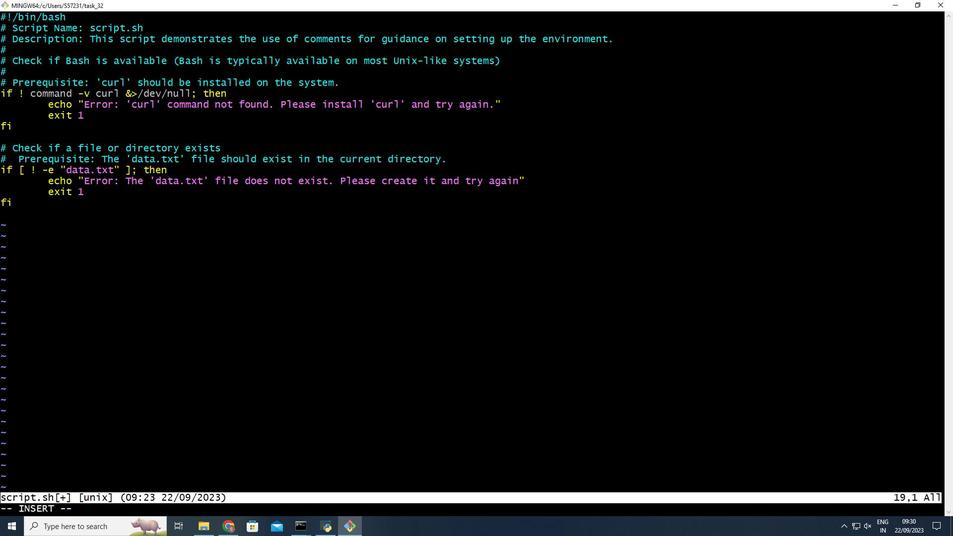 
Action: Mouse scrolled (345, 519) with delta (0, 0)
Screenshot: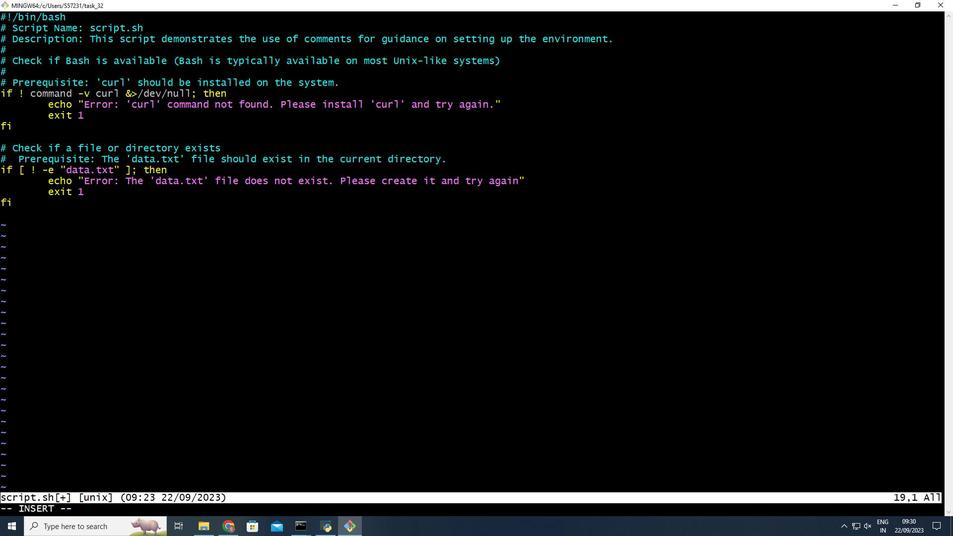 
Action: Key pressed <Key.space><Key.shift_r>#<Key.backspace><Key.backspace><Key.enter><Key.shift_r>#<Key.space>provide<Key.space>usage<Key.space>instruction<Key.enter><Key.backspace><Key.backspace>echo<Key.space><Key.shift_r><Key.shift_r><Key.shift_r>"<Key.shift_r>Usage<Key.shift_r>:<Key.space>/.script.sh<Key.shift_r>"<Key.enter>echo<Key.space><Key.shift_r>"<Key.shift_r><Key.shift_r><Key.shift_r>Options<Key.shift_r>:<Key.space><Key.shift_r>"<Key.enter>echo<Key.space><Key.shift_r>"<Key.space><Key.space>-j<Key.backspace>h,<Key.space>--help<Key.space>show<Key.space>help<Key.space>message<Key.shift_r>"<Key.enter><Key.enter><Key.shift_r><Key.shift_r><Key.shift_r><Key.shift_r><Key.shift_r><Key.shift_r><Key.shift_r>#<Key.shift_r><Key.space>main<Key.space>script<Key.space>logic<Key.enter><Key.backspace><Key.backspace>echo<Key.space><Key.shift_r><Key.shift_r><Key.shift_r><Key.shift_r><Key.shift_r><Key.shift_r><Key.shift_r><Key.shift_r><Key.shift_r>"<Key.shift_r>Hello<Key.space><Key.shift_r>Wold<Key.shift_r>!<Key.shift_r>"<Key.enter>
Screenshot: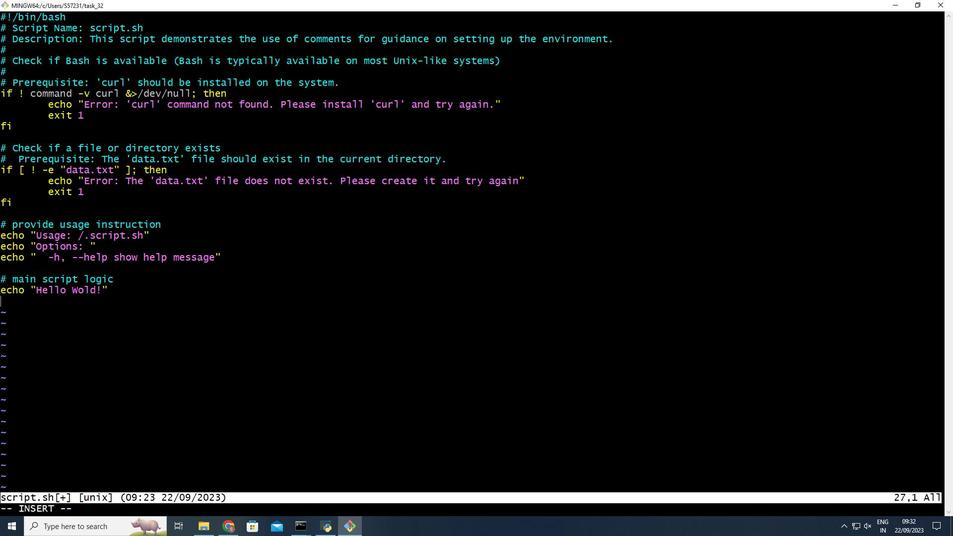 
Action: Mouse scrolled (345, 519) with delta (0, 0)
Screenshot: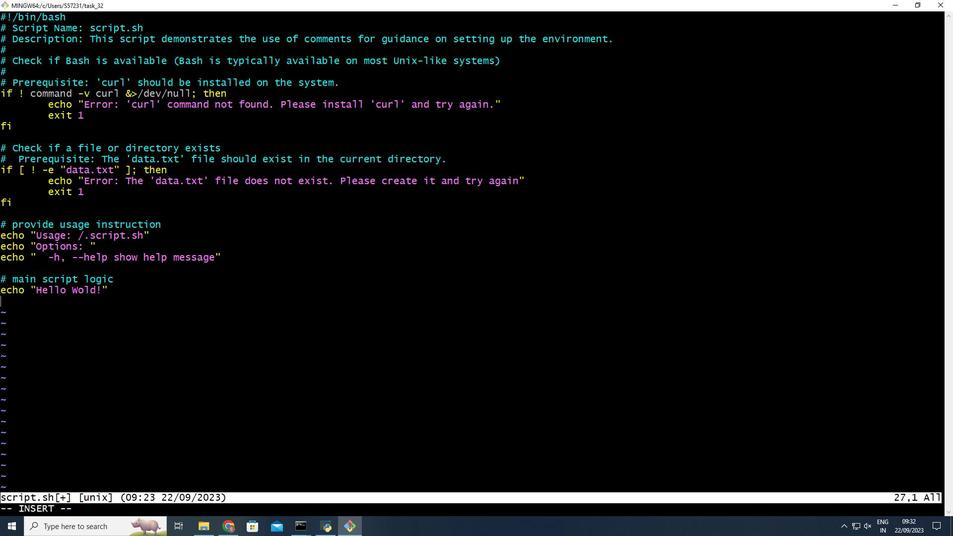 
Action: Mouse scrolled (345, 519) with delta (0, 0)
Screenshot: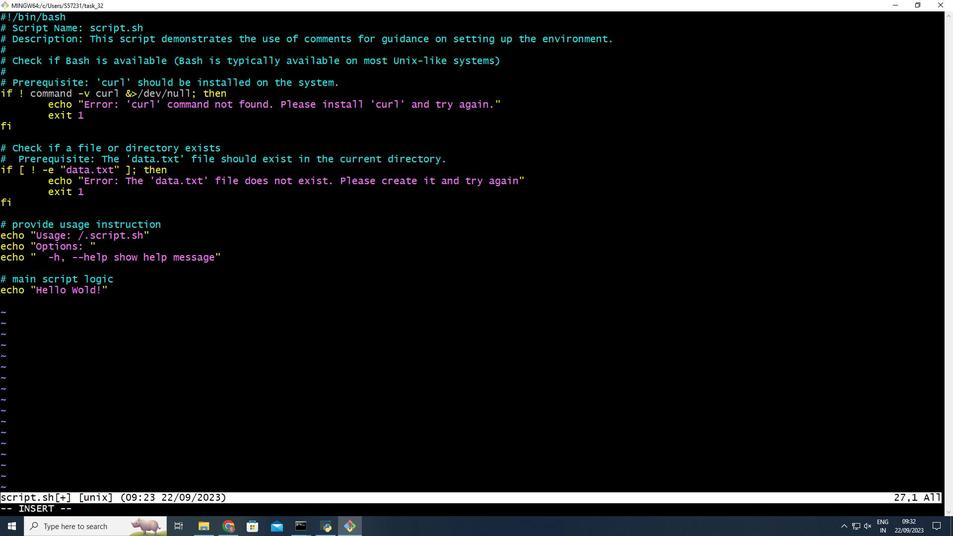 
Action: Key pressed <Key.up><Key.up><Key.up><Key.up><Key.up><Key.up><Key.up><Key.up><Key.up><Key.up><Key.up><Key.up><Key.up><Key.down><Key.down><Key.down><Key.down><Key.down><Key.down><Key.up><Key.right><Key.right><Key.esc><Key.shift_r>:wq<Key.shift_r>!<Key.enter>chmod<Key.space>+x<Key.space>script.sh<Key.enter>touch<Key.space>te<Key.backspace><Key.backspace>data.txt<Key.enter>ls<Key.enter>./script.sh<Key.enter>
Screenshot: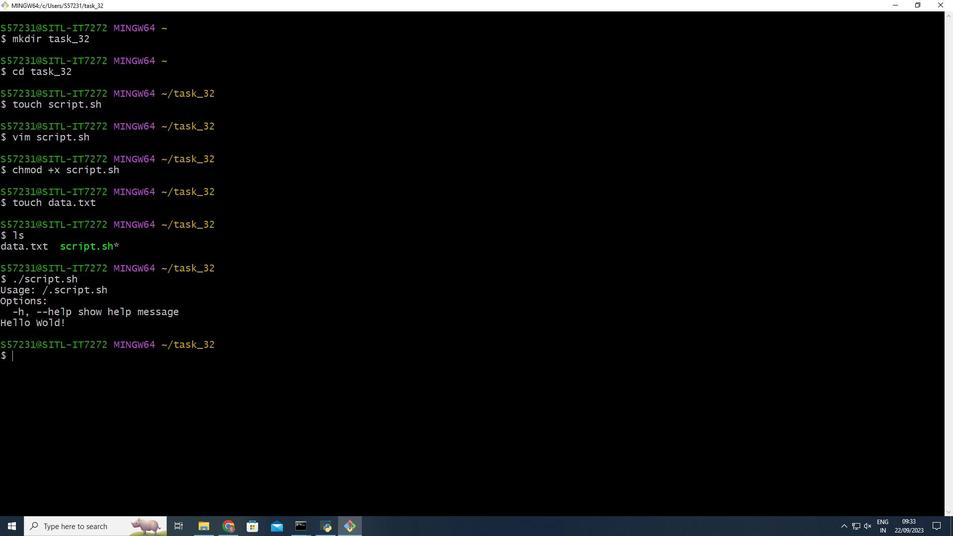 
Action: Mouse scrolled (345, 519) with delta (0, 0)
Screenshot: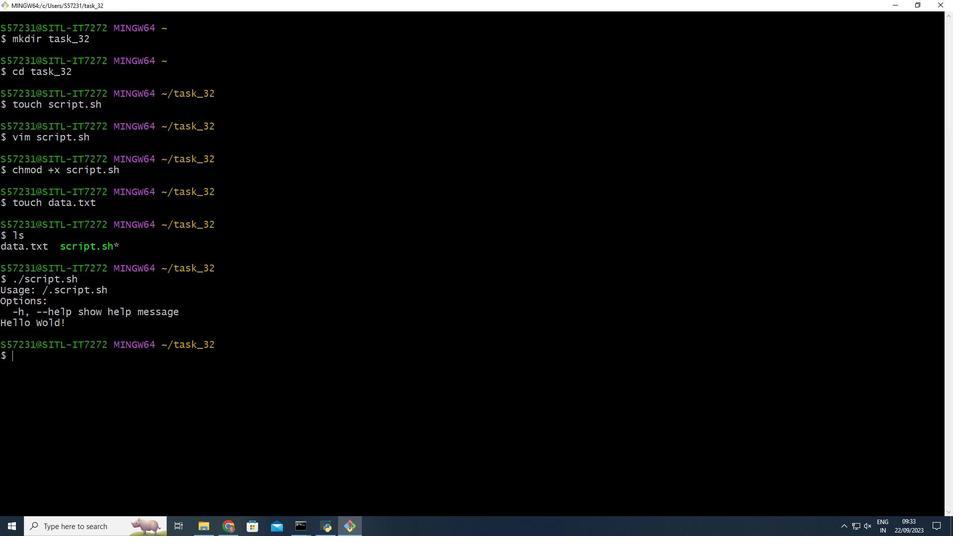 
Action: Key pressed v<Key.backspace>cat<Key.space>script.sh<Key.enter>vim<Key.space>script.sh<Key.enter>i<Key.up><Key.down><Key.down><Key.down><Key.down><Key.right><Key.right><Key.right><Key.right><Key.right><Key.right><Key.right><Key.right><Key.right><Key.right><Key.right><Key.up><Key.up><Key.up><Key.up><Key.up><Key.up><Key.up><Key.right><Key.right><Key.right><Key.right><Key.right><Key.left>1<Key.up><Key.up><Key.up><Key.up><Key.up><Key.up><Key.right><Key.right><Key.right><Key.right><Key.right><Key.right><Key.right><Key.right><Key.right><Key.right><Key.right><Key.right><Key.right><Key.right><Key.right><Key.right><Key.down><Key.down><Key.down><Key.down><Key.down><Key.down><Key.down><Key.left><Key.left>1<Key.down><Key.down><Key.up><Key.up><Key.up><Key.up><Key.up><Key.up><Key.up><Key.up><Key.up><Key.up><Key.up><Key.up><Key.esc><Key.shift_r>:wq<Key.shift_r>!<Key.enter>chmod<Key.space>s<Key.backspace>+x<Key.space>script,sh<Key.backspace><Key.backspace><Key.backspace>.sh<Key.enter>./script.sh<Key.enter>
Screenshot: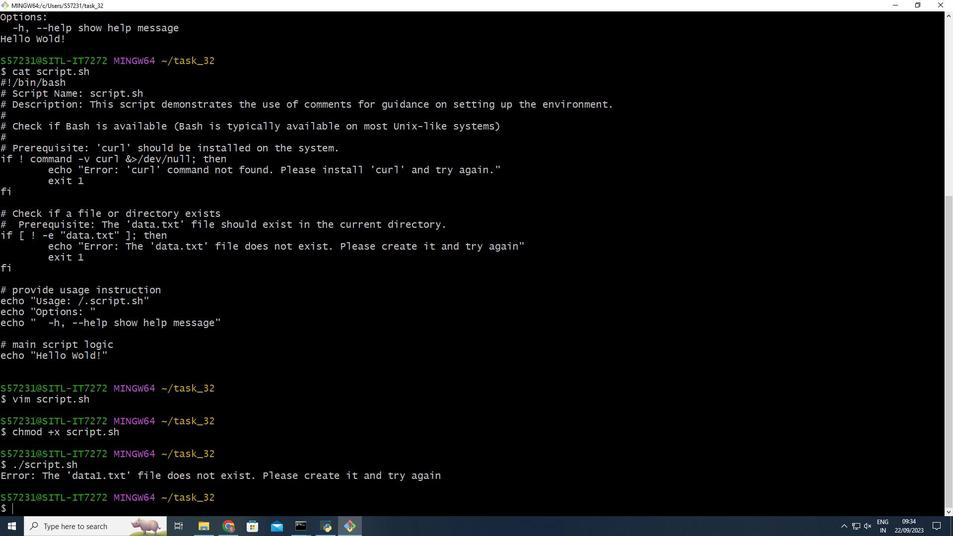 
